 Task: Search one way flight ticket for 3 adults, 3 children in premium economy from College Station: Easterwood Field to Rockford: Chicago Rockford International Airport(was Northwest Chicagoland Regional Airport At Rockford) on 5-1-2023. Choice of flights is Alaska. Number of bags: 1 carry on bag. Price is upto 42000. Outbound departure time preference is 20:00.
Action: Mouse moved to (308, 304)
Screenshot: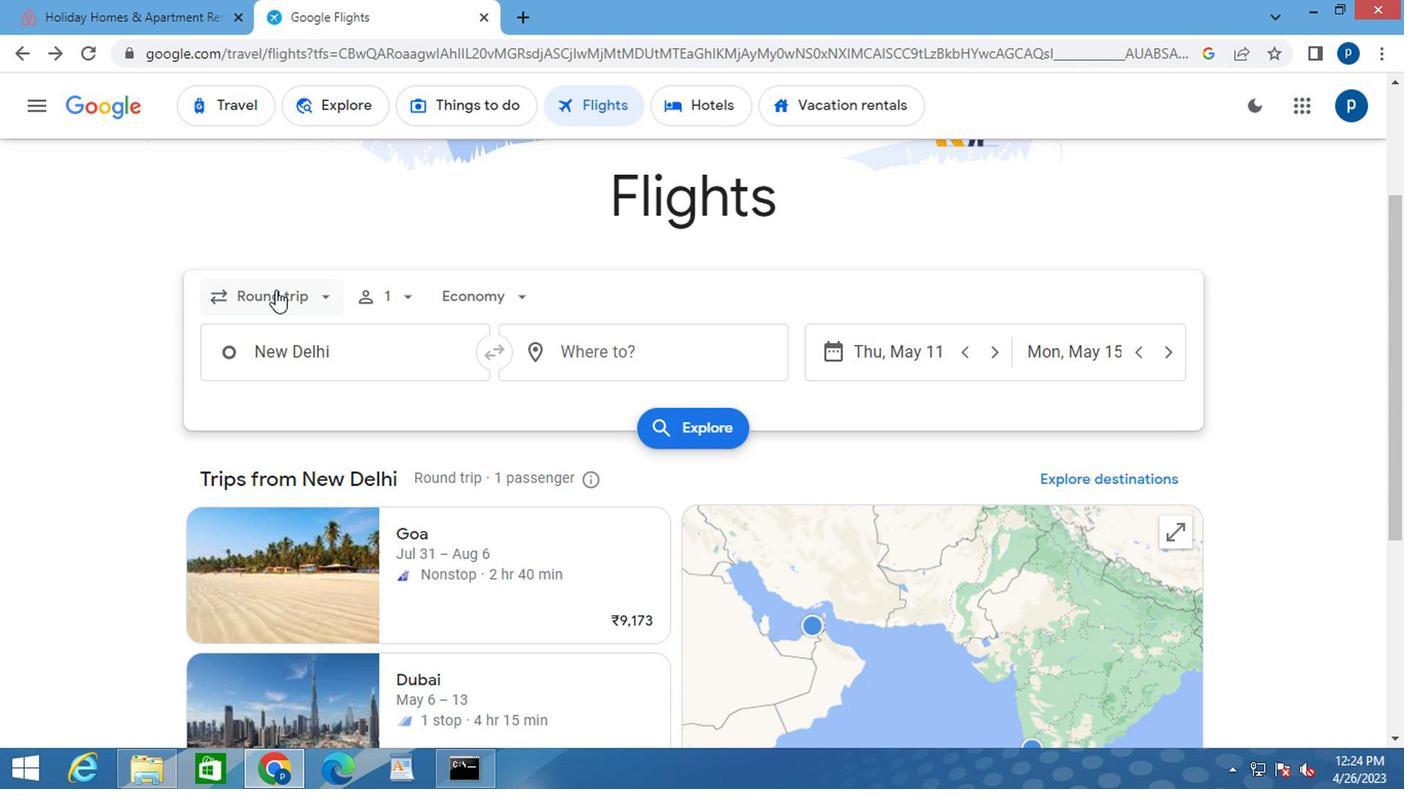 
Action: Mouse pressed left at (308, 304)
Screenshot: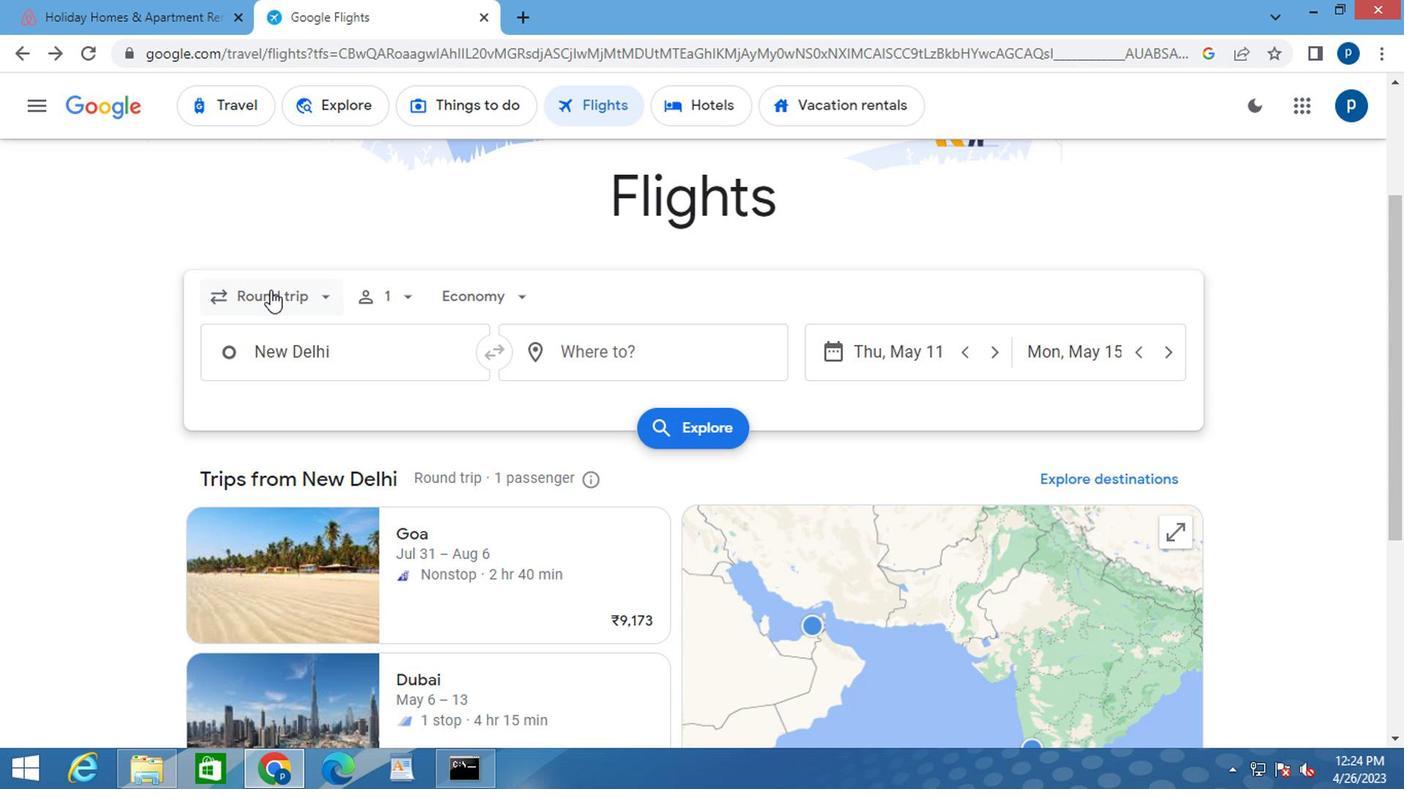 
Action: Mouse moved to (334, 396)
Screenshot: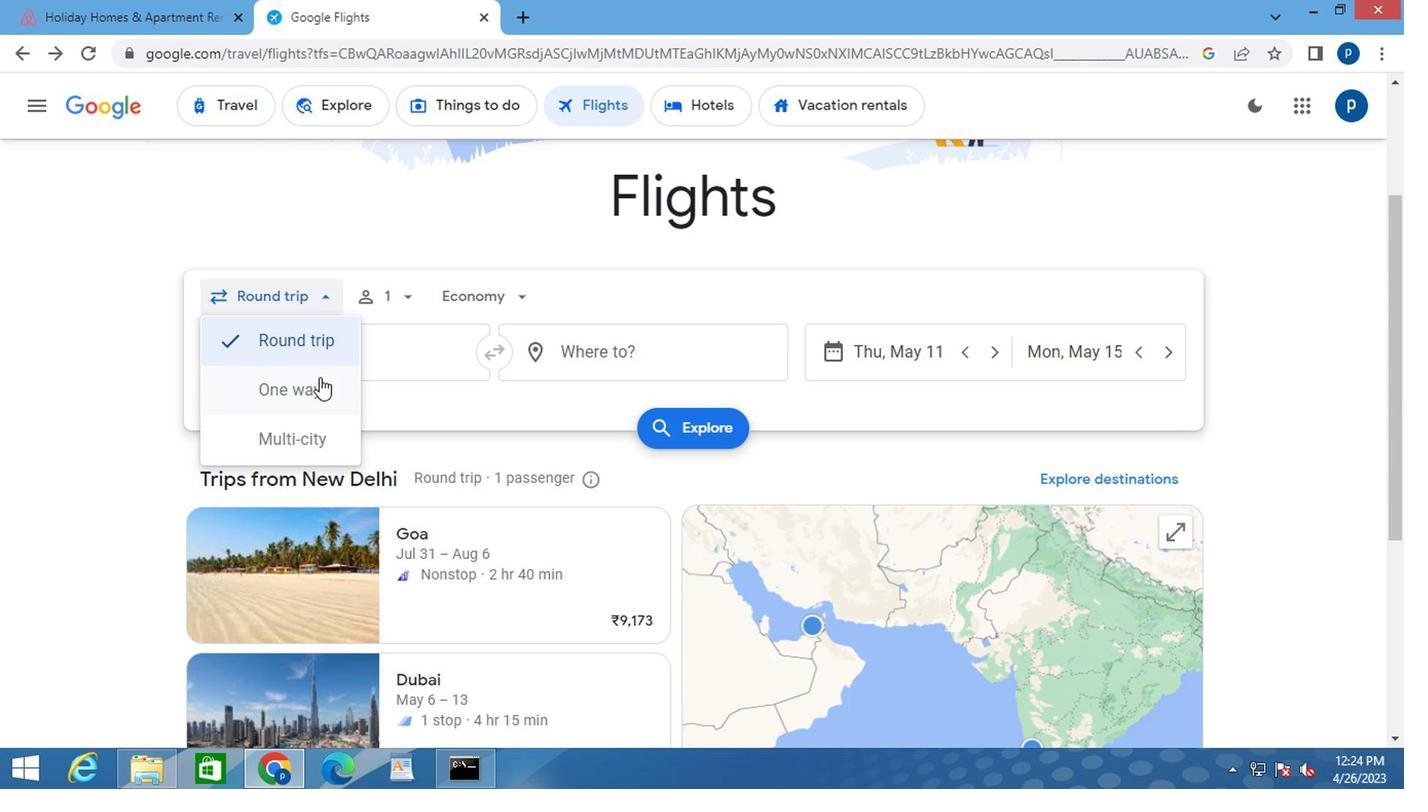 
Action: Mouse pressed left at (334, 396)
Screenshot: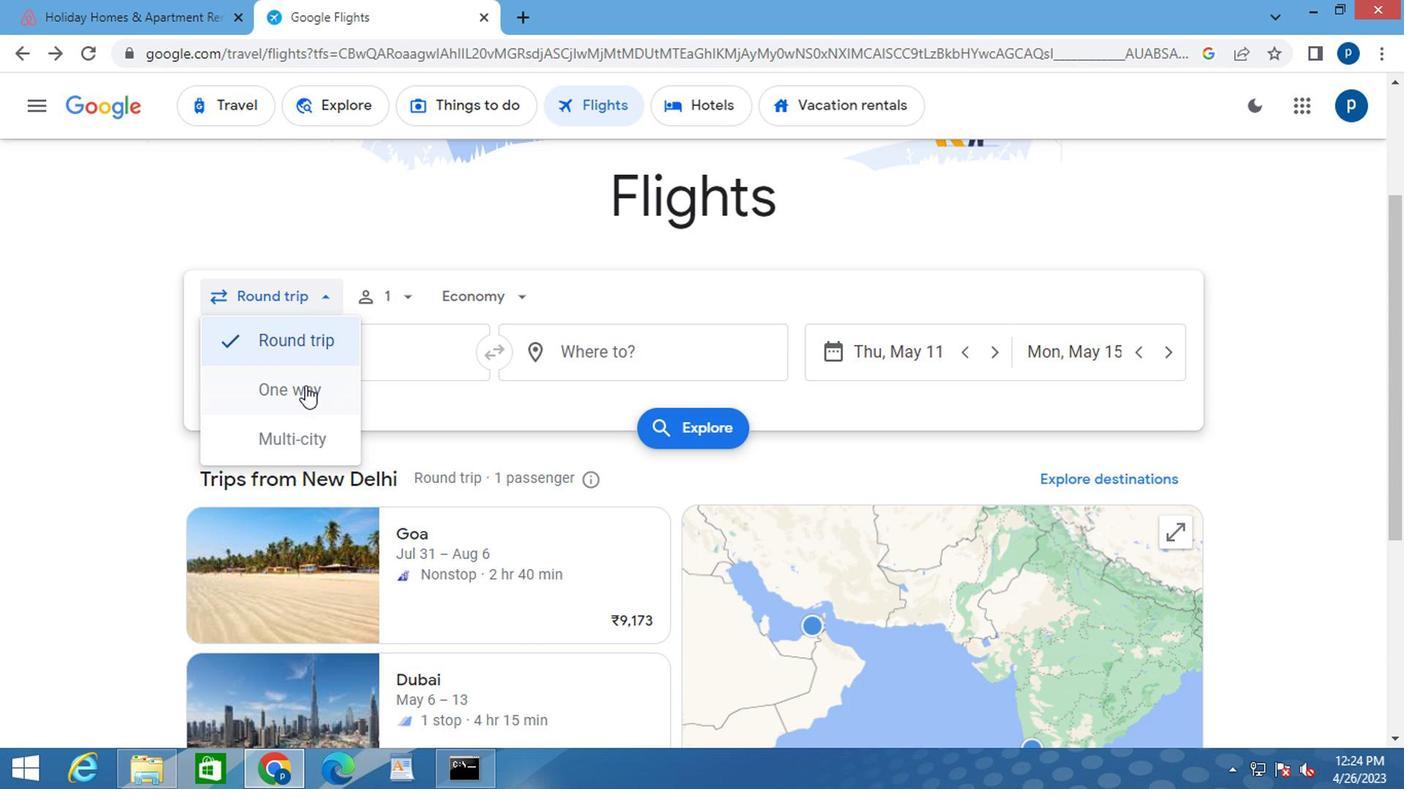 
Action: Mouse moved to (403, 307)
Screenshot: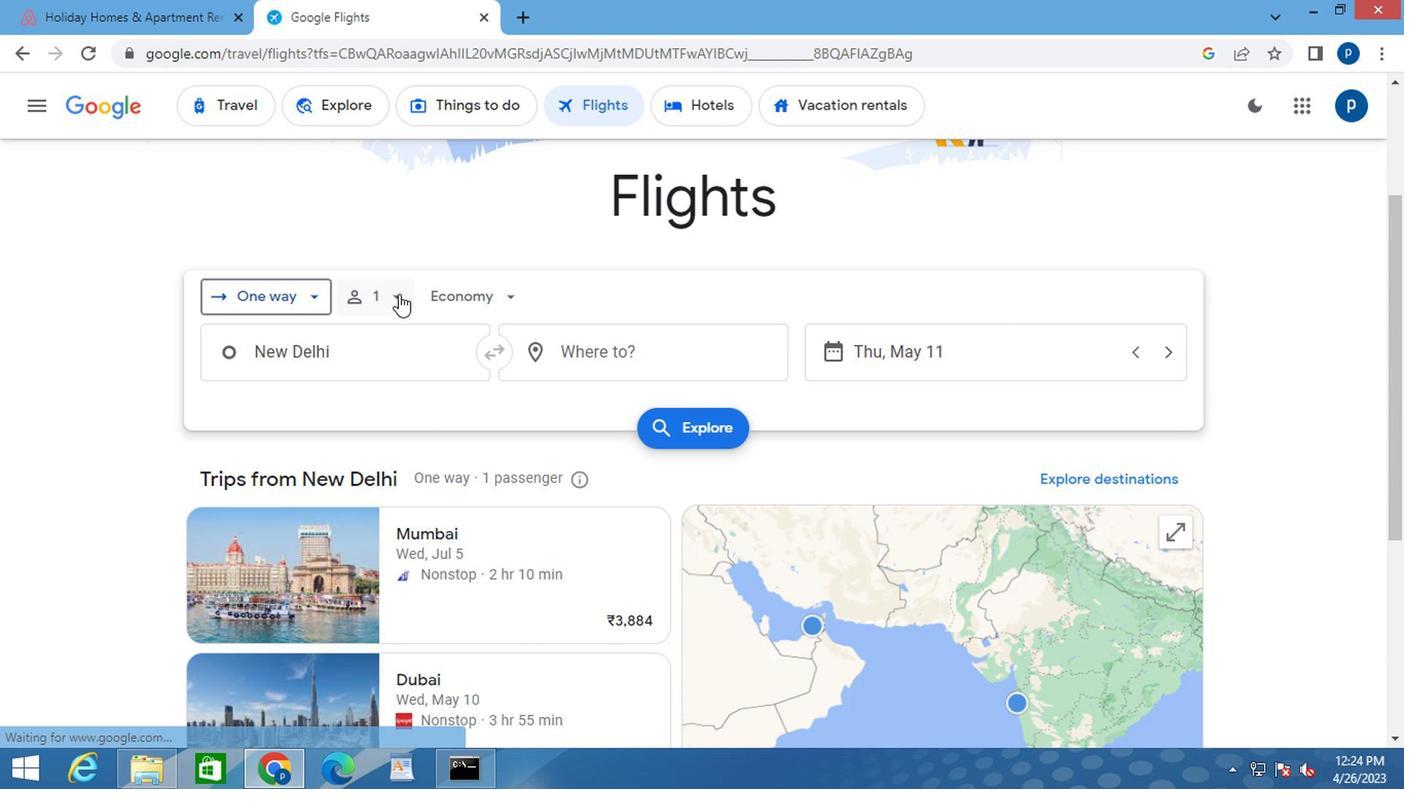 
Action: Mouse pressed left at (403, 307)
Screenshot: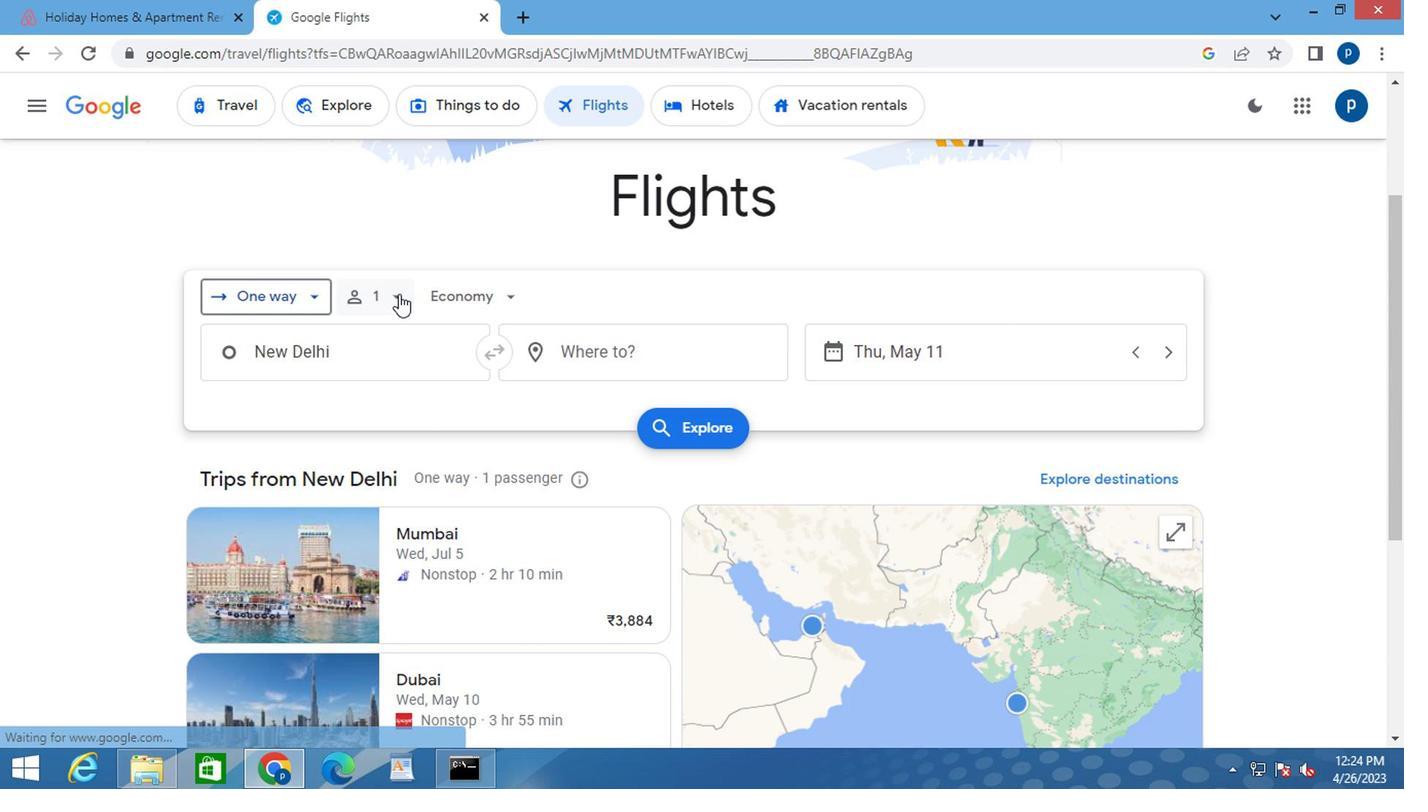 
Action: Mouse moved to (513, 364)
Screenshot: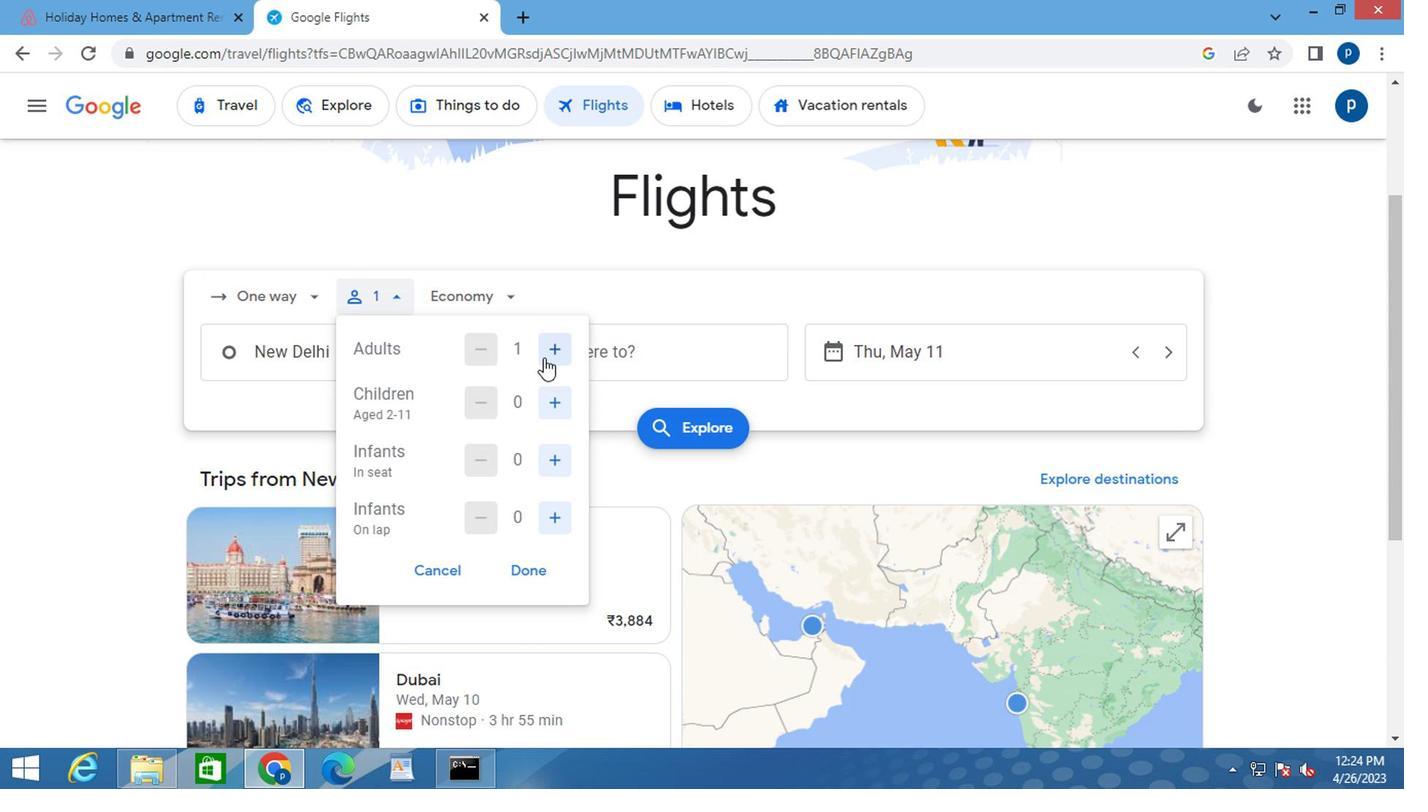 
Action: Mouse pressed left at (513, 364)
Screenshot: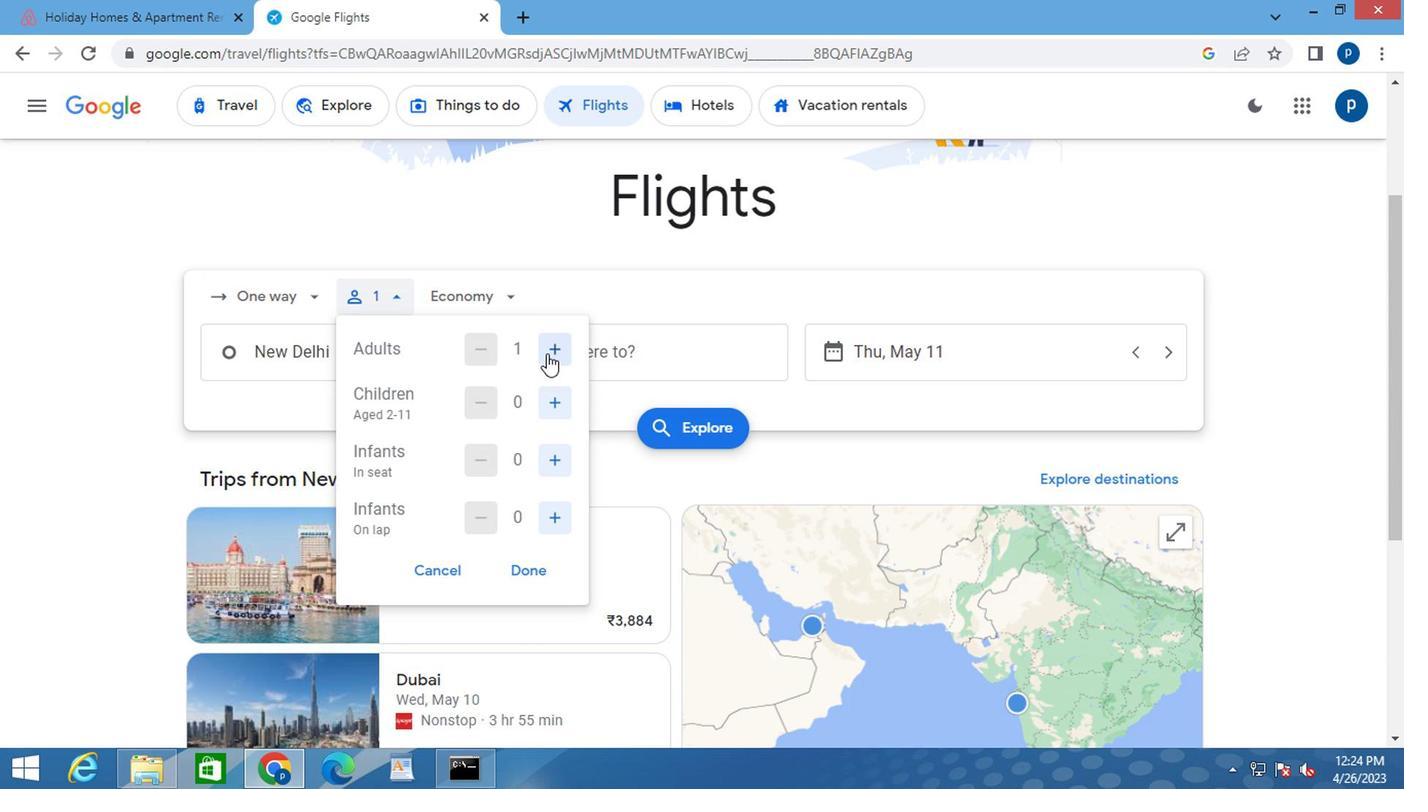 
Action: Mouse pressed left at (513, 364)
Screenshot: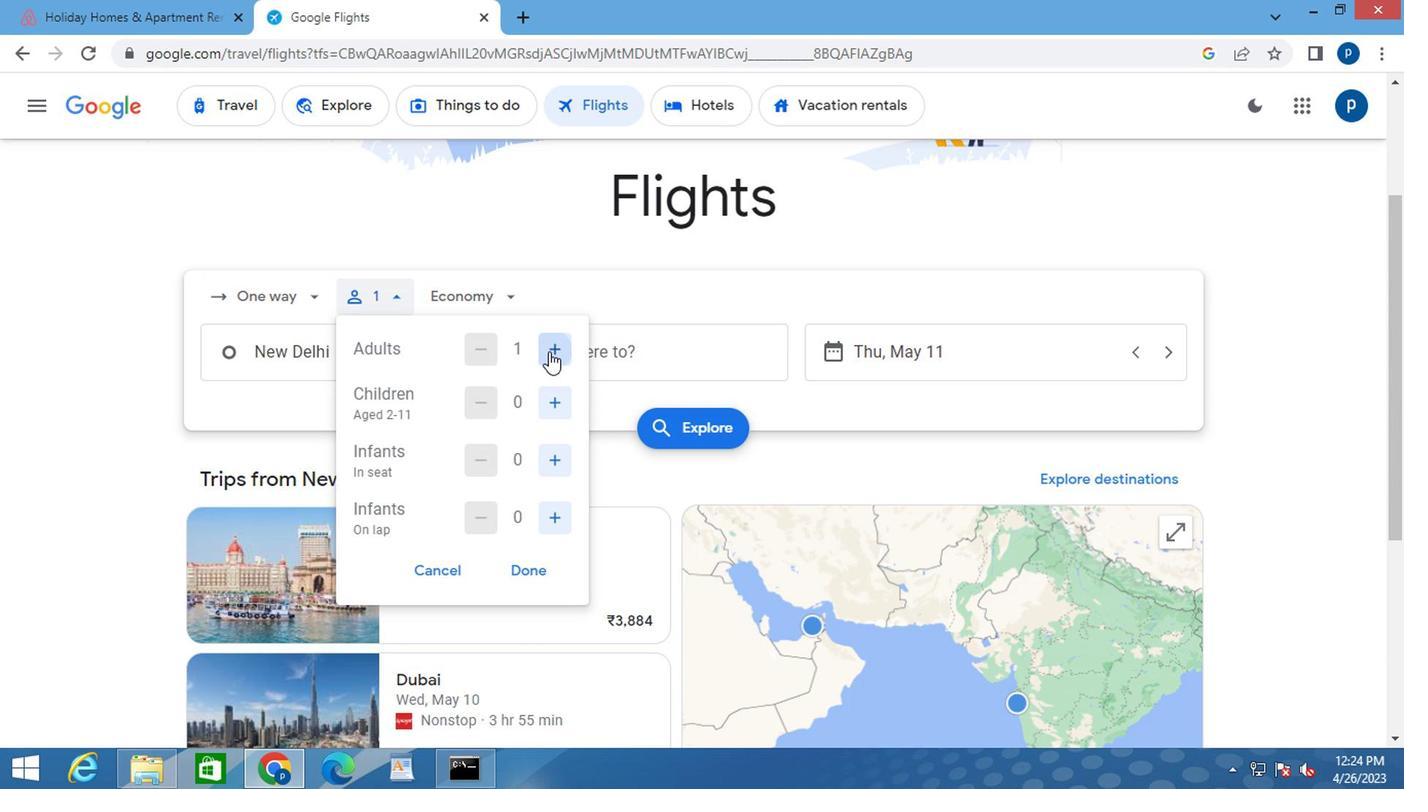 
Action: Mouse moved to (517, 417)
Screenshot: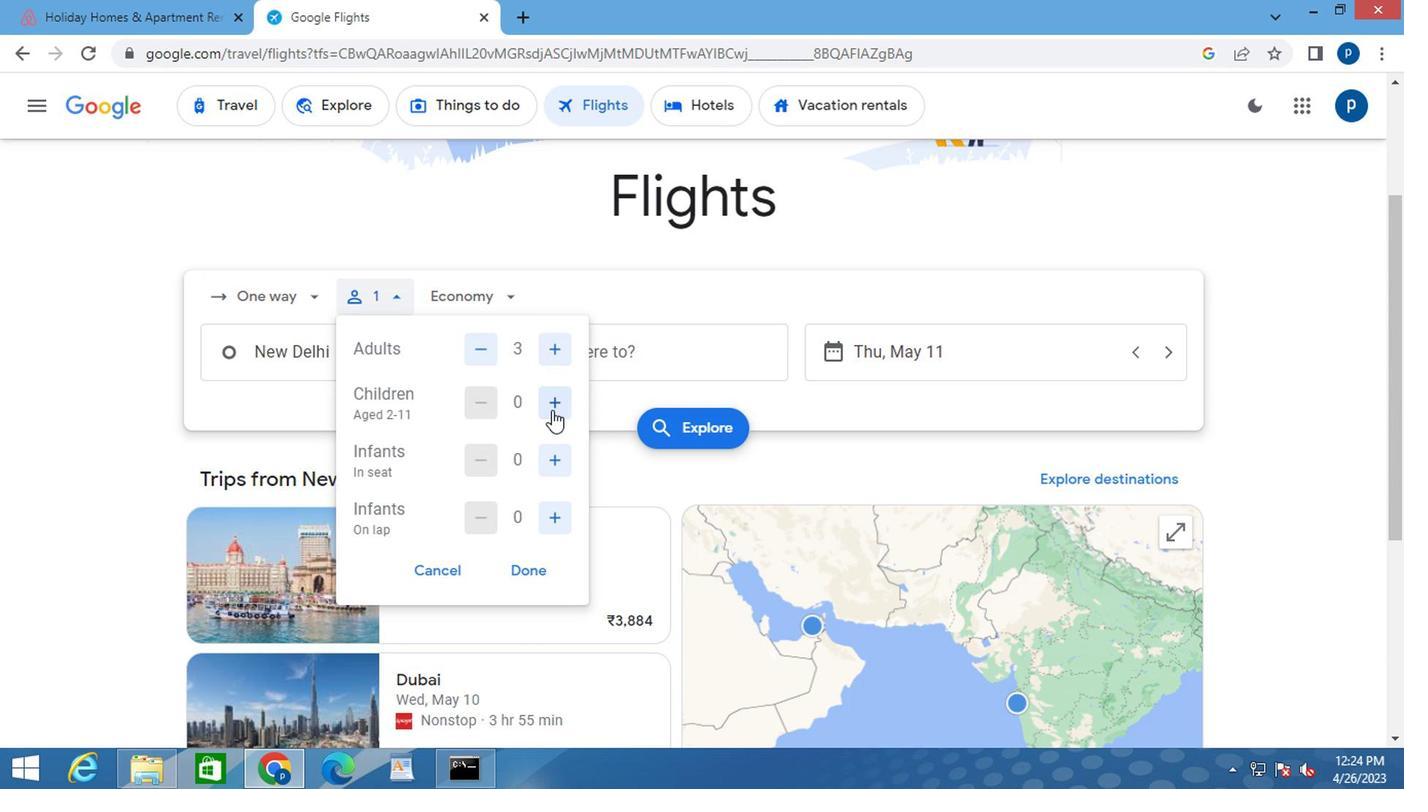 
Action: Mouse pressed left at (517, 417)
Screenshot: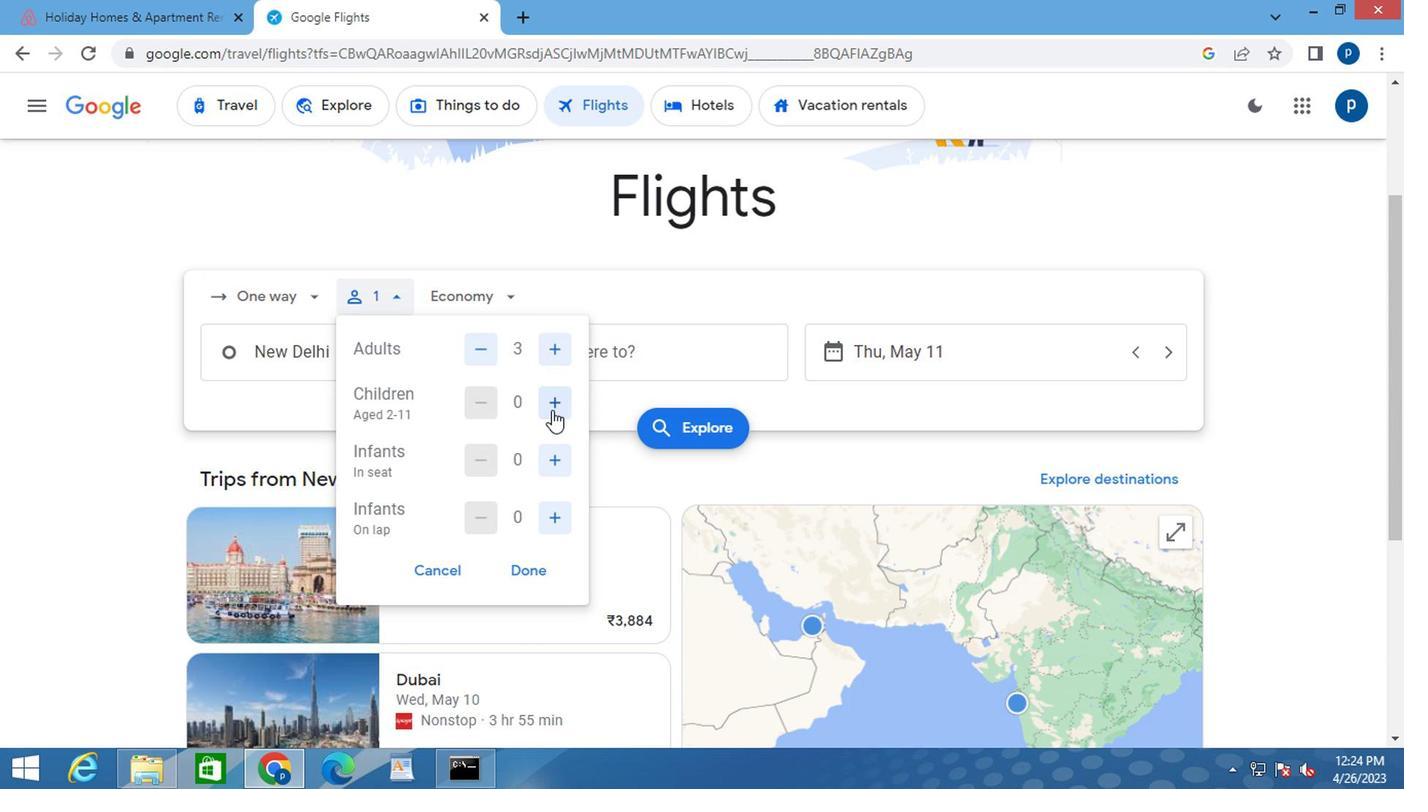 
Action: Mouse pressed left at (517, 417)
Screenshot: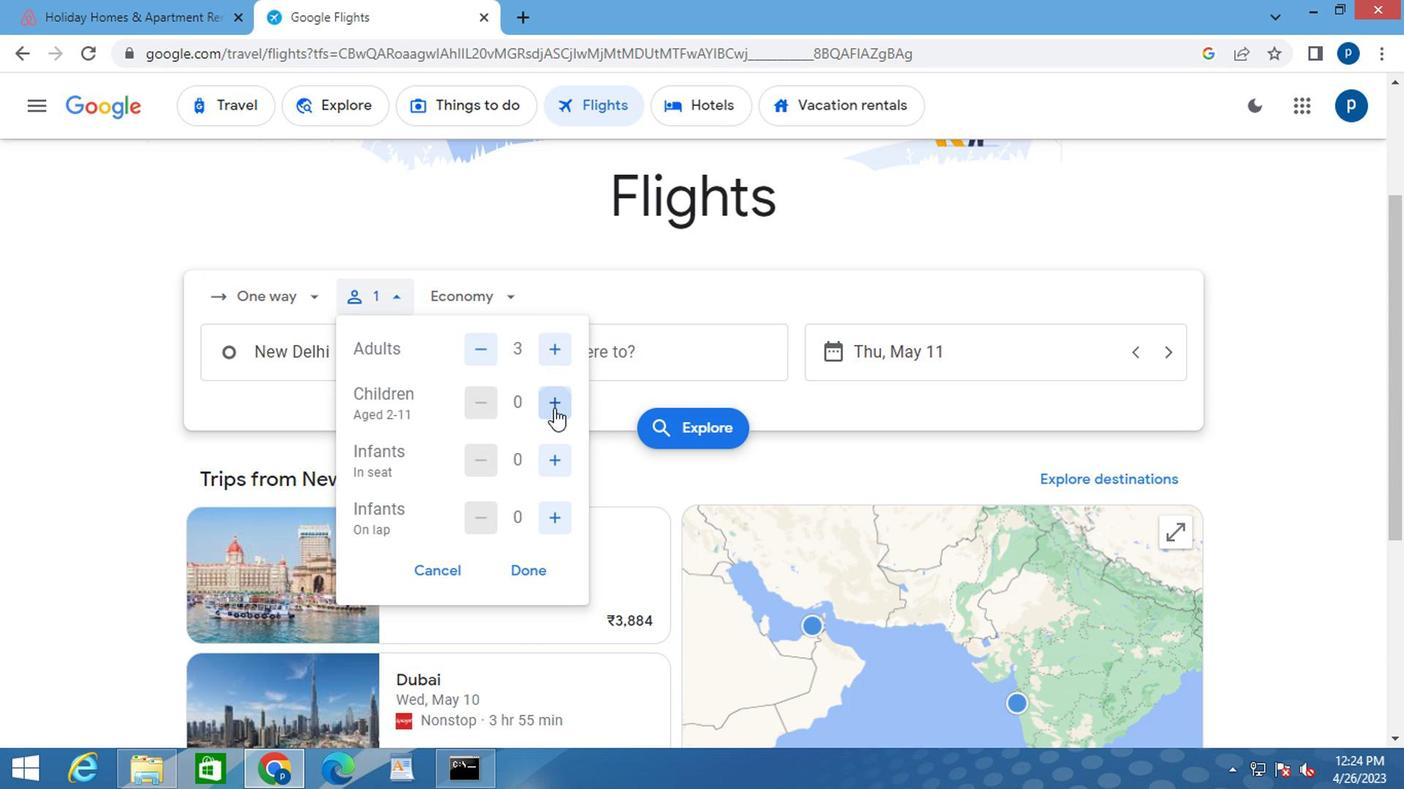 
Action: Mouse pressed left at (517, 417)
Screenshot: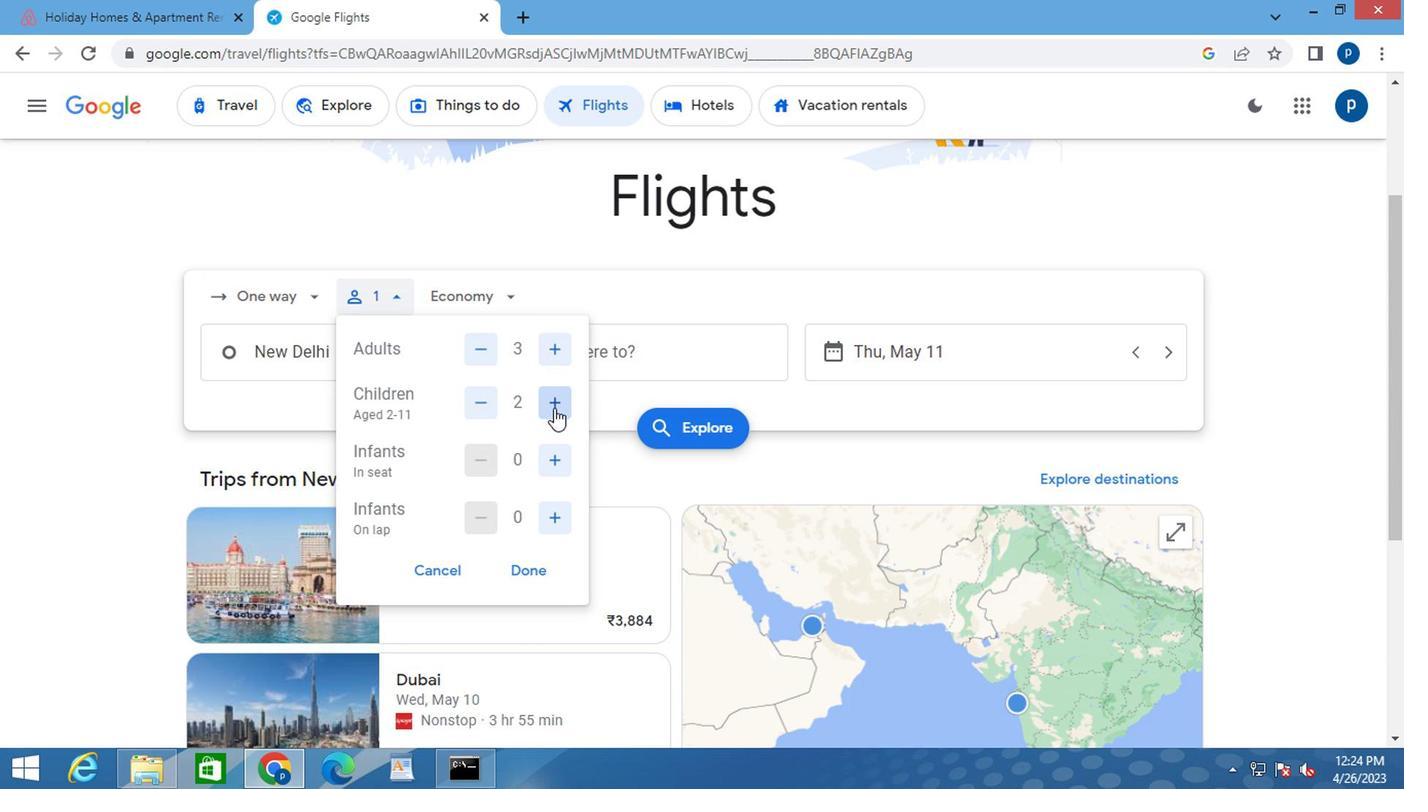 
Action: Mouse moved to (497, 559)
Screenshot: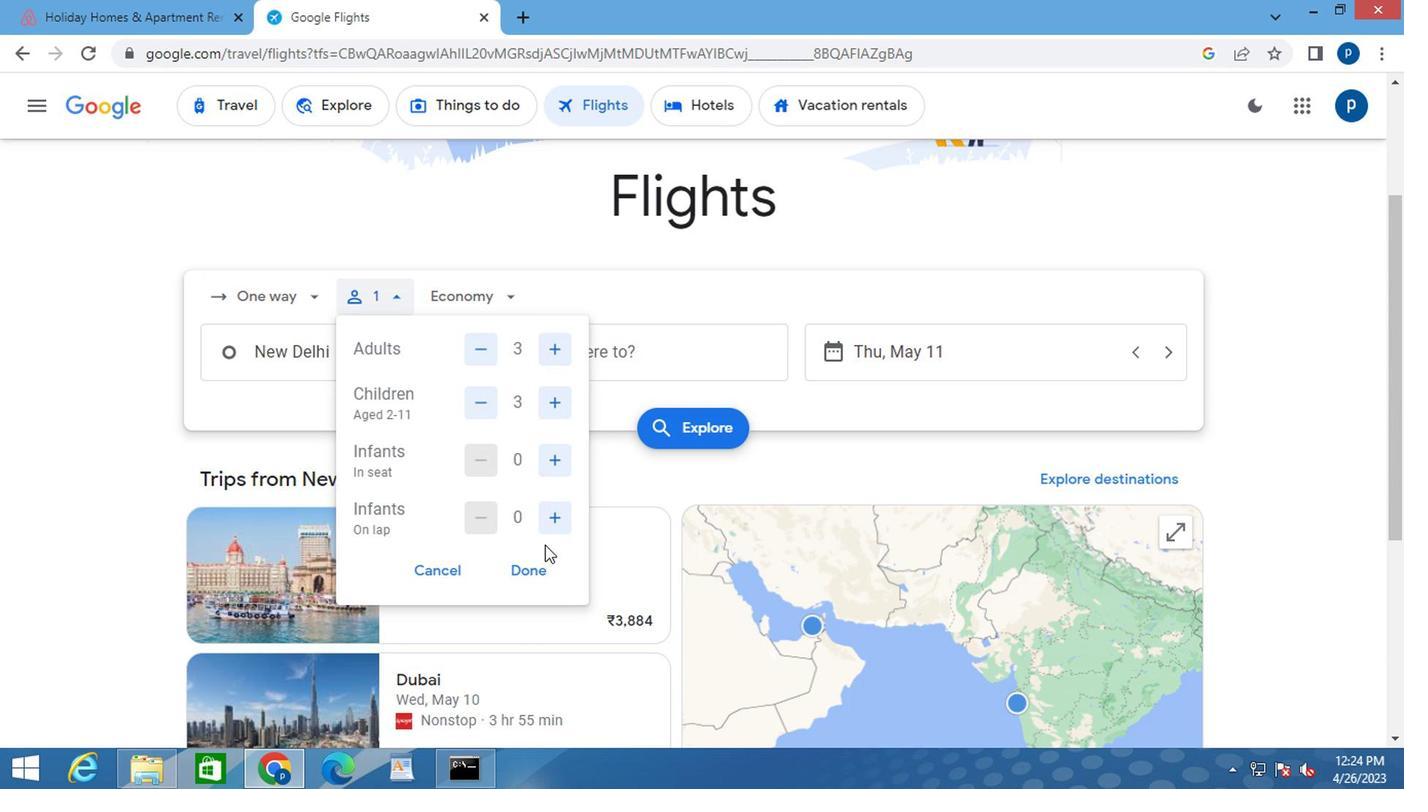 
Action: Mouse pressed left at (497, 559)
Screenshot: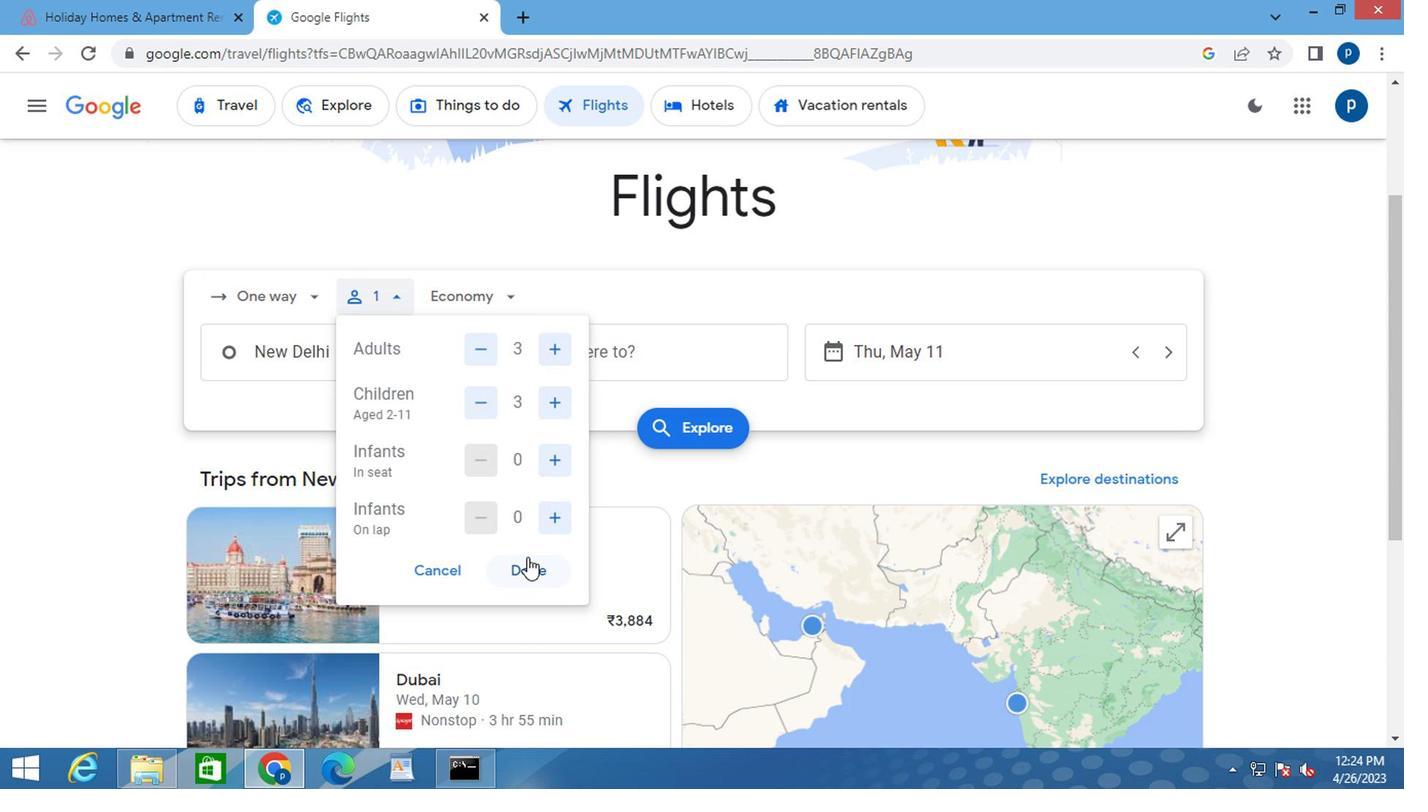 
Action: Mouse moved to (482, 308)
Screenshot: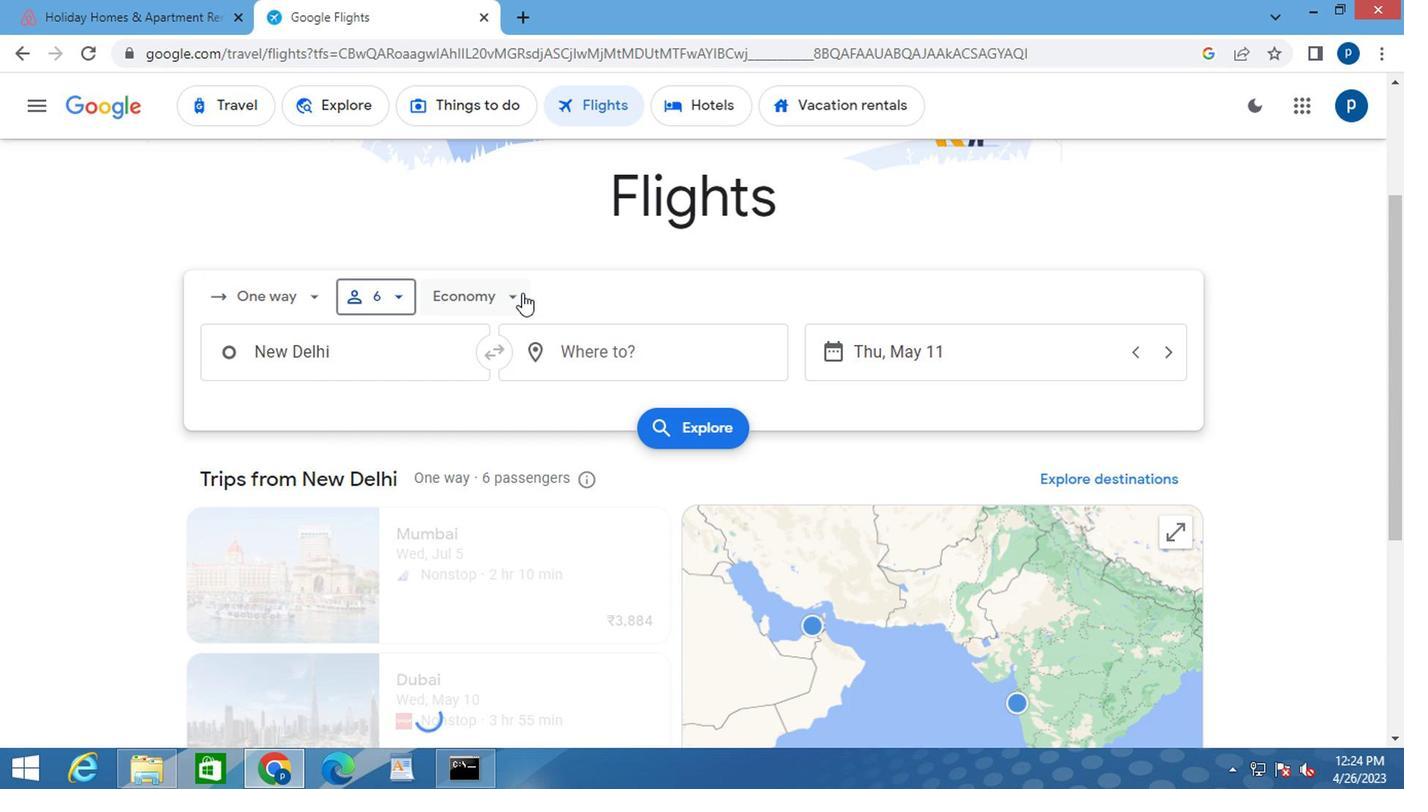 
Action: Mouse pressed left at (482, 308)
Screenshot: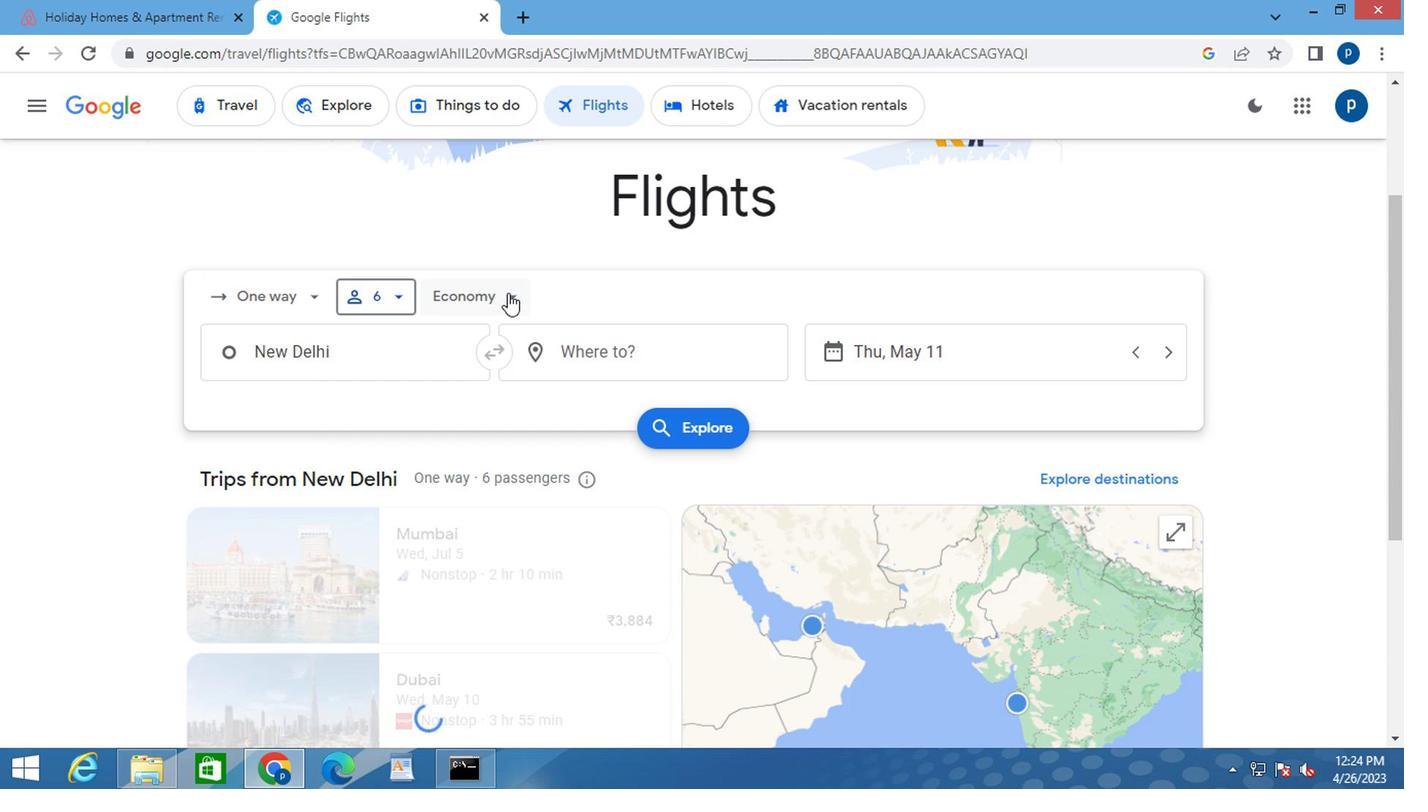 
Action: Mouse moved to (520, 394)
Screenshot: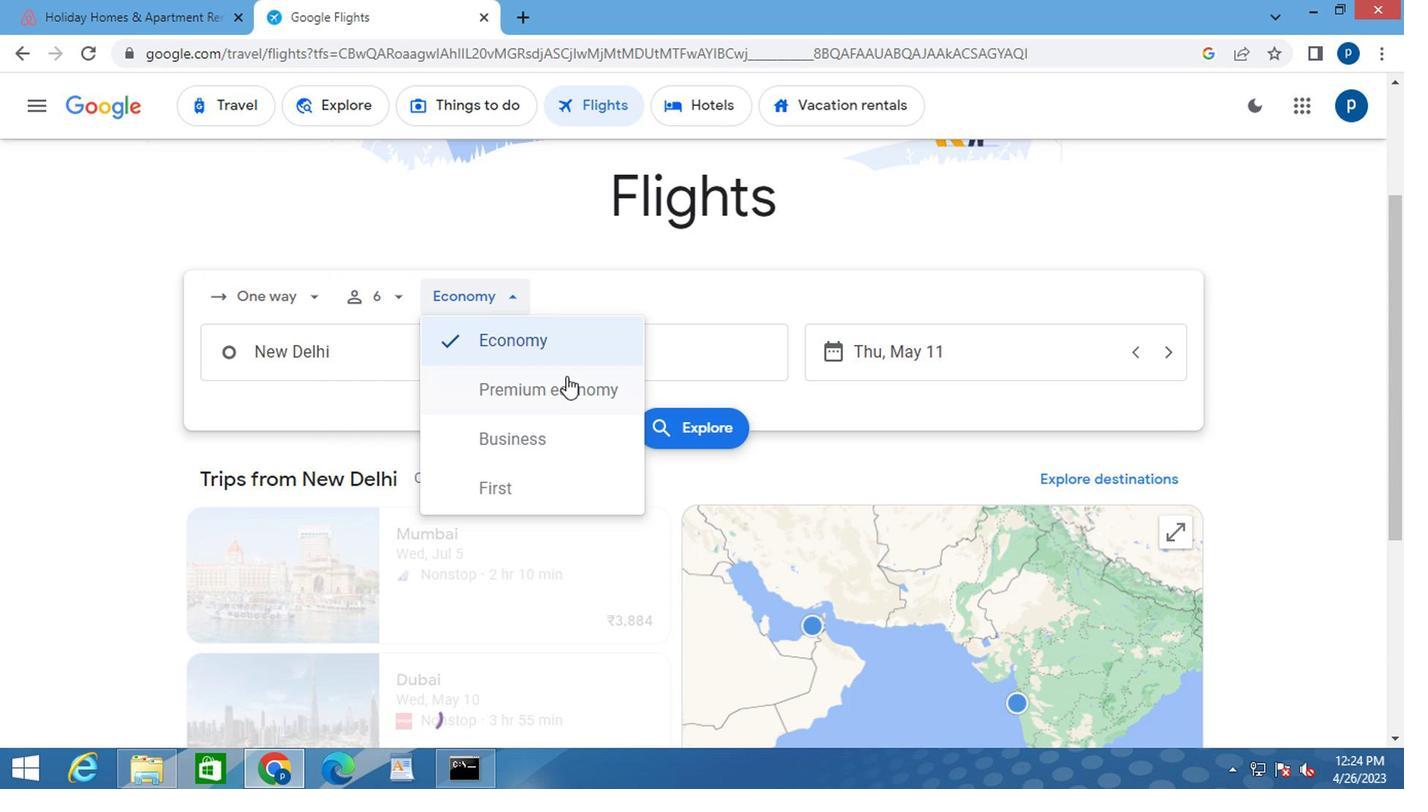 
Action: Mouse pressed left at (520, 394)
Screenshot: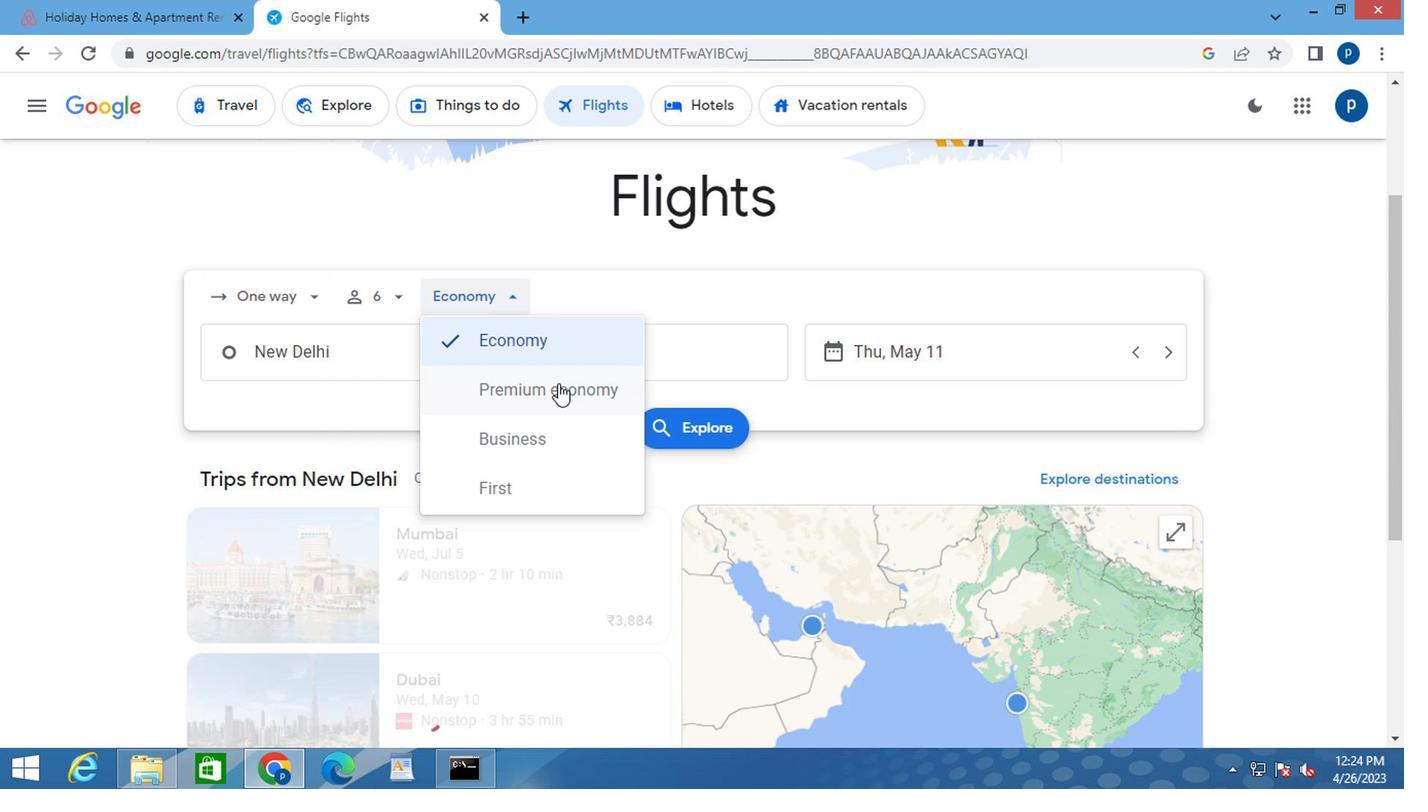 
Action: Mouse moved to (346, 359)
Screenshot: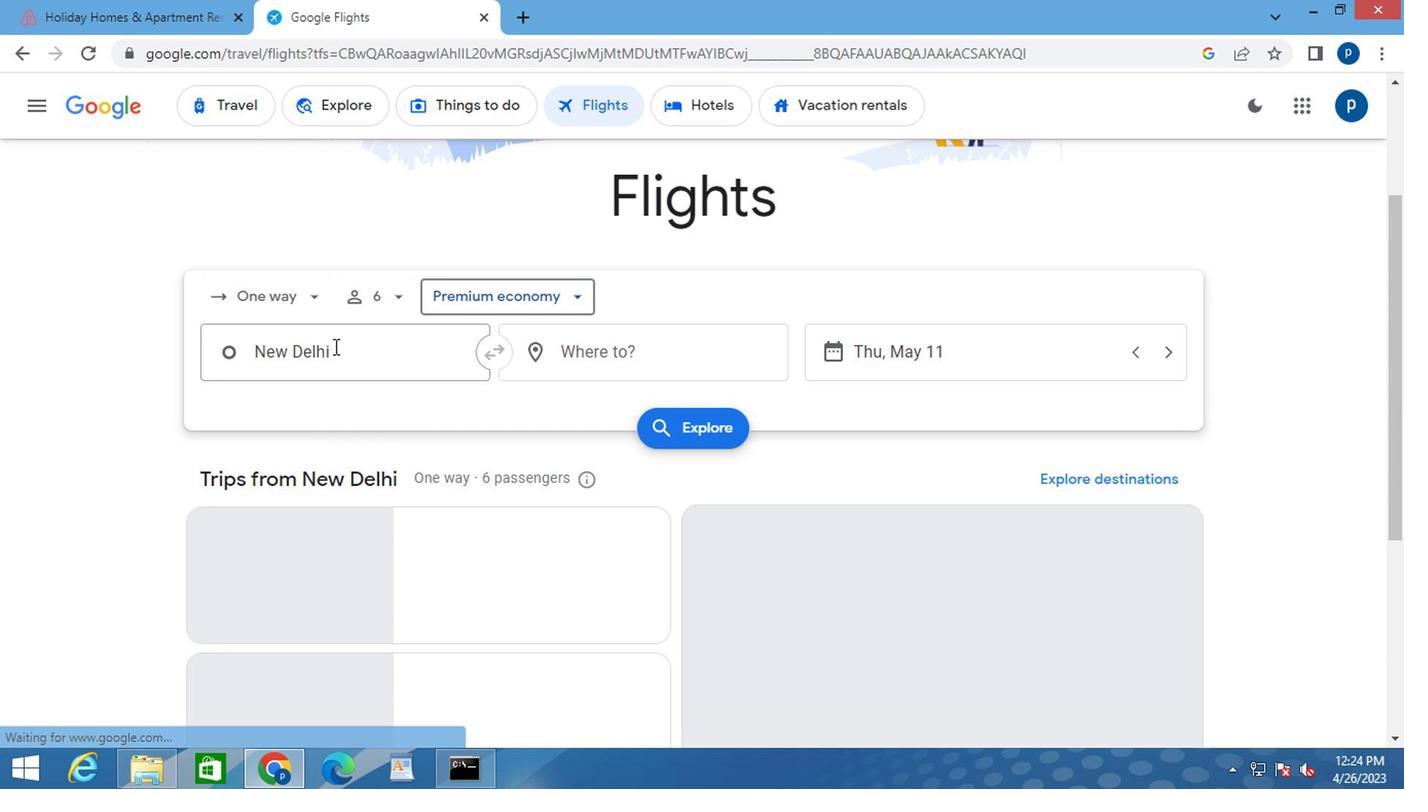 
Action: Mouse pressed left at (346, 359)
Screenshot: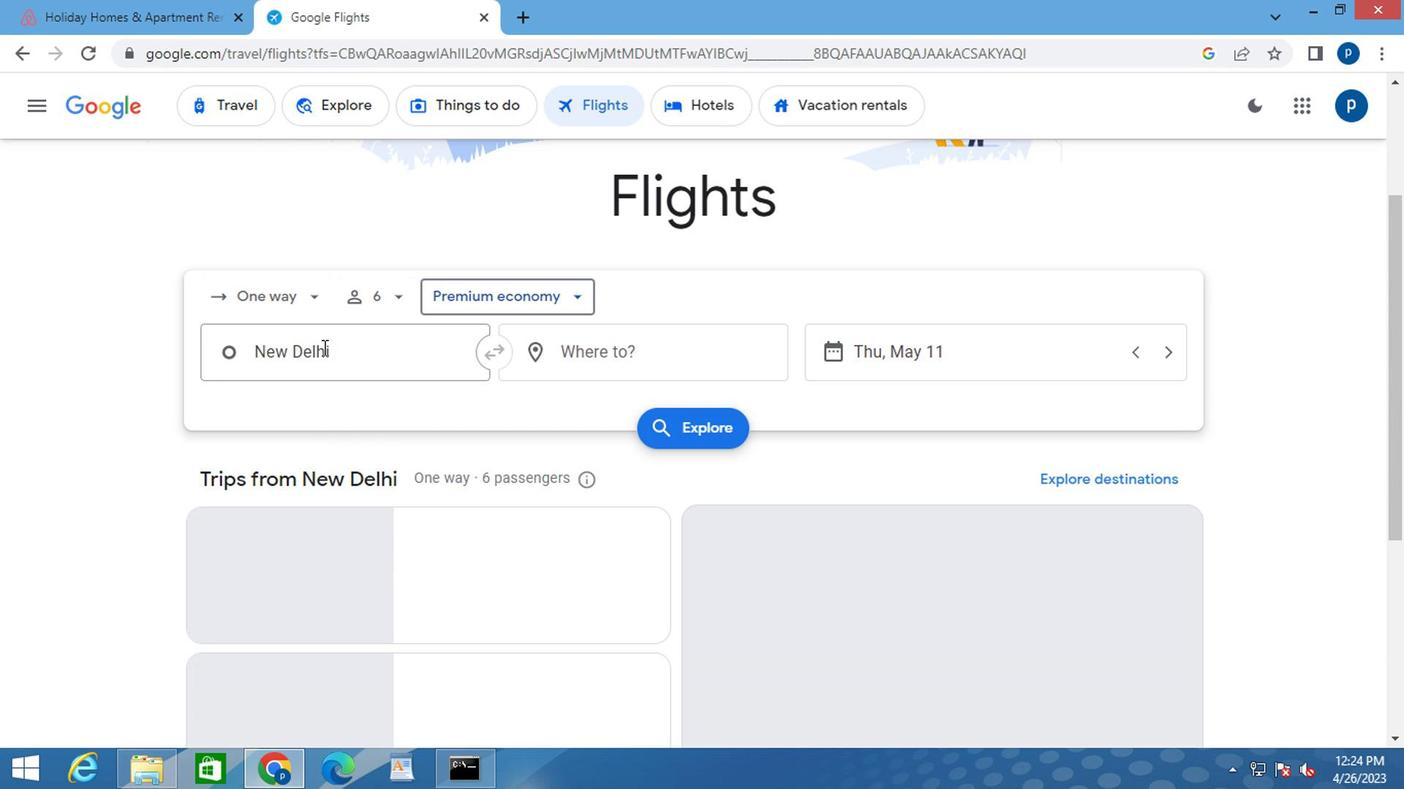 
Action: Mouse pressed left at (346, 359)
Screenshot: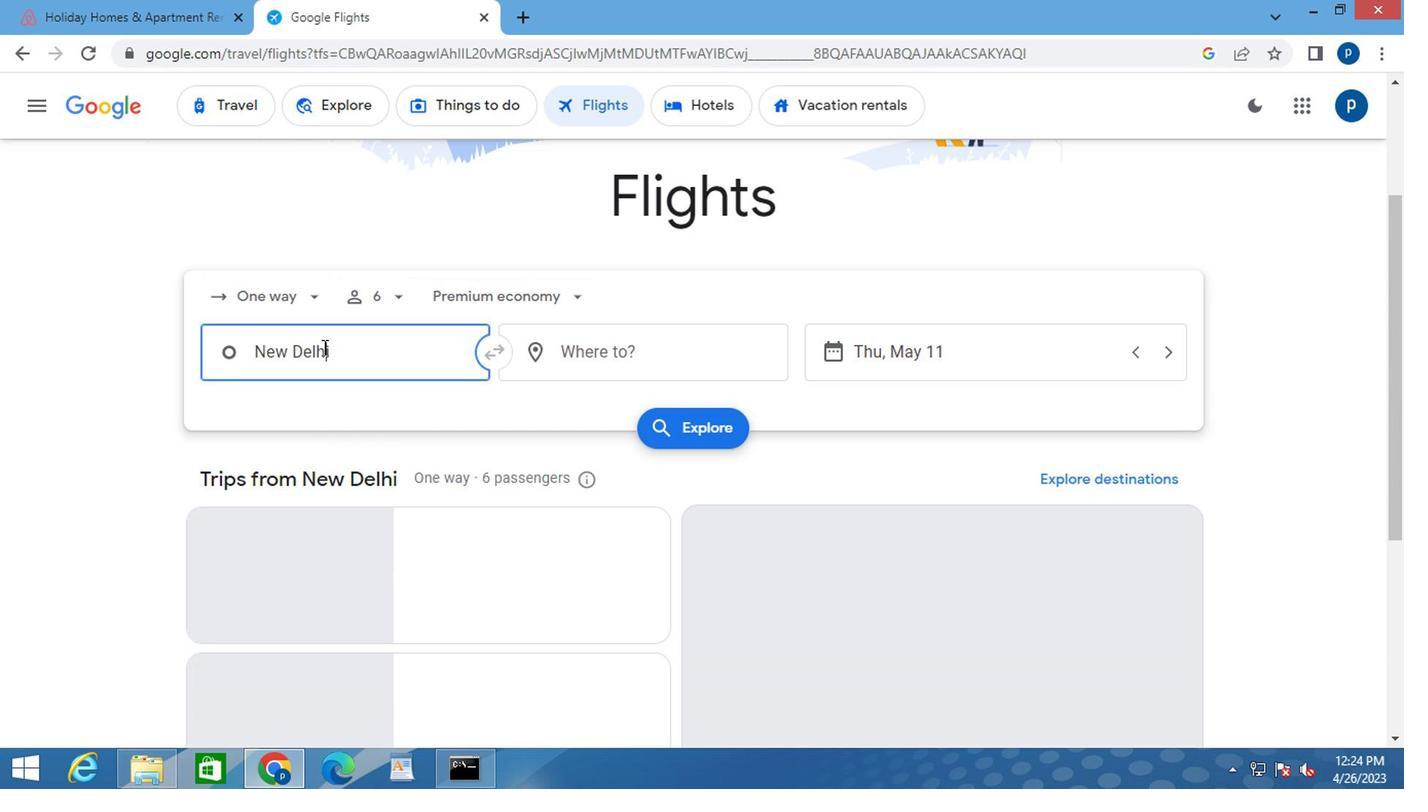 
Action: Key pressed <Key.delete><Key.caps_lock>e<Key.caps_lock>asterwoo
Screenshot: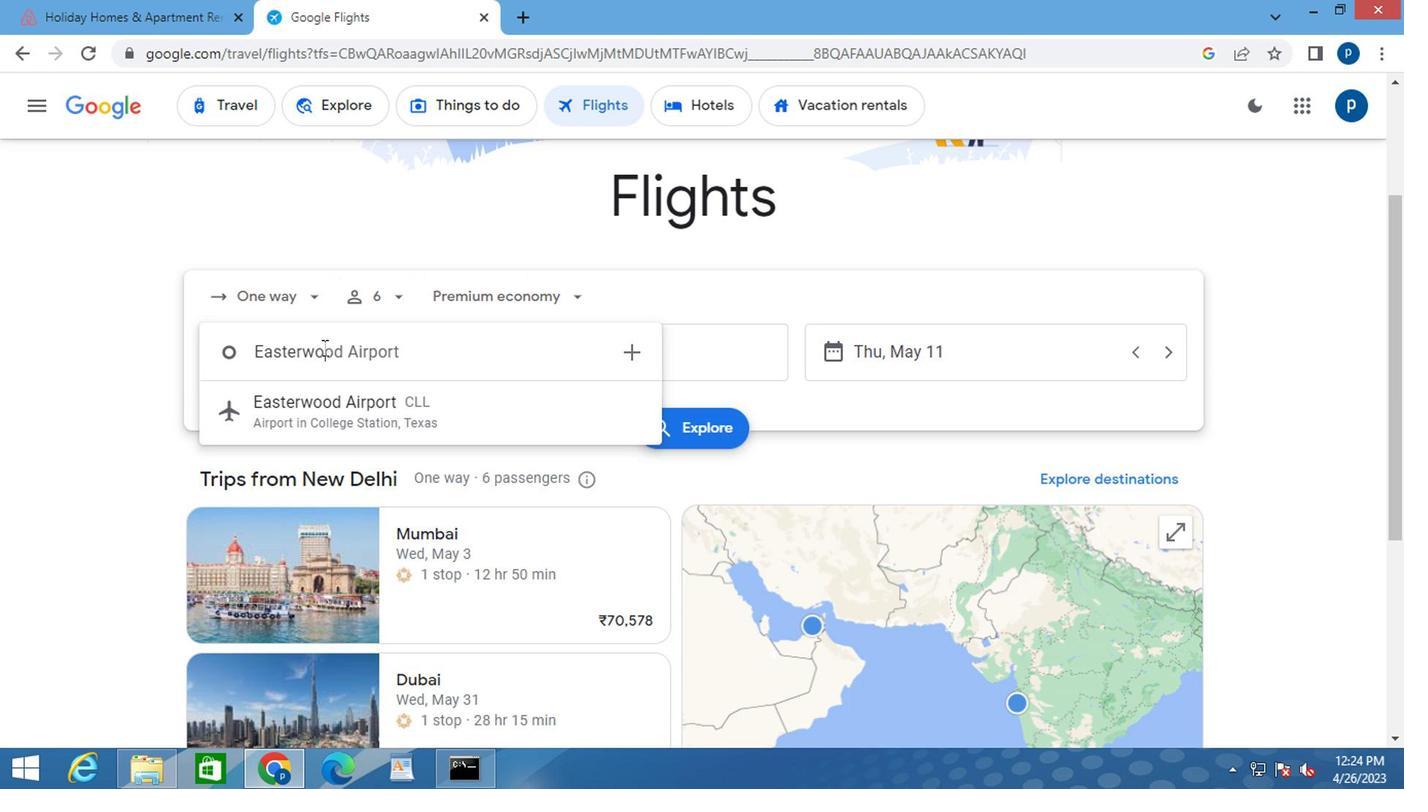 
Action: Mouse moved to (365, 436)
Screenshot: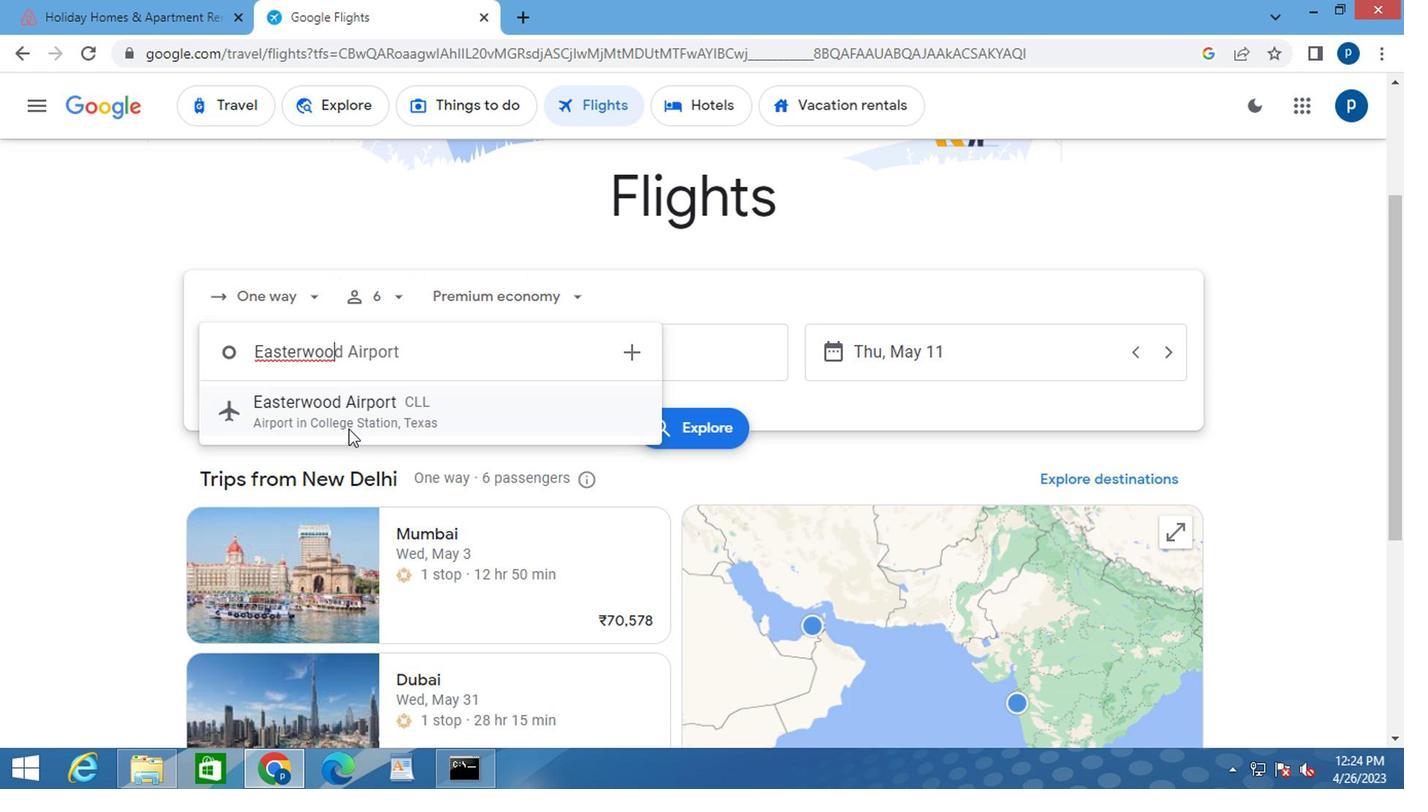 
Action: Mouse pressed left at (365, 436)
Screenshot: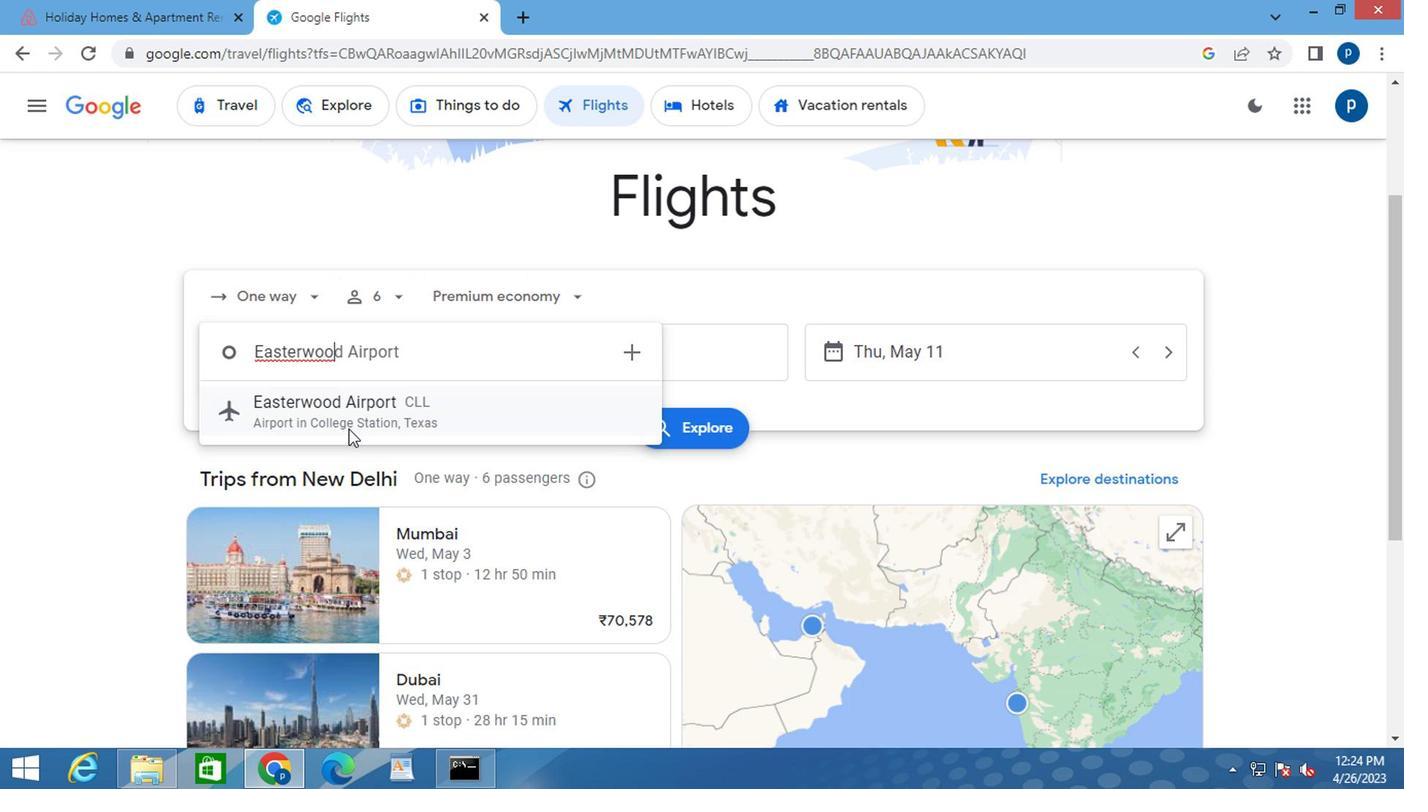 
Action: Mouse moved to (563, 367)
Screenshot: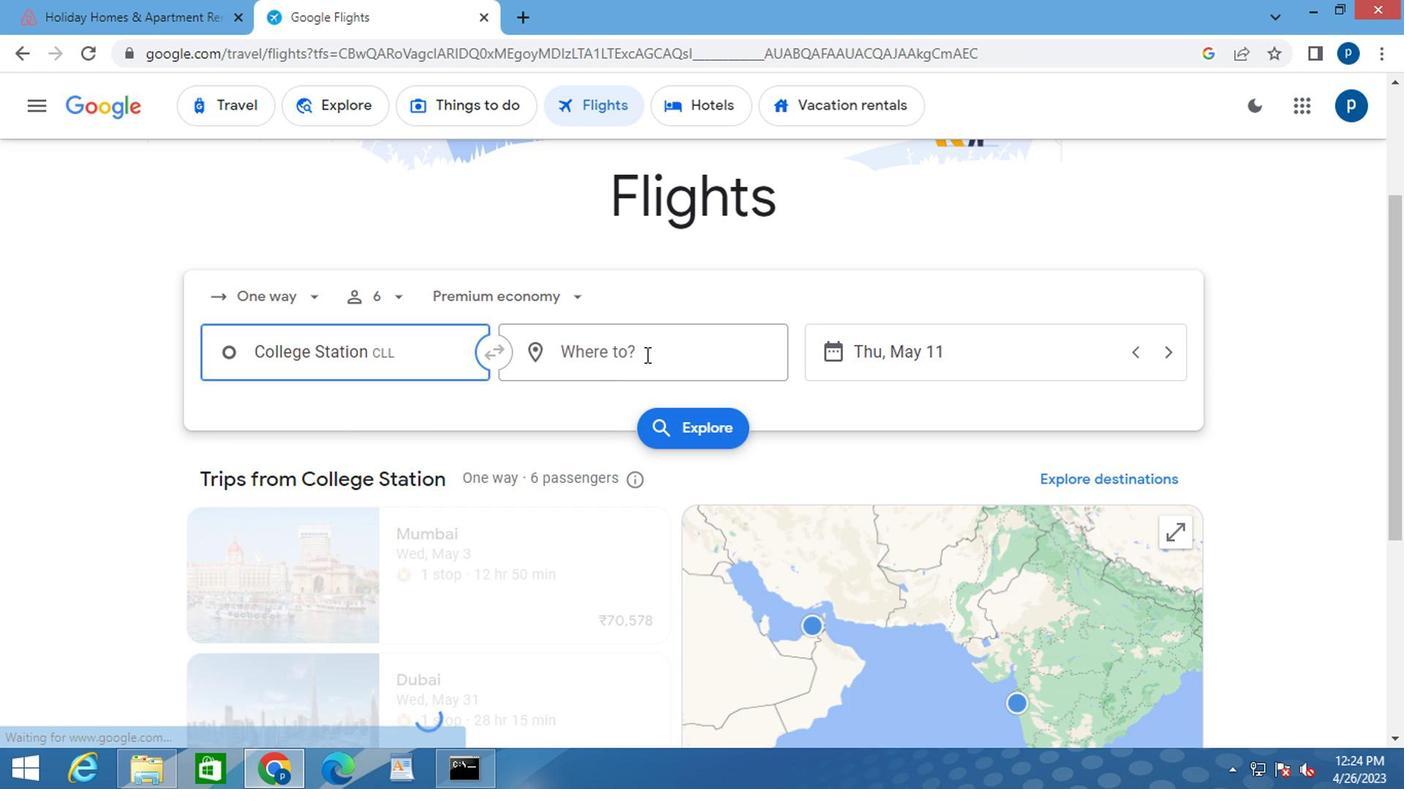 
Action: Mouse pressed left at (563, 367)
Screenshot: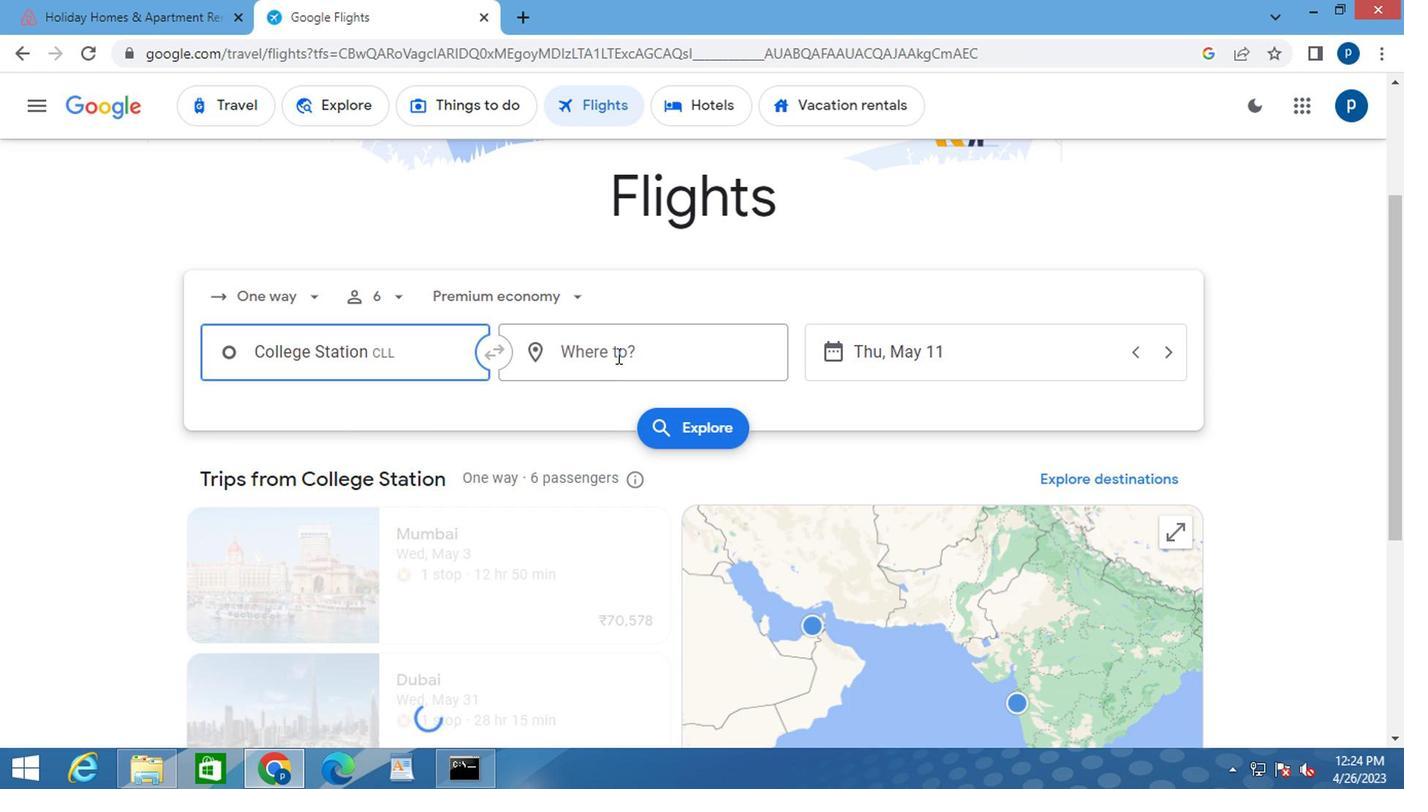 
Action: Key pressed <Key.caps_lock>c<Key.caps_lock>hica
Screenshot: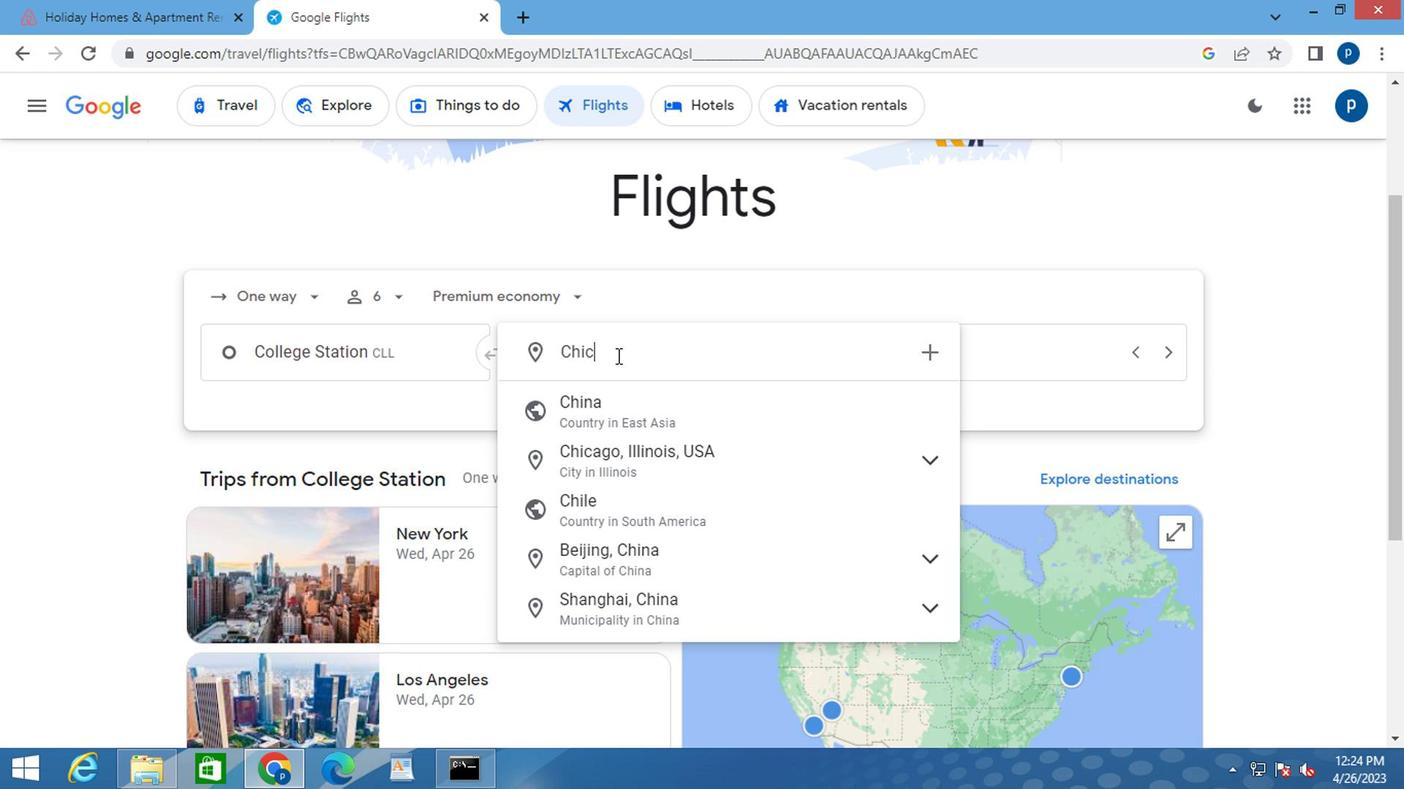 
Action: Mouse moved to (589, 568)
Screenshot: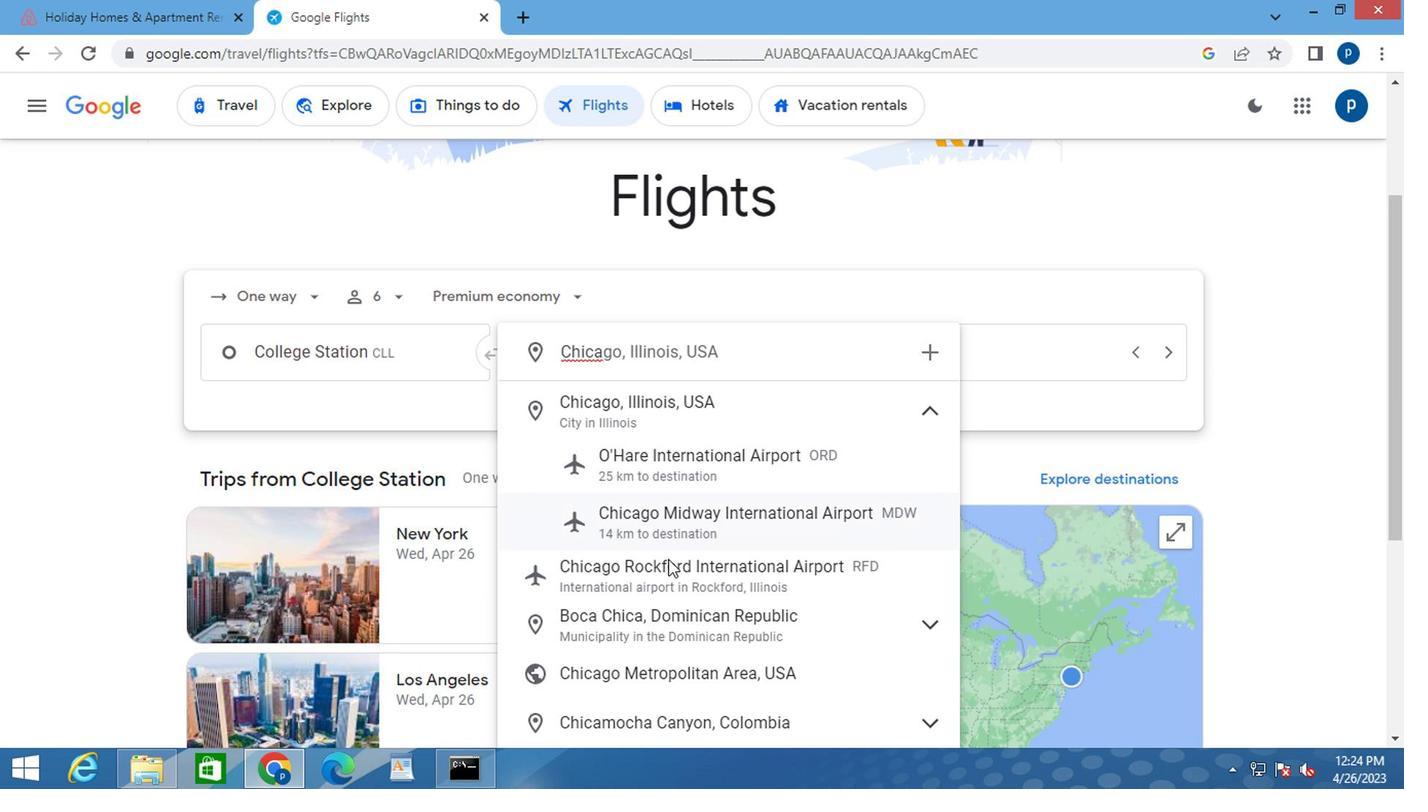 
Action: Mouse pressed left at (589, 568)
Screenshot: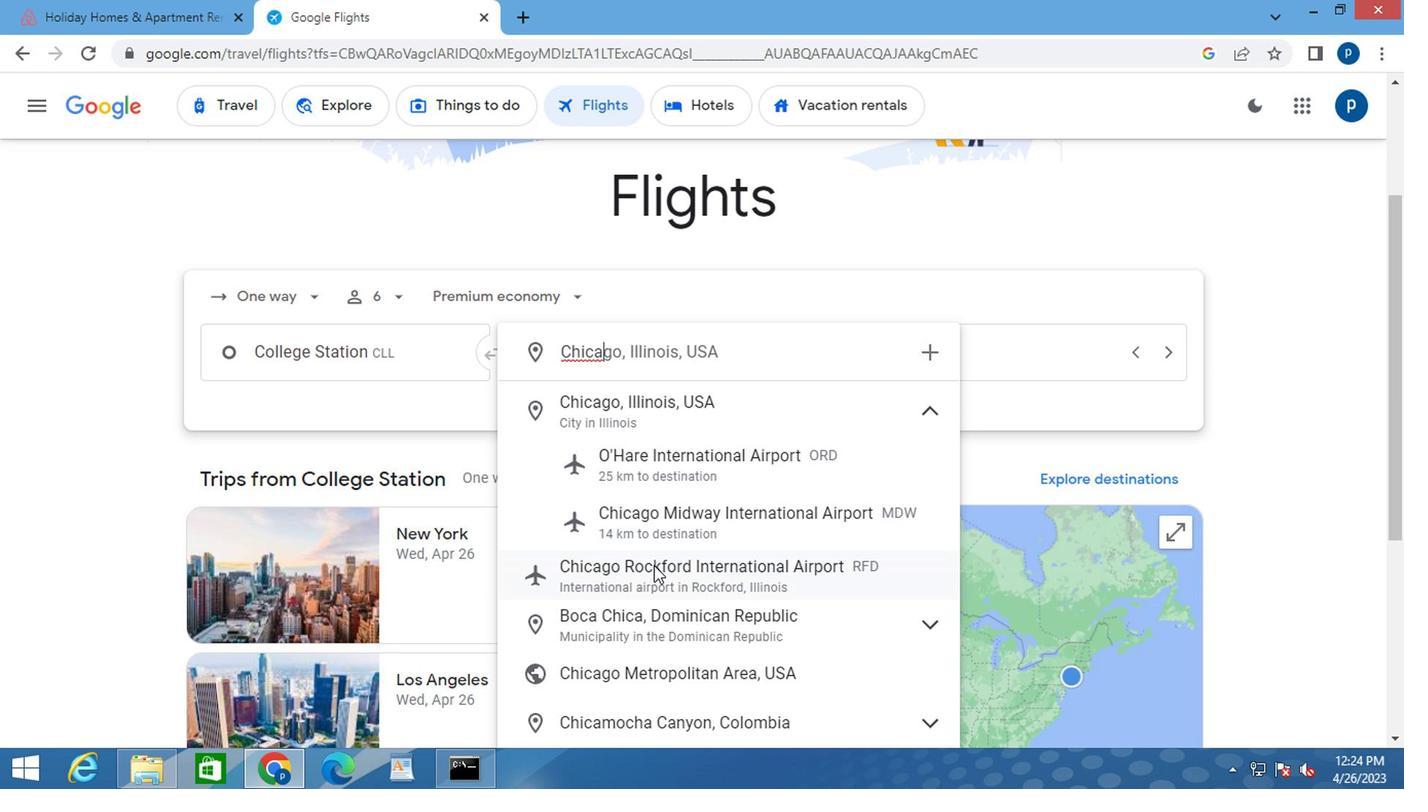 
Action: Mouse moved to (732, 364)
Screenshot: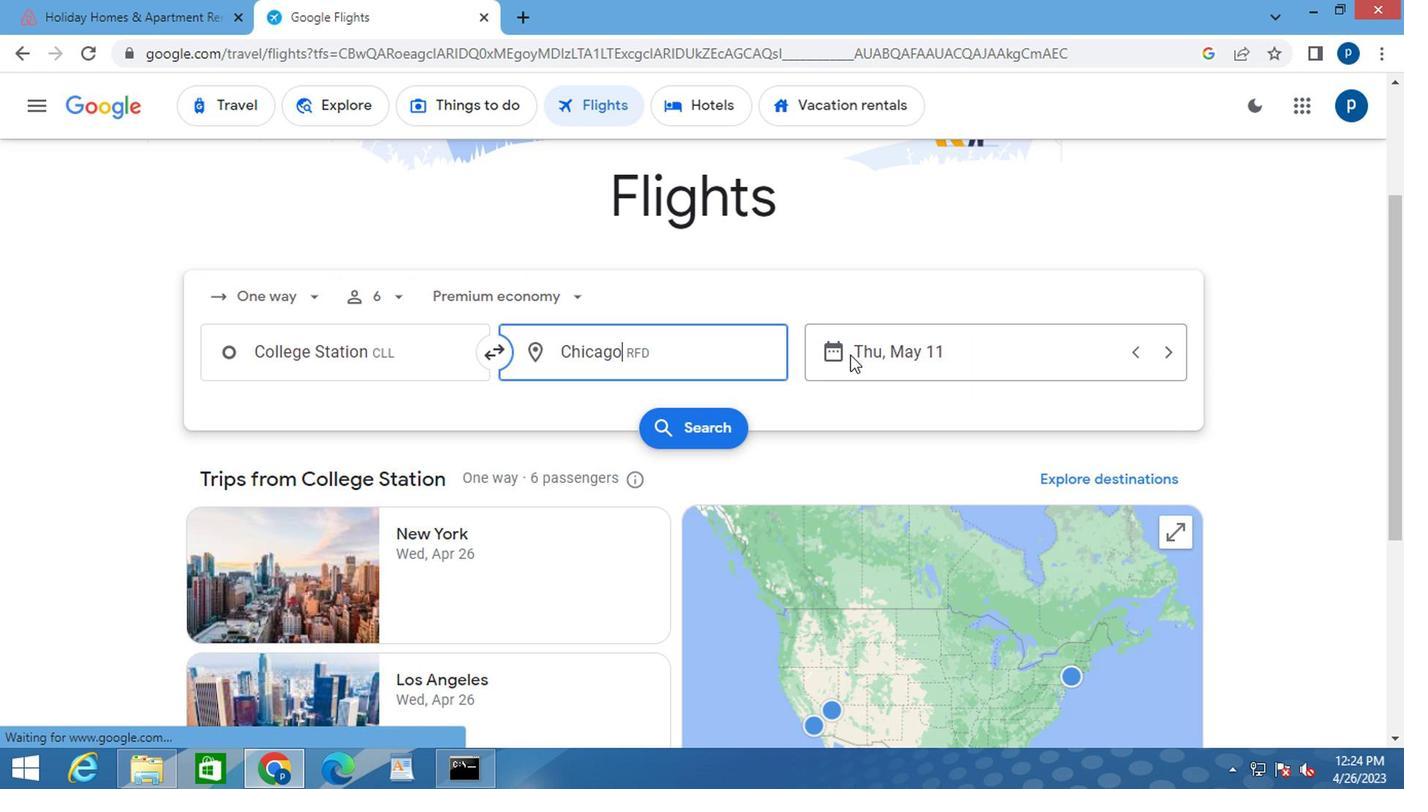 
Action: Mouse pressed left at (732, 364)
Screenshot: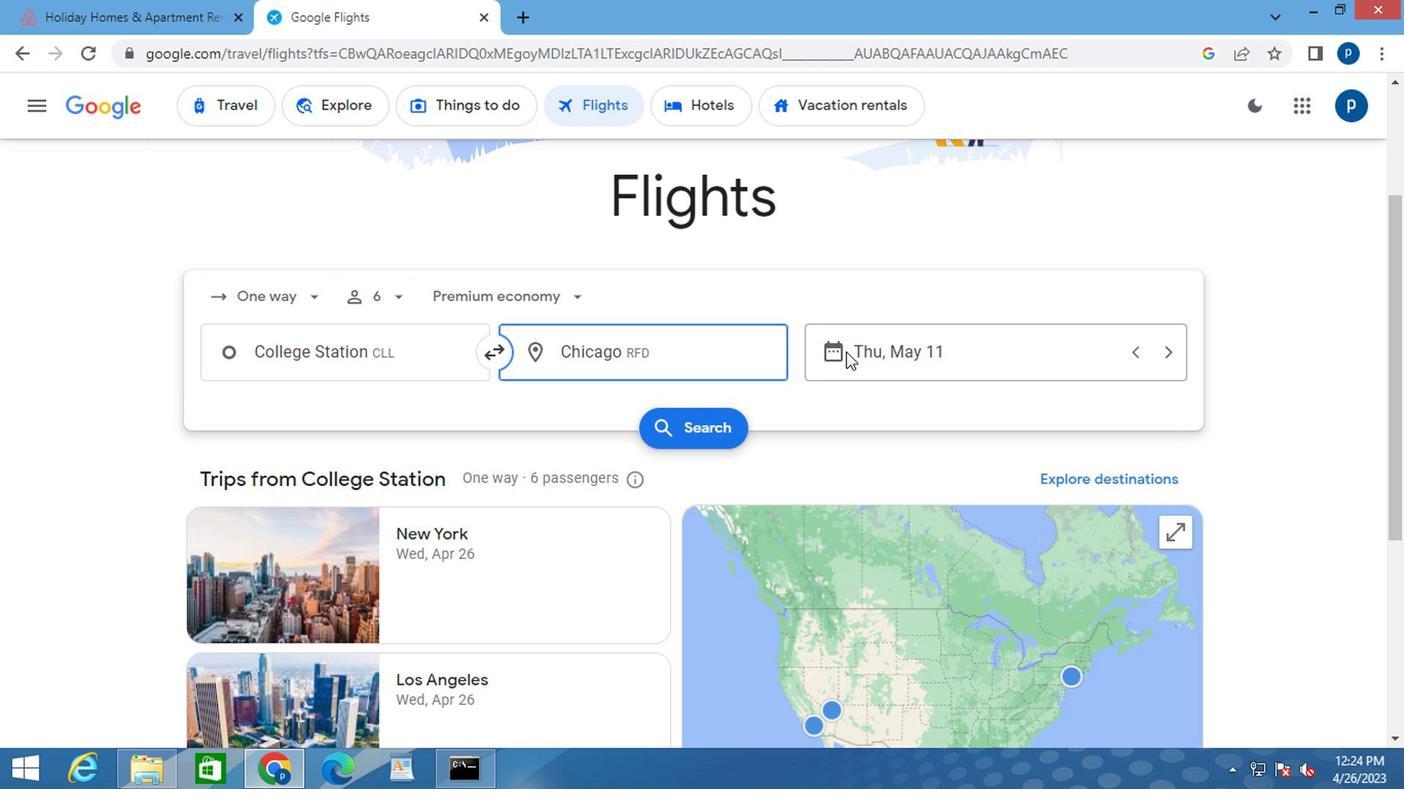 
Action: Mouse moved to (770, 368)
Screenshot: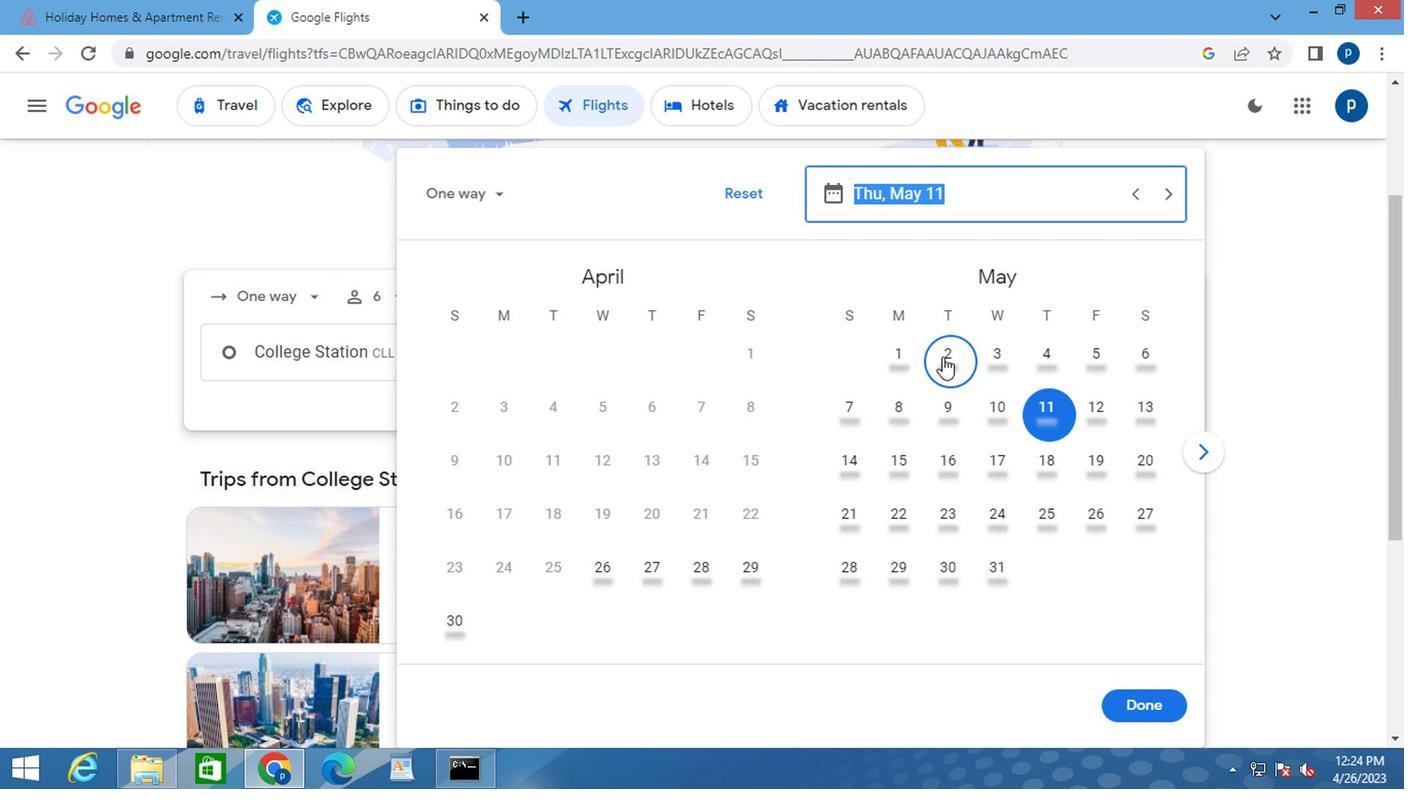 
Action: Mouse pressed left at (770, 368)
Screenshot: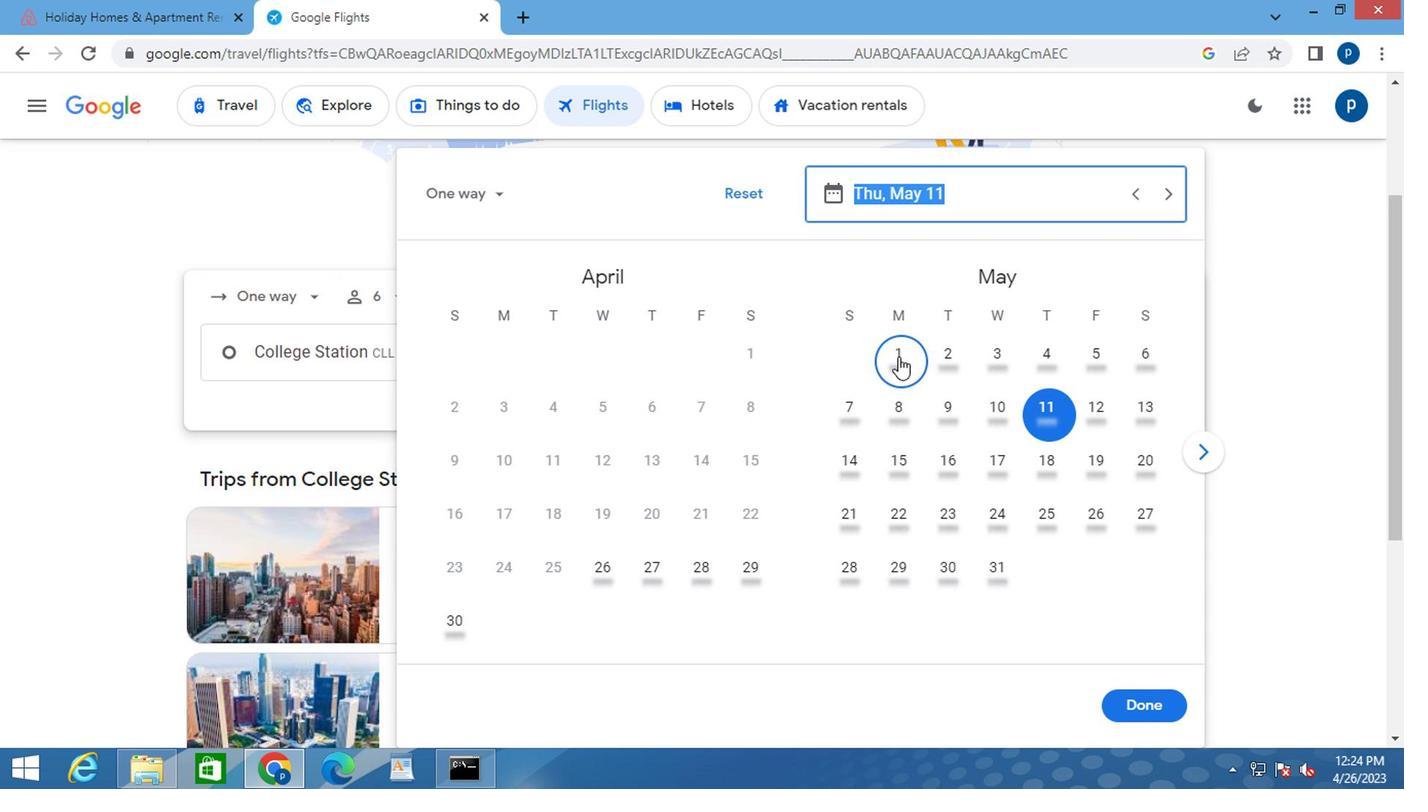 
Action: Mouse moved to (937, 700)
Screenshot: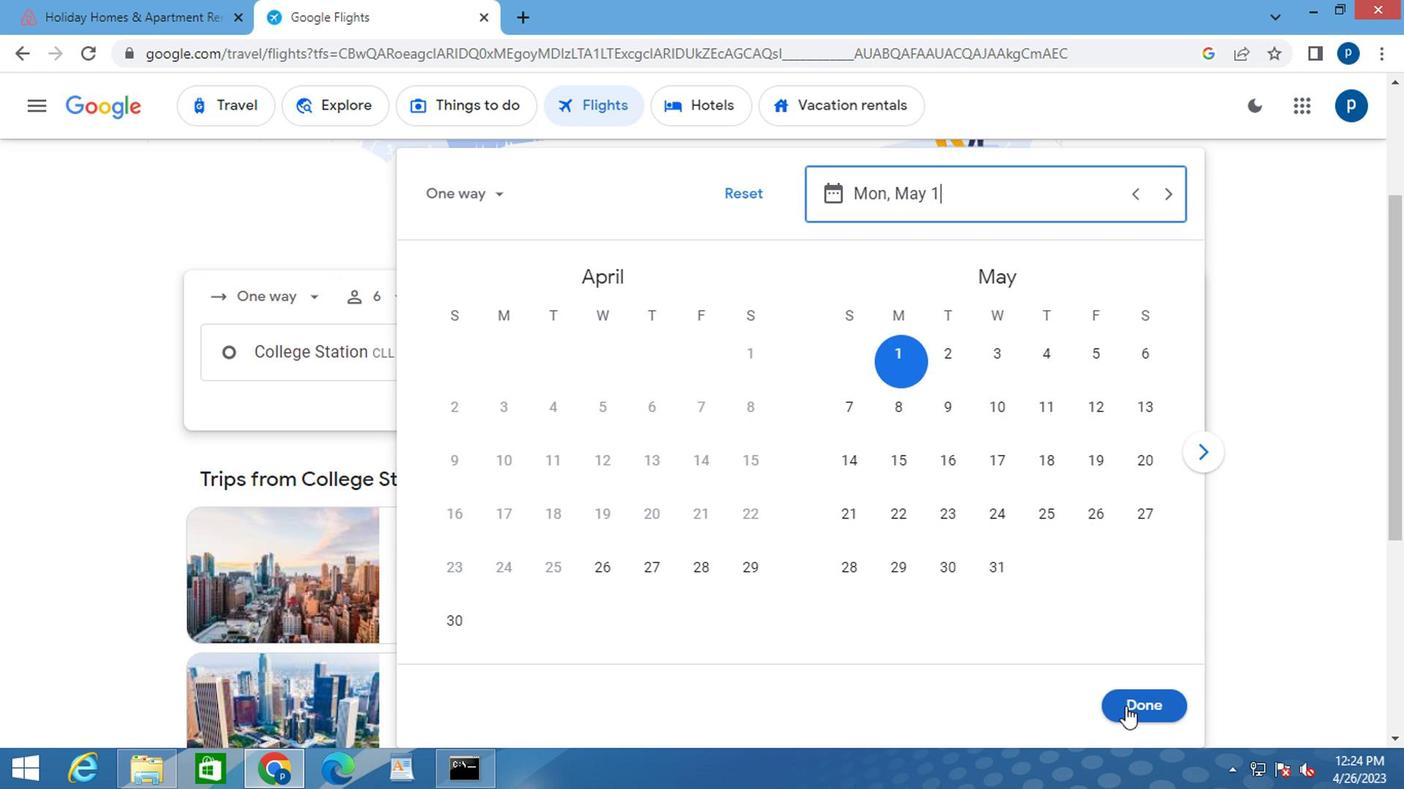 
Action: Mouse pressed left at (937, 700)
Screenshot: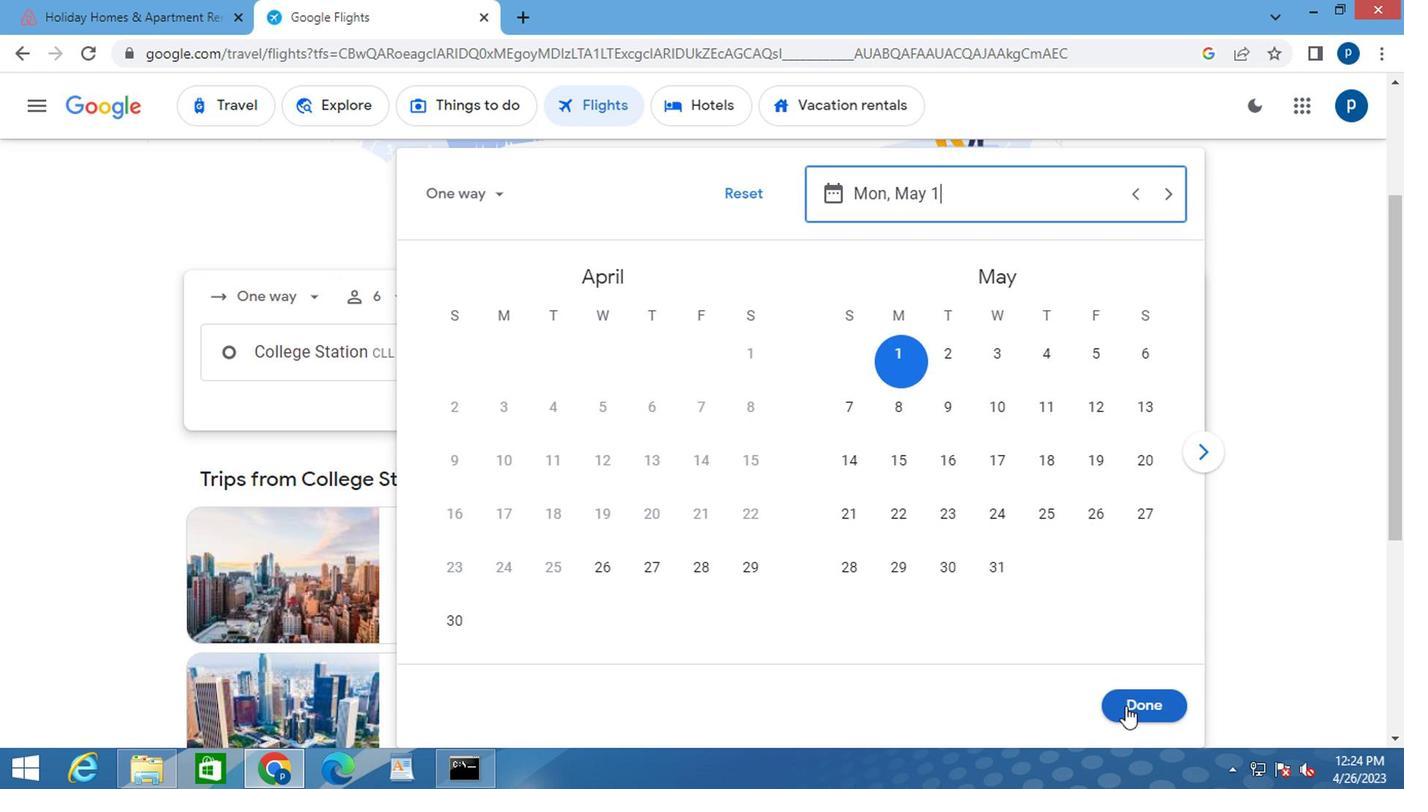 
Action: Mouse moved to (615, 433)
Screenshot: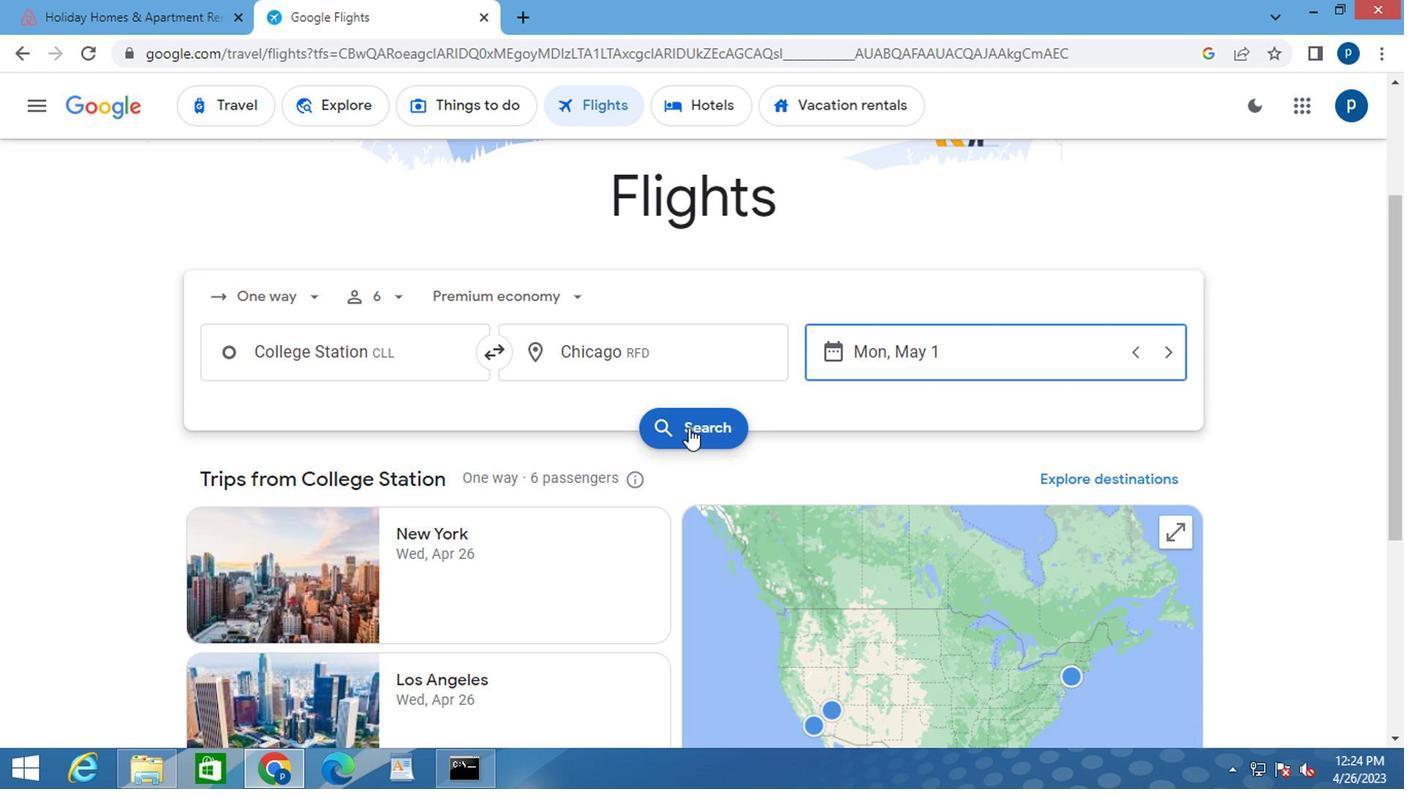 
Action: Mouse pressed left at (615, 433)
Screenshot: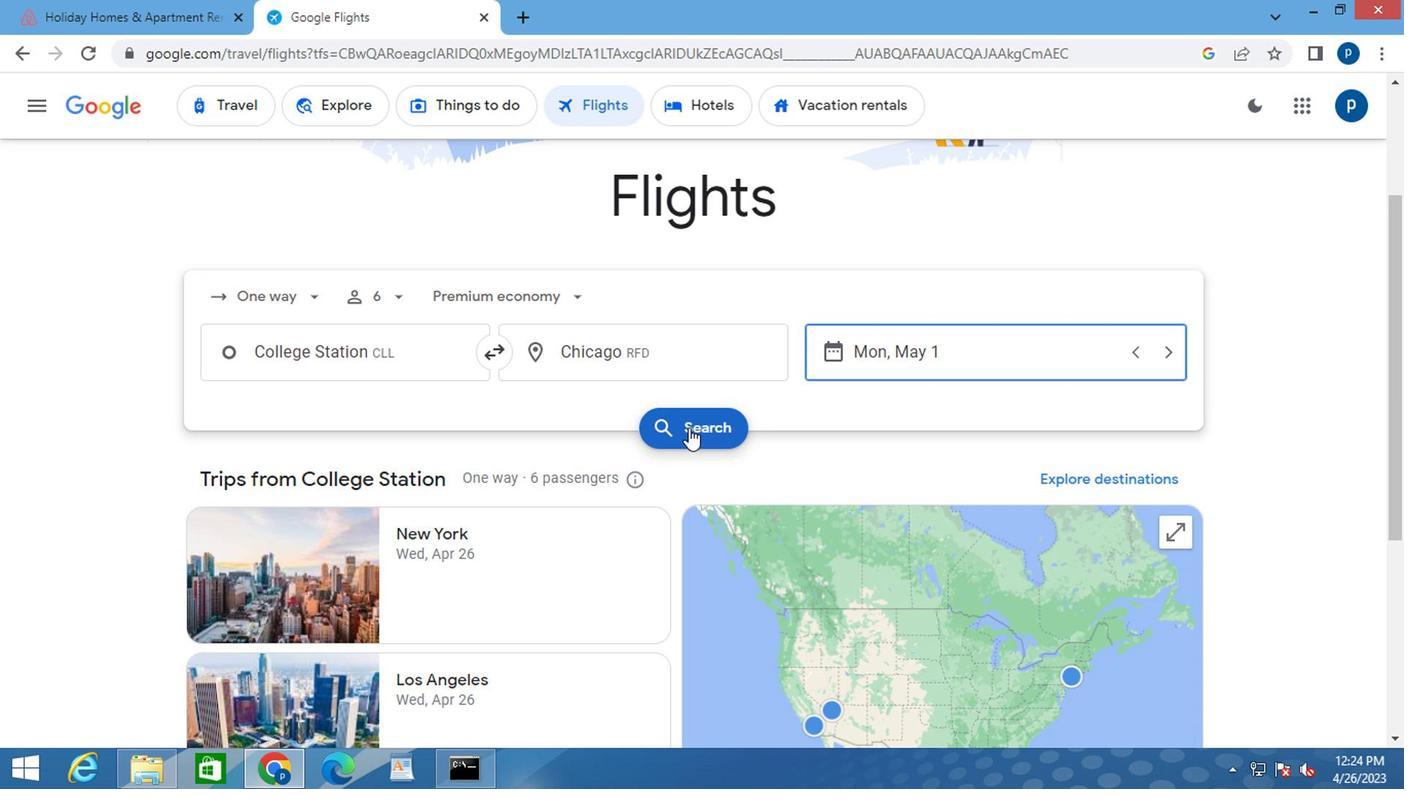 
Action: Mouse moved to (269, 313)
Screenshot: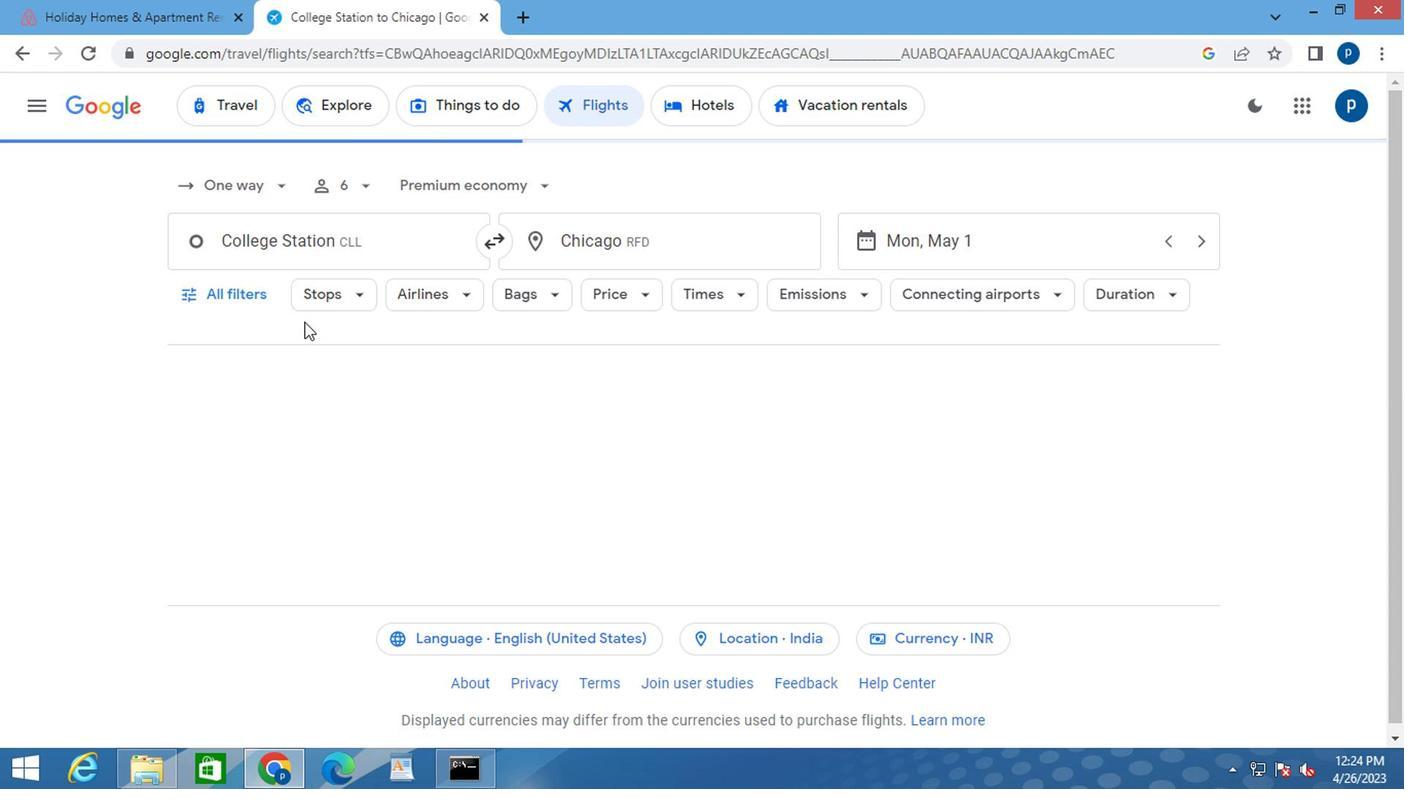 
Action: Mouse pressed left at (269, 313)
Screenshot: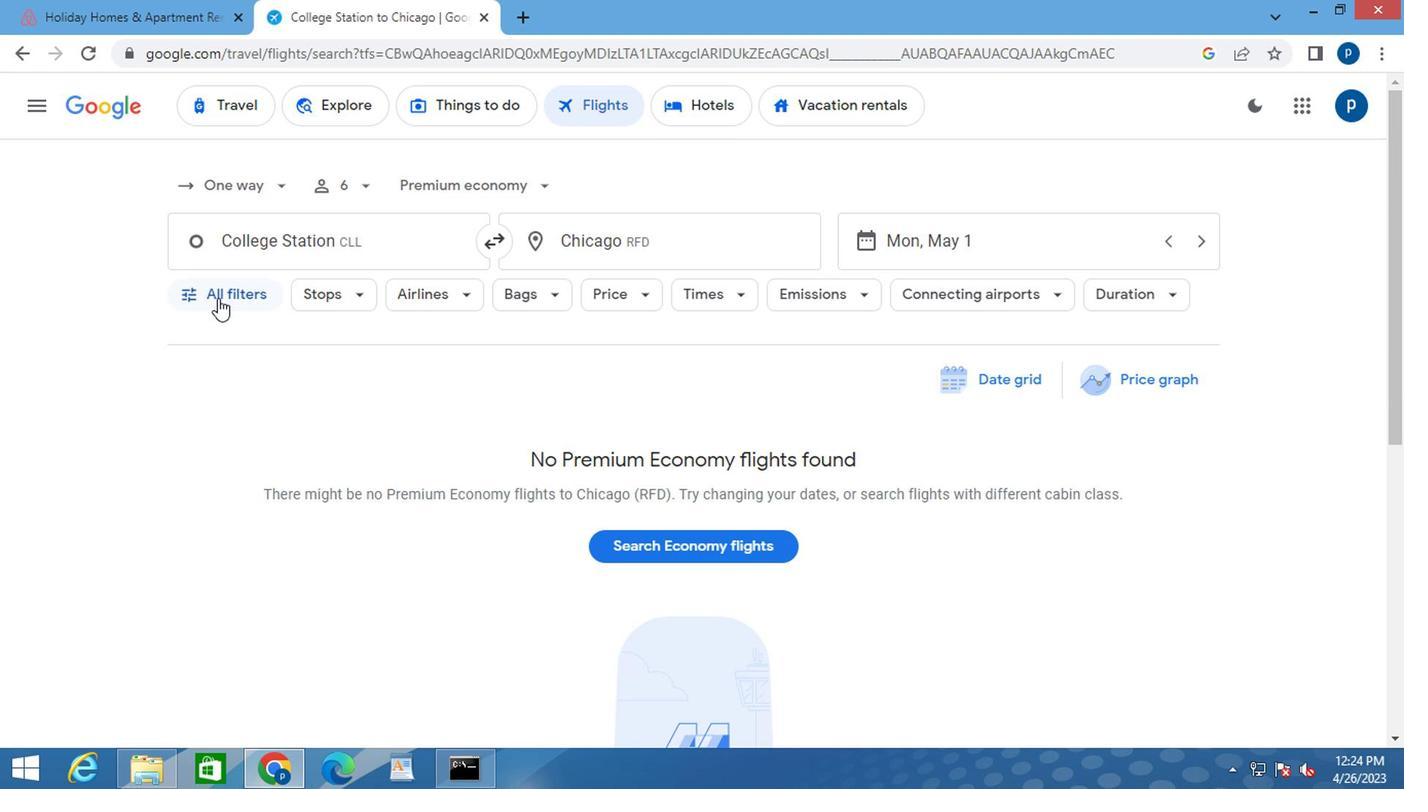
Action: Mouse moved to (330, 482)
Screenshot: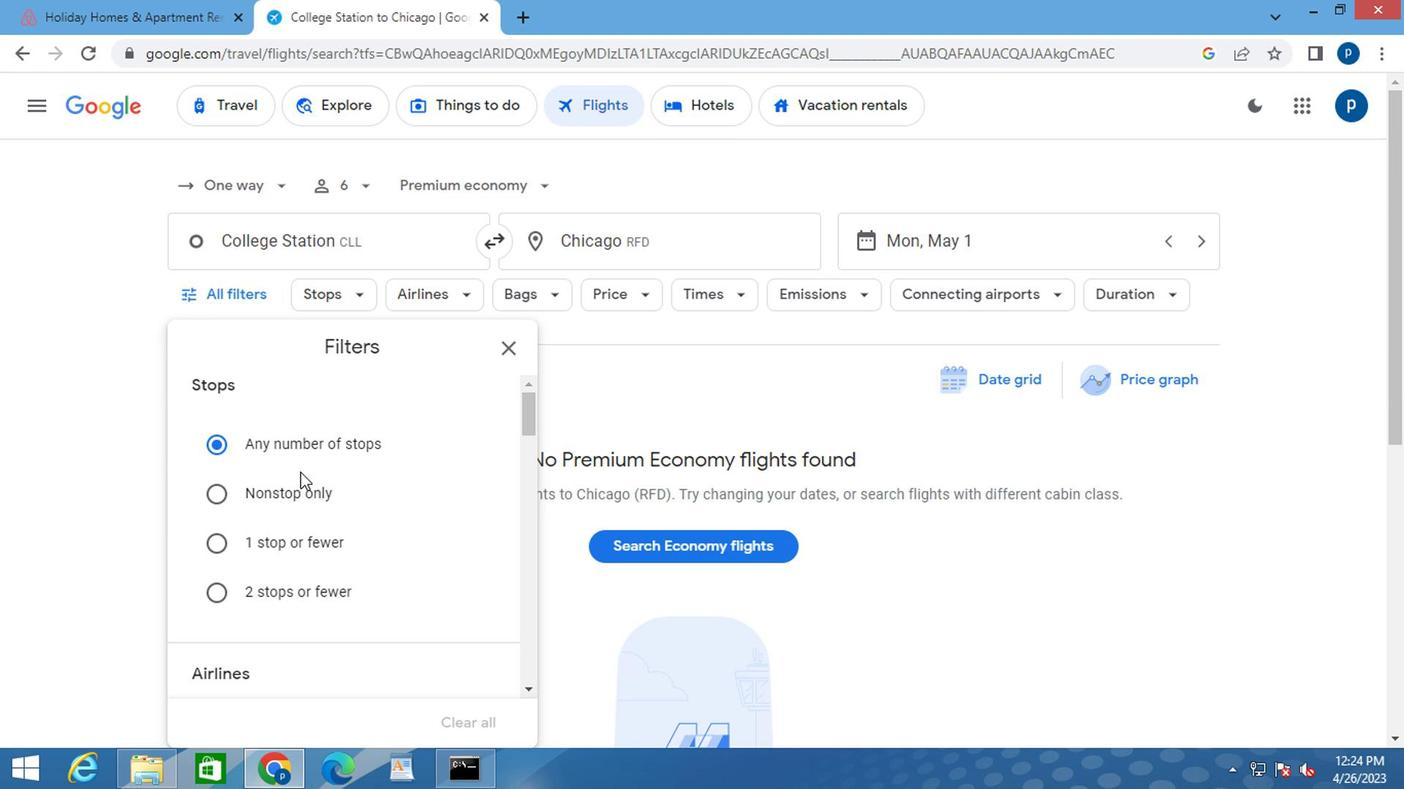 
Action: Mouse scrolled (330, 481) with delta (0, 0)
Screenshot: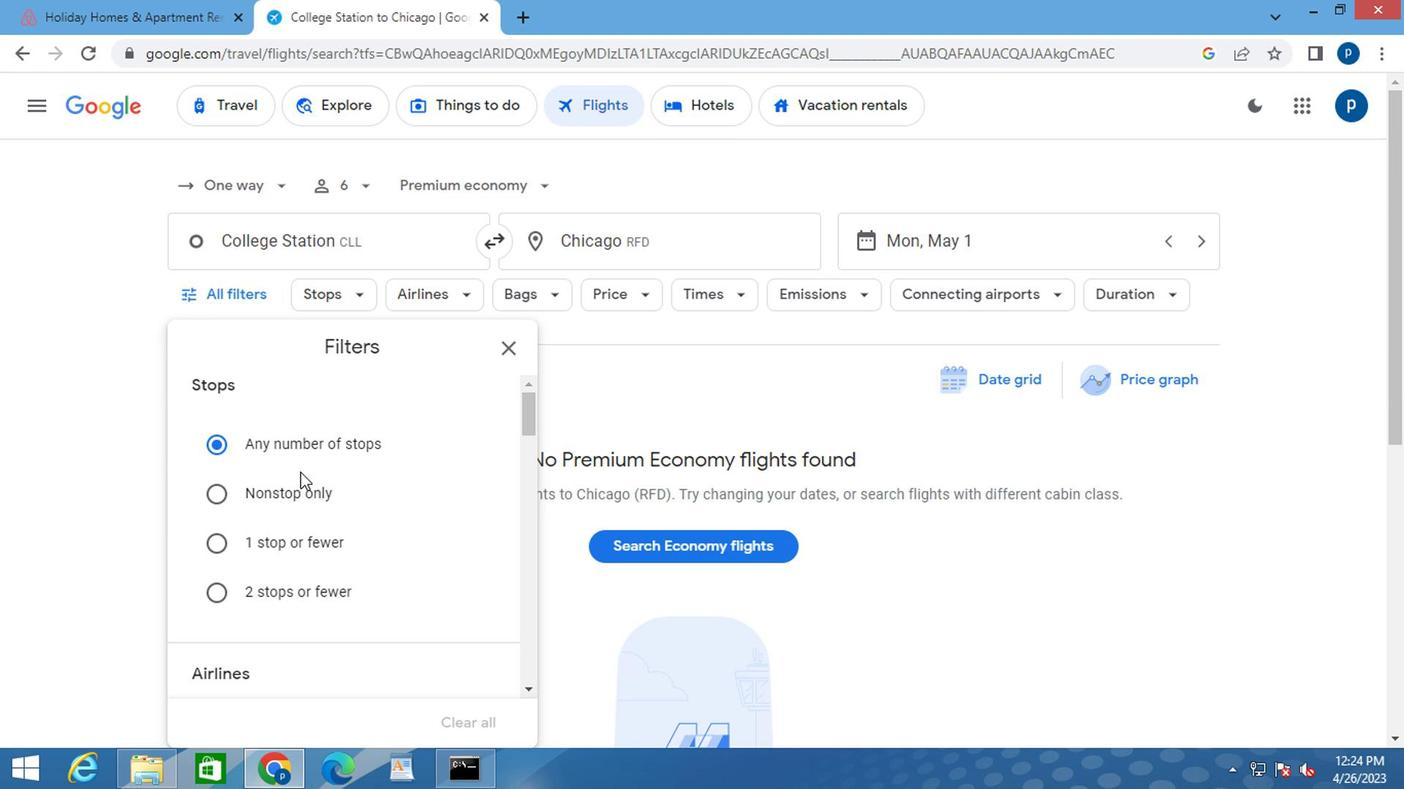 
Action: Mouse moved to (330, 484)
Screenshot: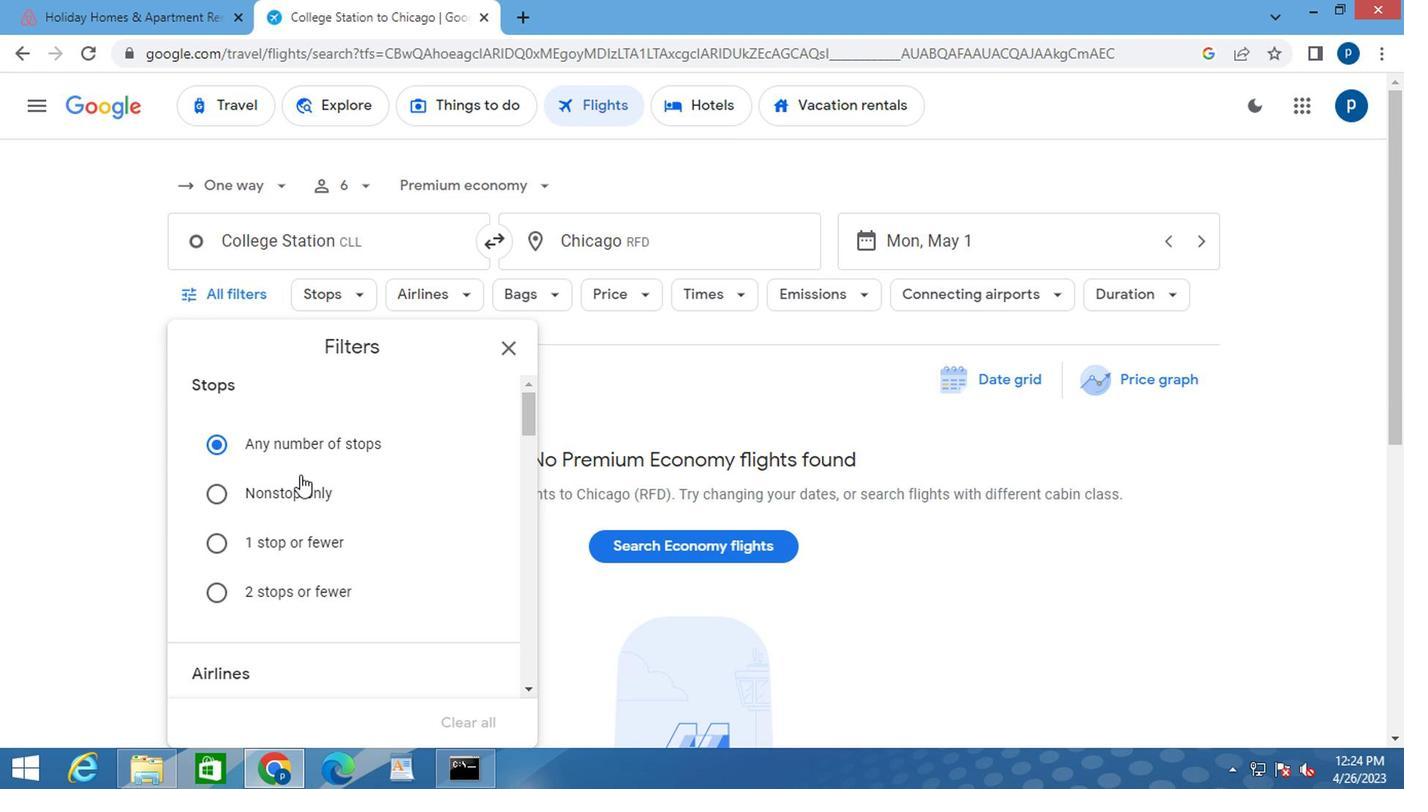 
Action: Mouse scrolled (330, 483) with delta (0, 0)
Screenshot: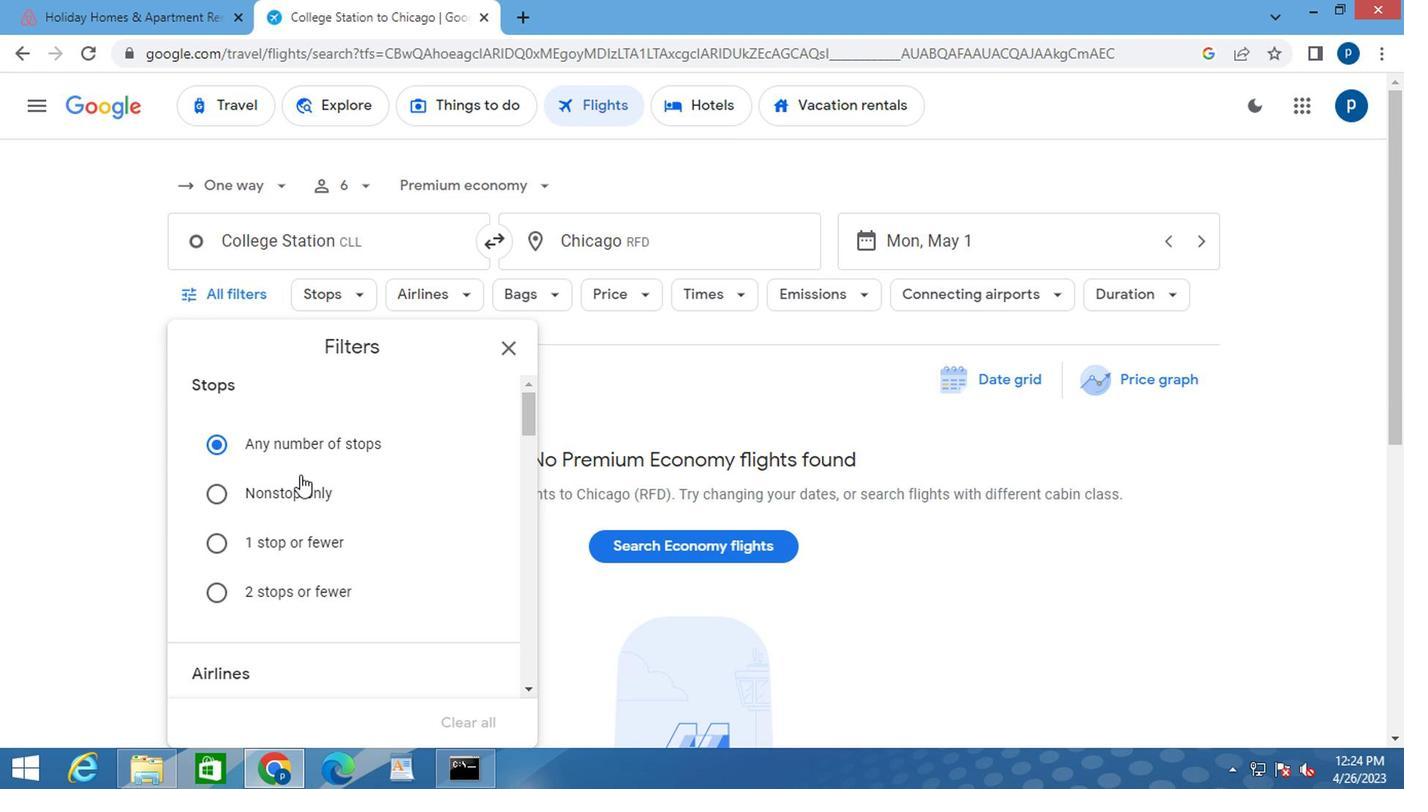 
Action: Mouse scrolled (330, 483) with delta (0, 0)
Screenshot: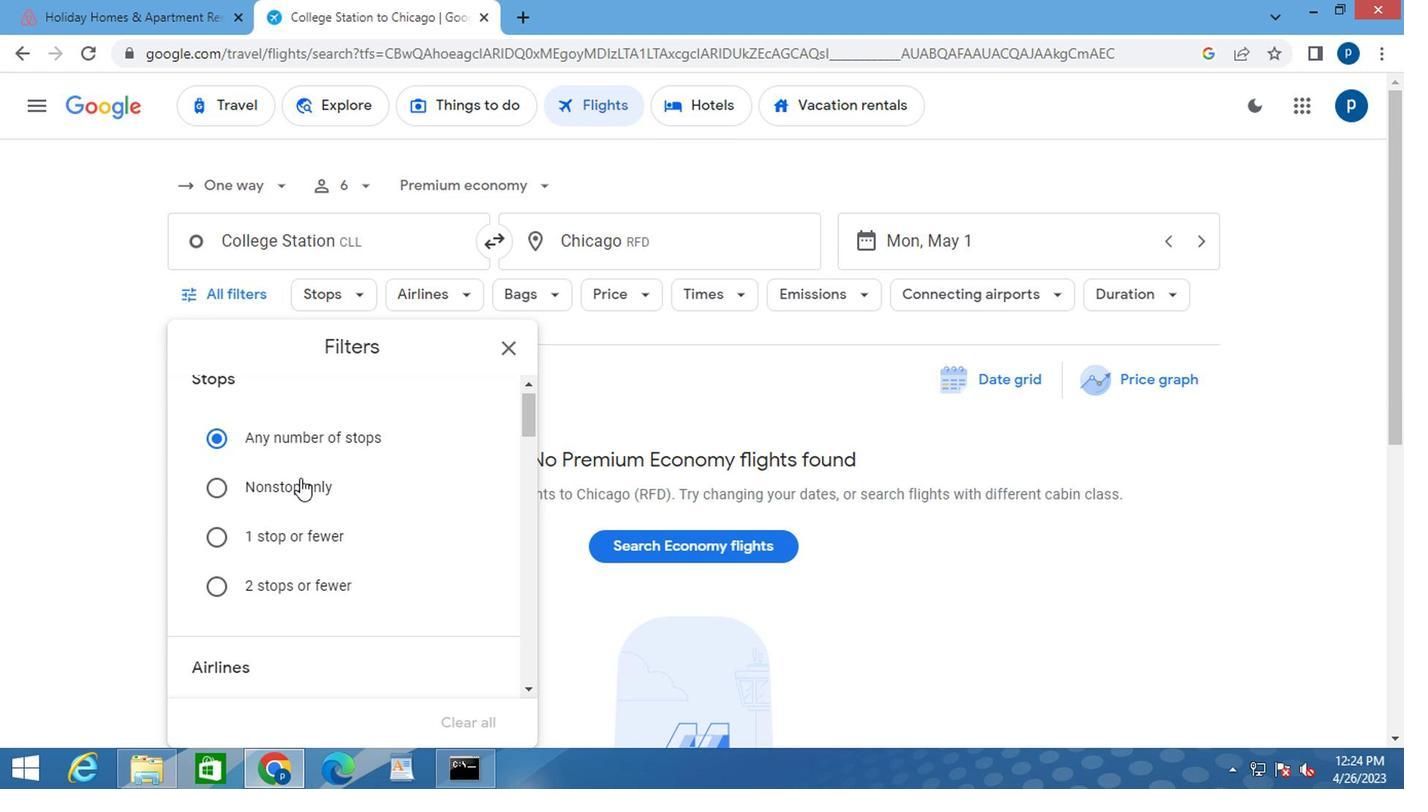 
Action: Mouse moved to (336, 484)
Screenshot: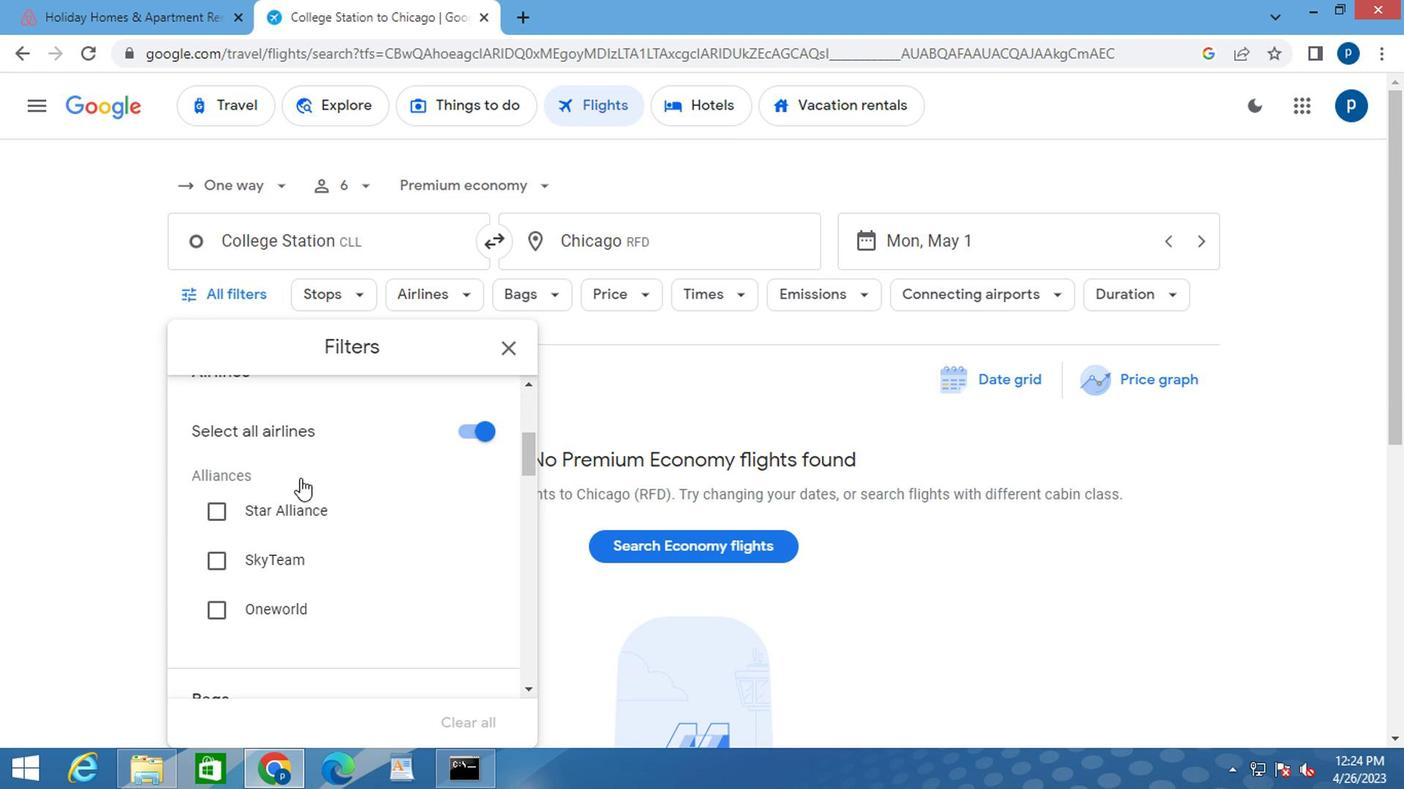 
Action: Mouse scrolled (336, 484) with delta (0, 0)
Screenshot: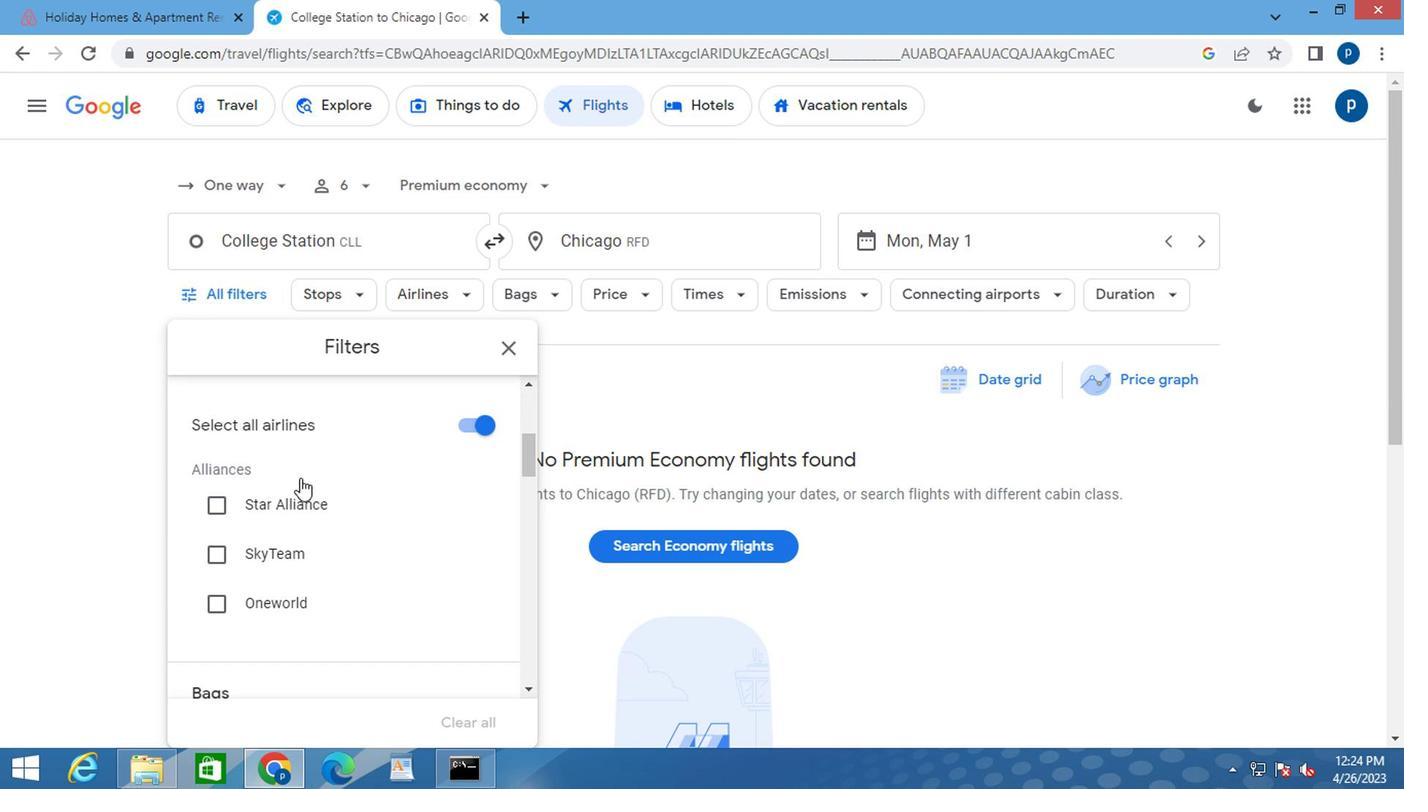 
Action: Mouse moved to (336, 484)
Screenshot: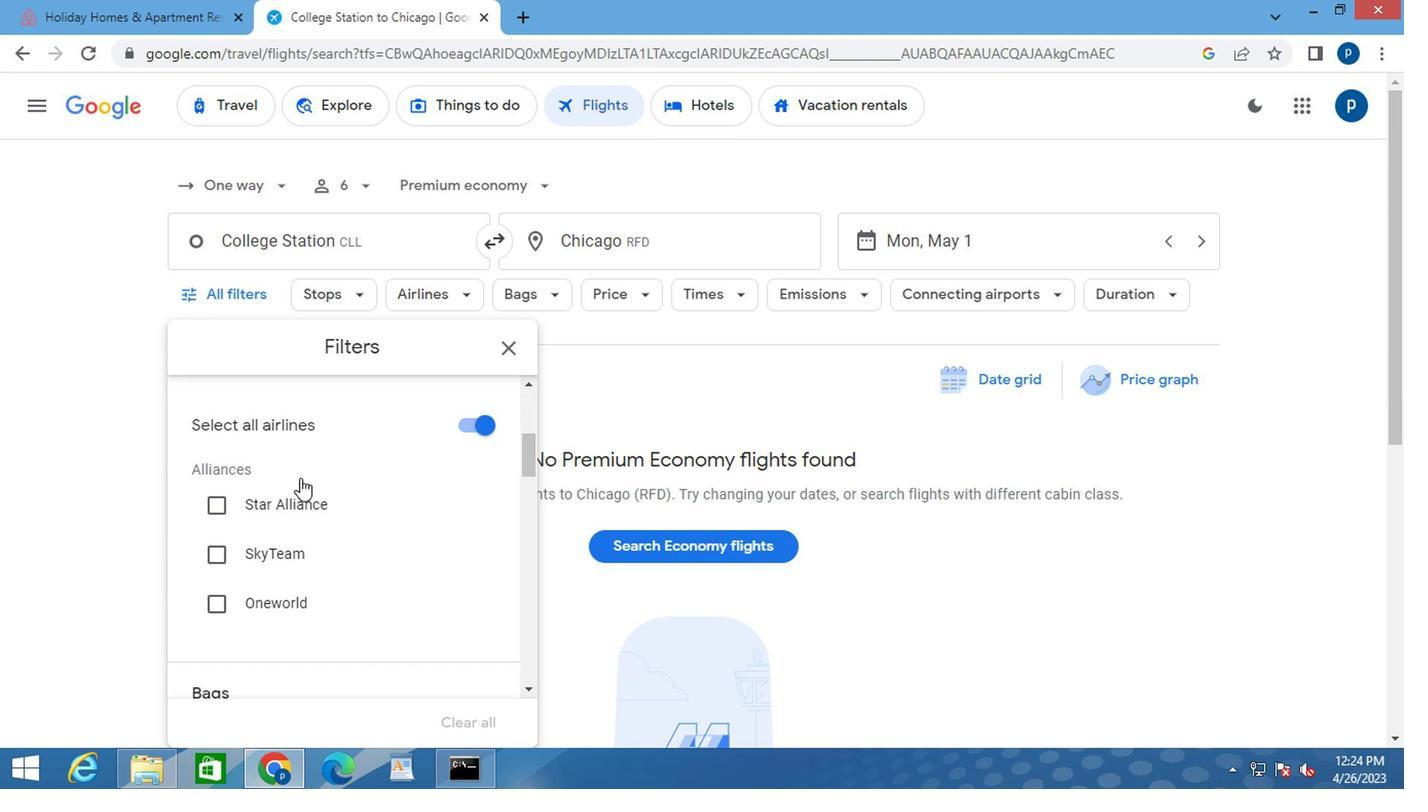 
Action: Mouse scrolled (336, 486) with delta (0, 1)
Screenshot: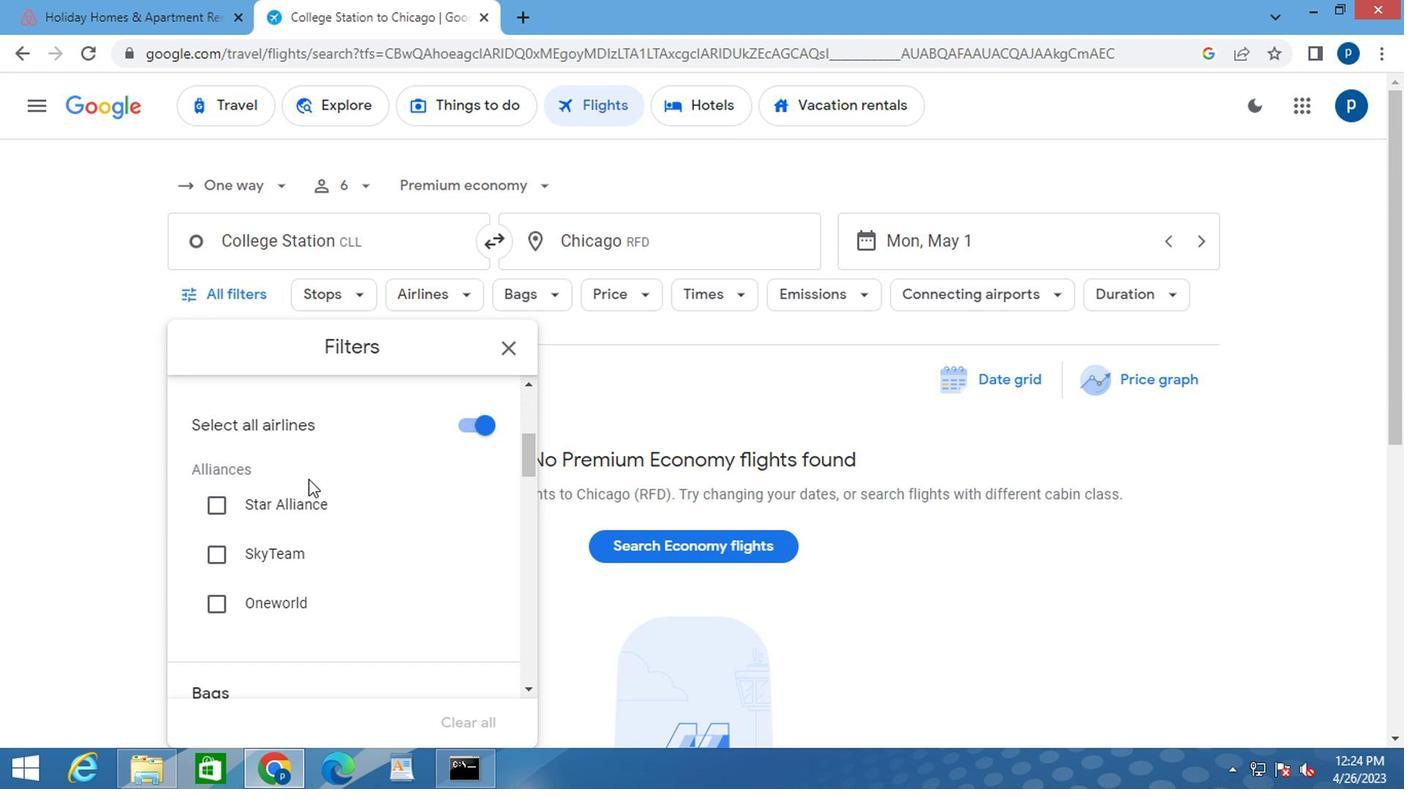 
Action: Mouse moved to (384, 490)
Screenshot: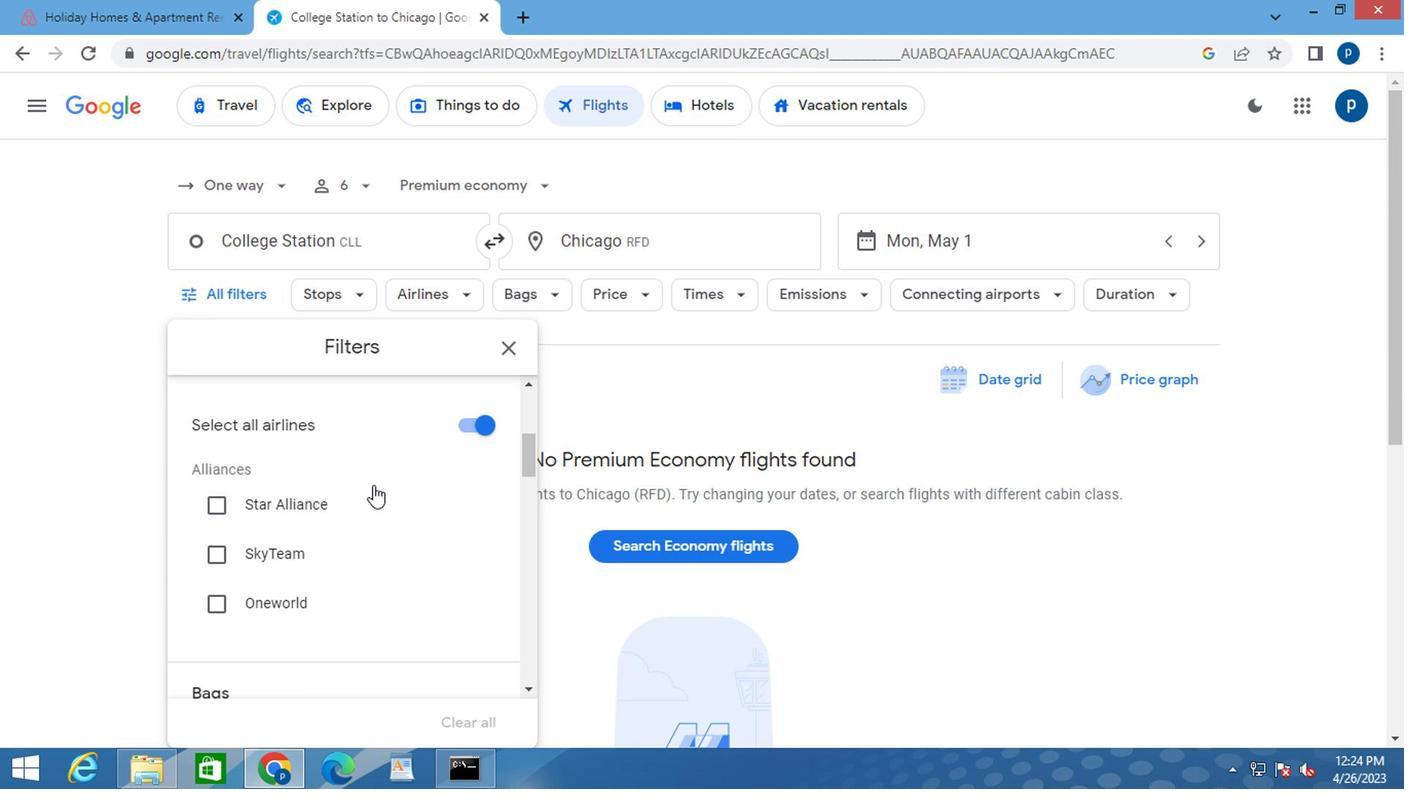
Action: Mouse scrolled (384, 490) with delta (0, 0)
Screenshot: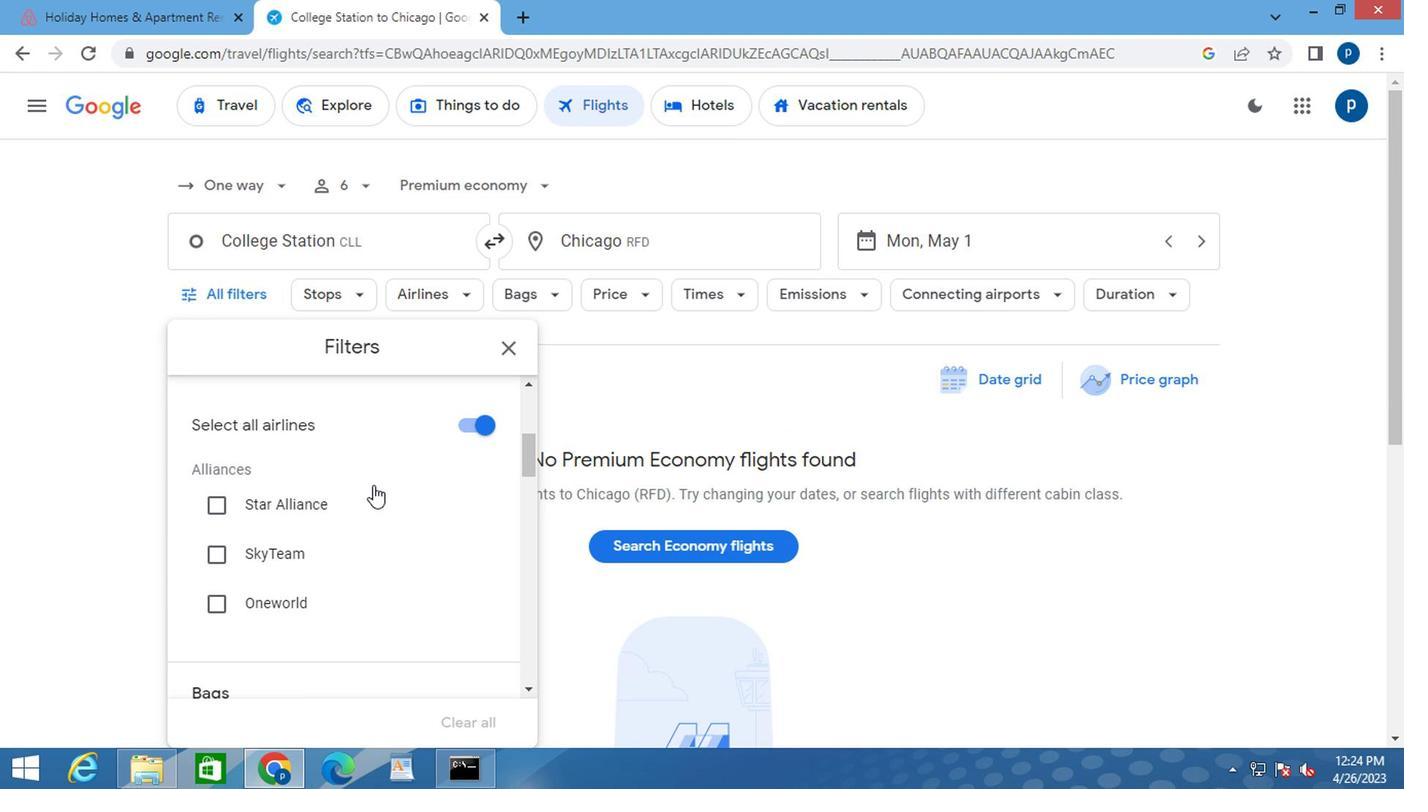 
Action: Mouse moved to (397, 495)
Screenshot: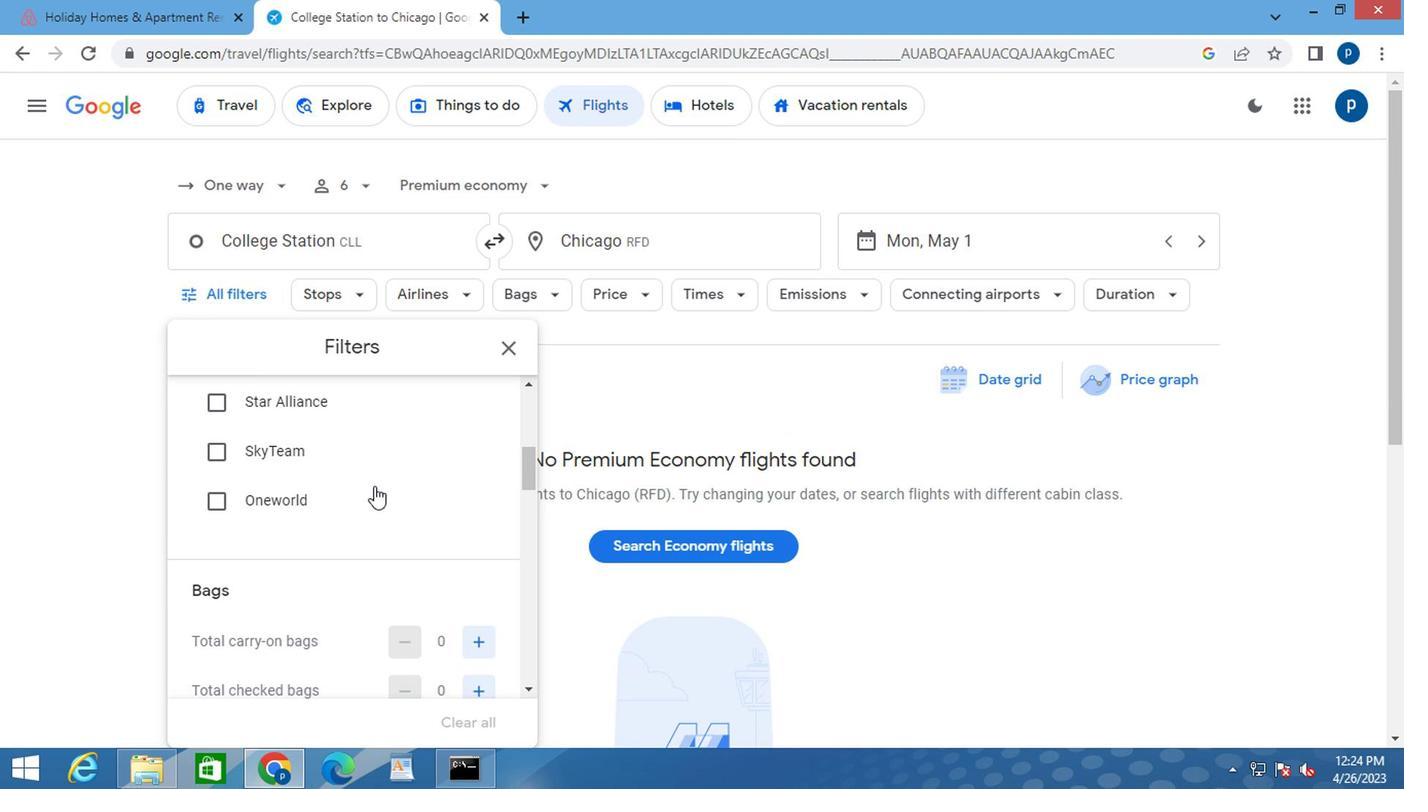 
Action: Mouse scrolled (397, 495) with delta (0, 0)
Screenshot: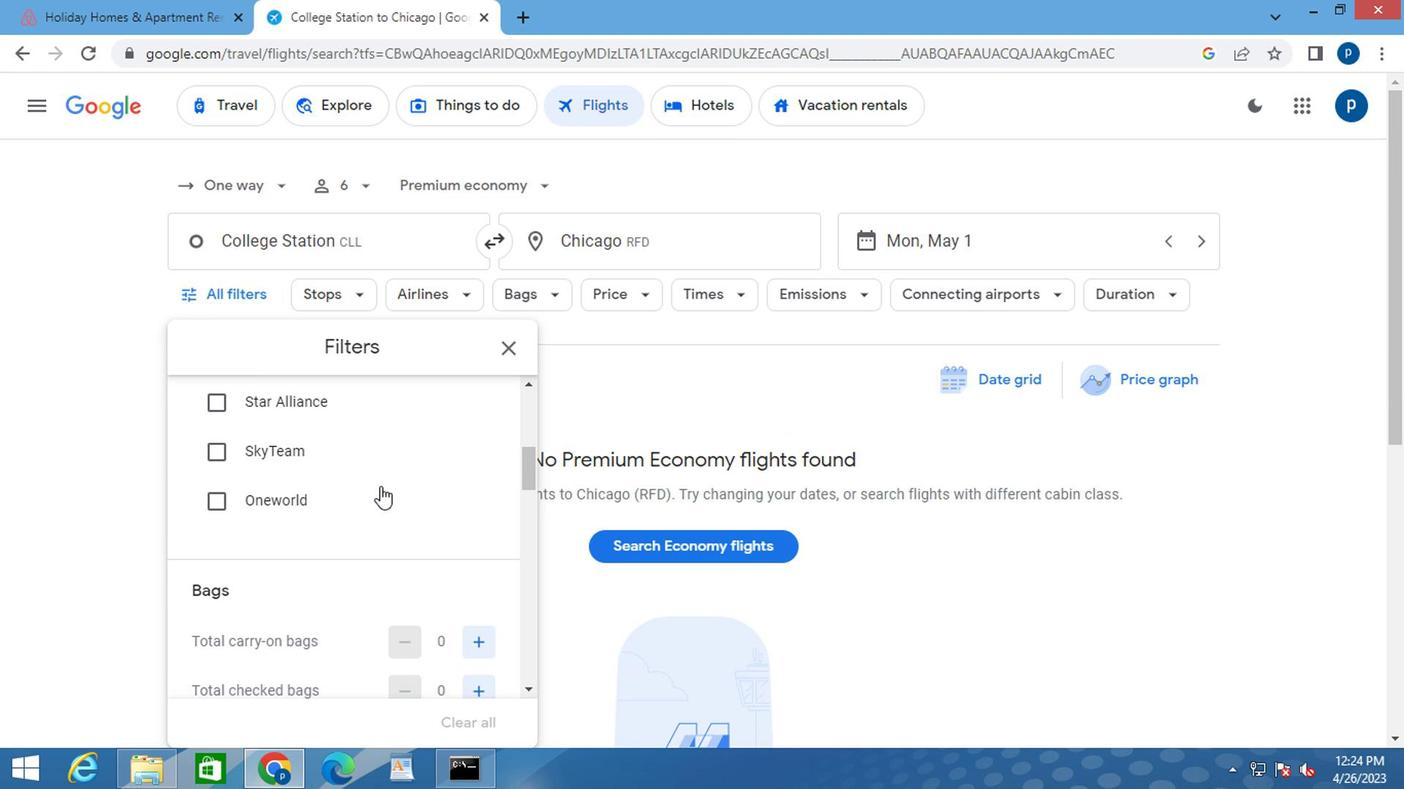 
Action: Mouse moved to (468, 542)
Screenshot: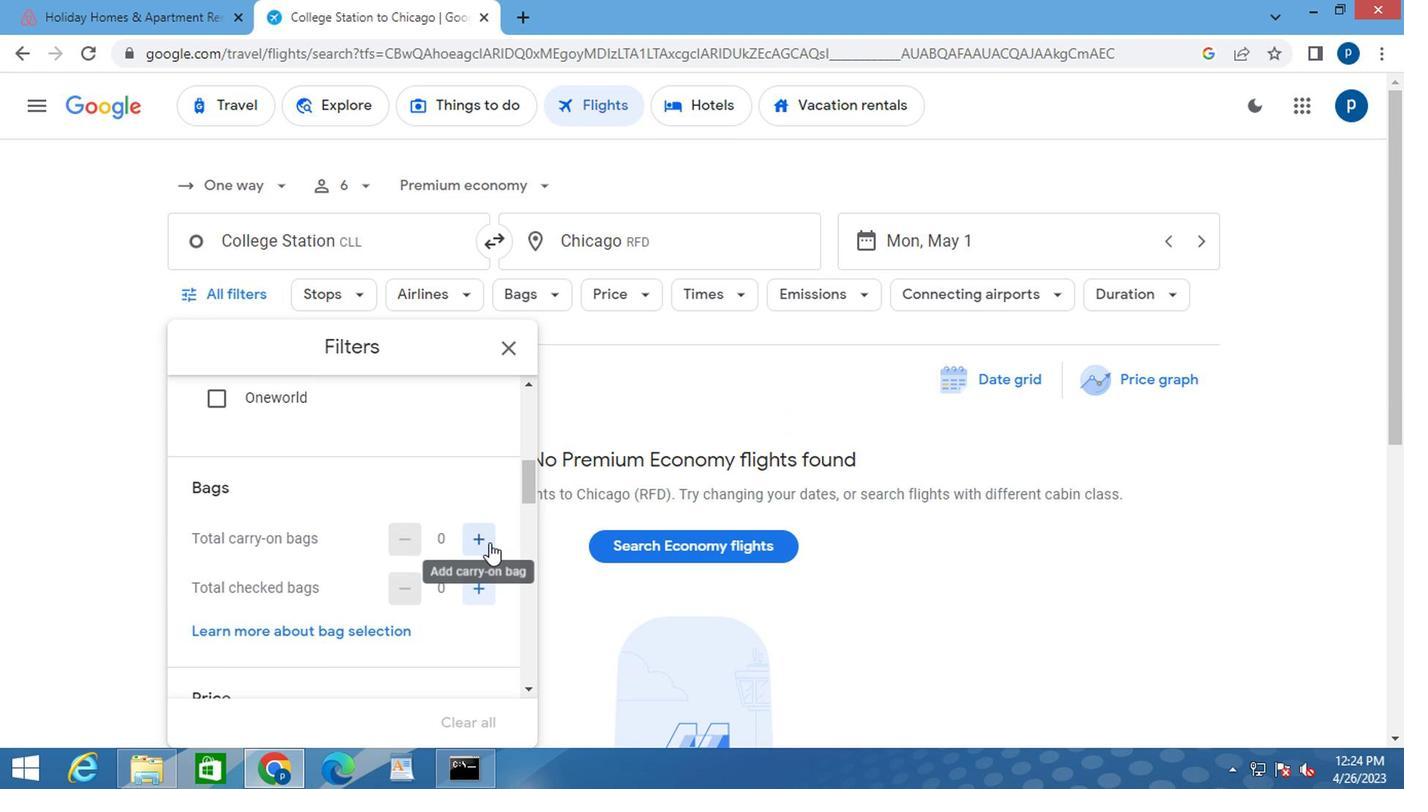
Action: Mouse pressed left at (468, 542)
Screenshot: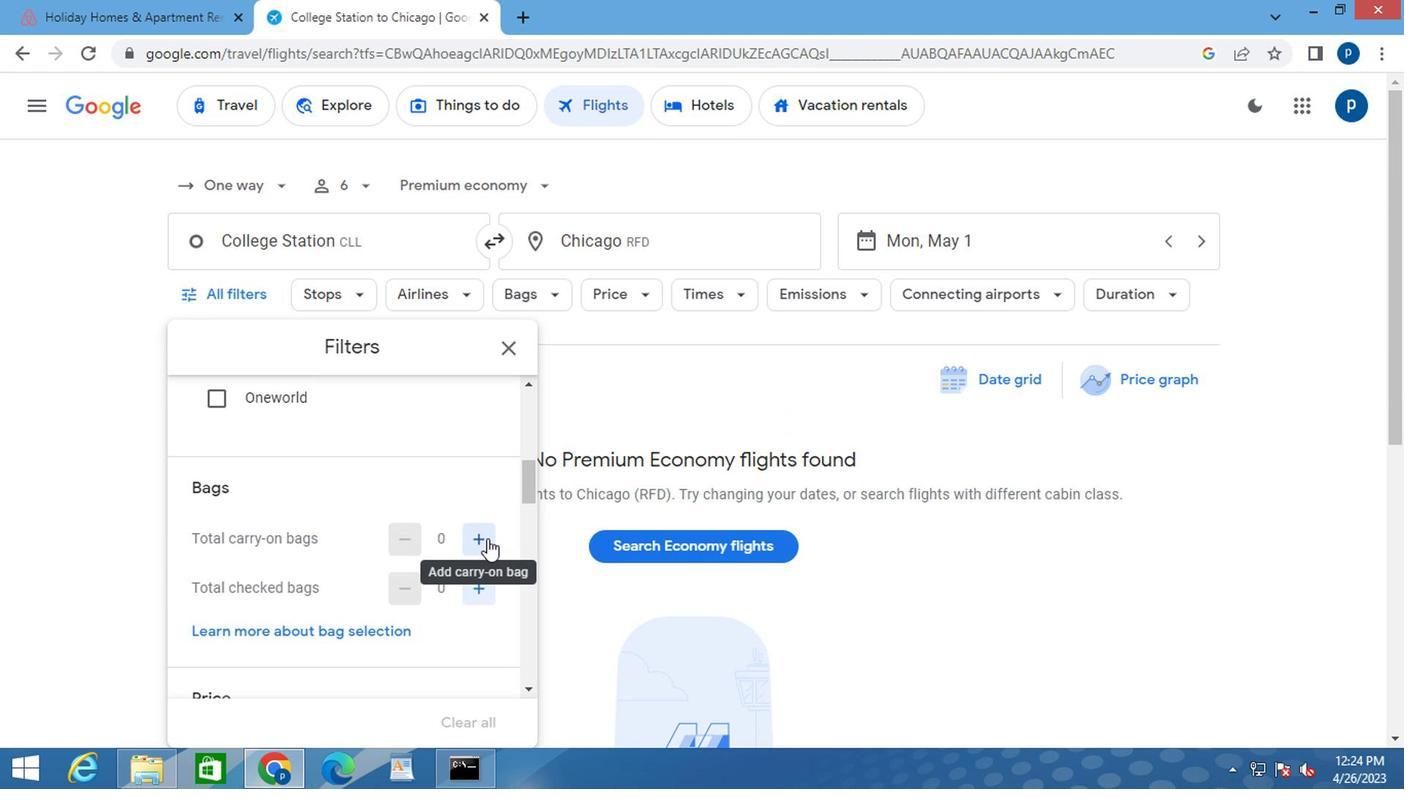 
Action: Mouse moved to (392, 548)
Screenshot: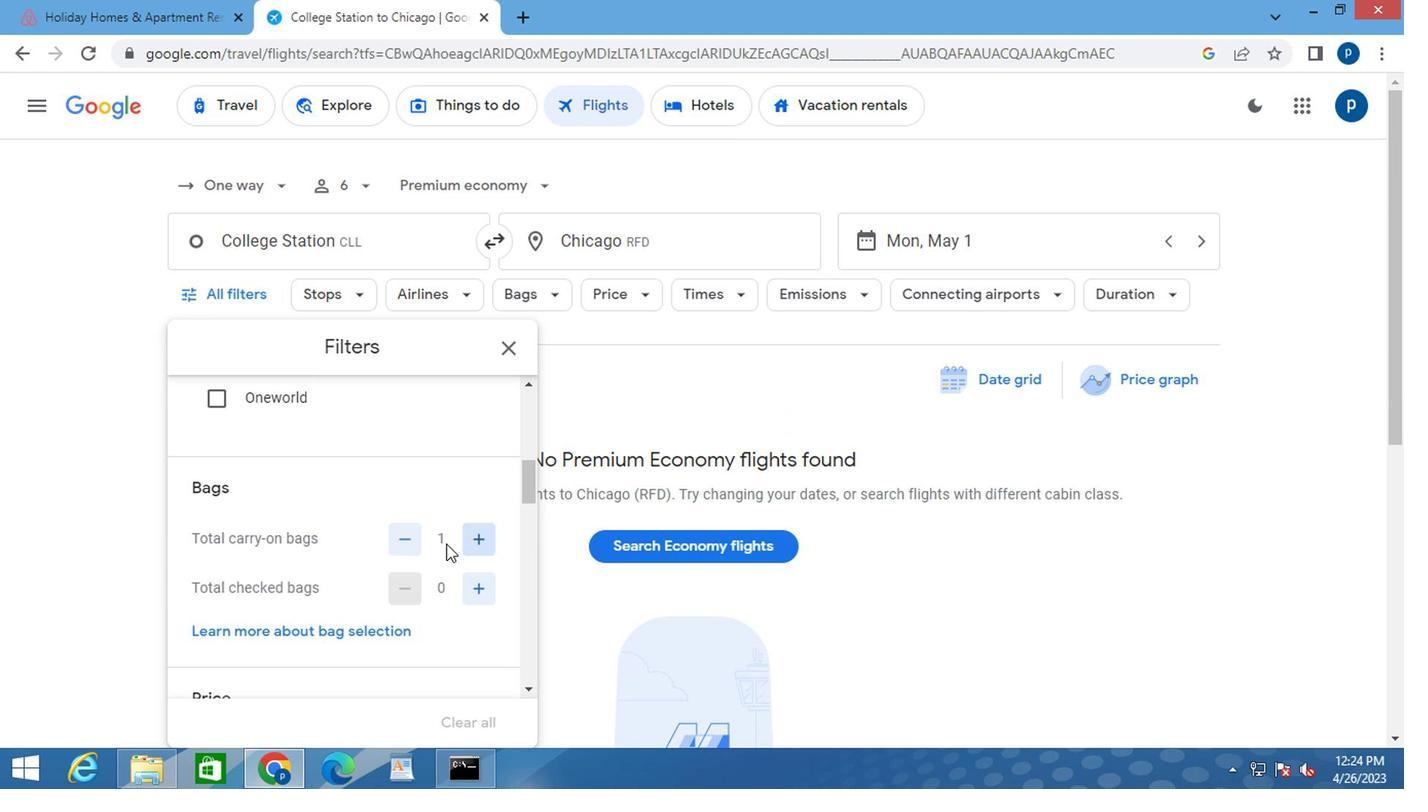 
Action: Mouse scrolled (392, 547) with delta (0, 0)
Screenshot: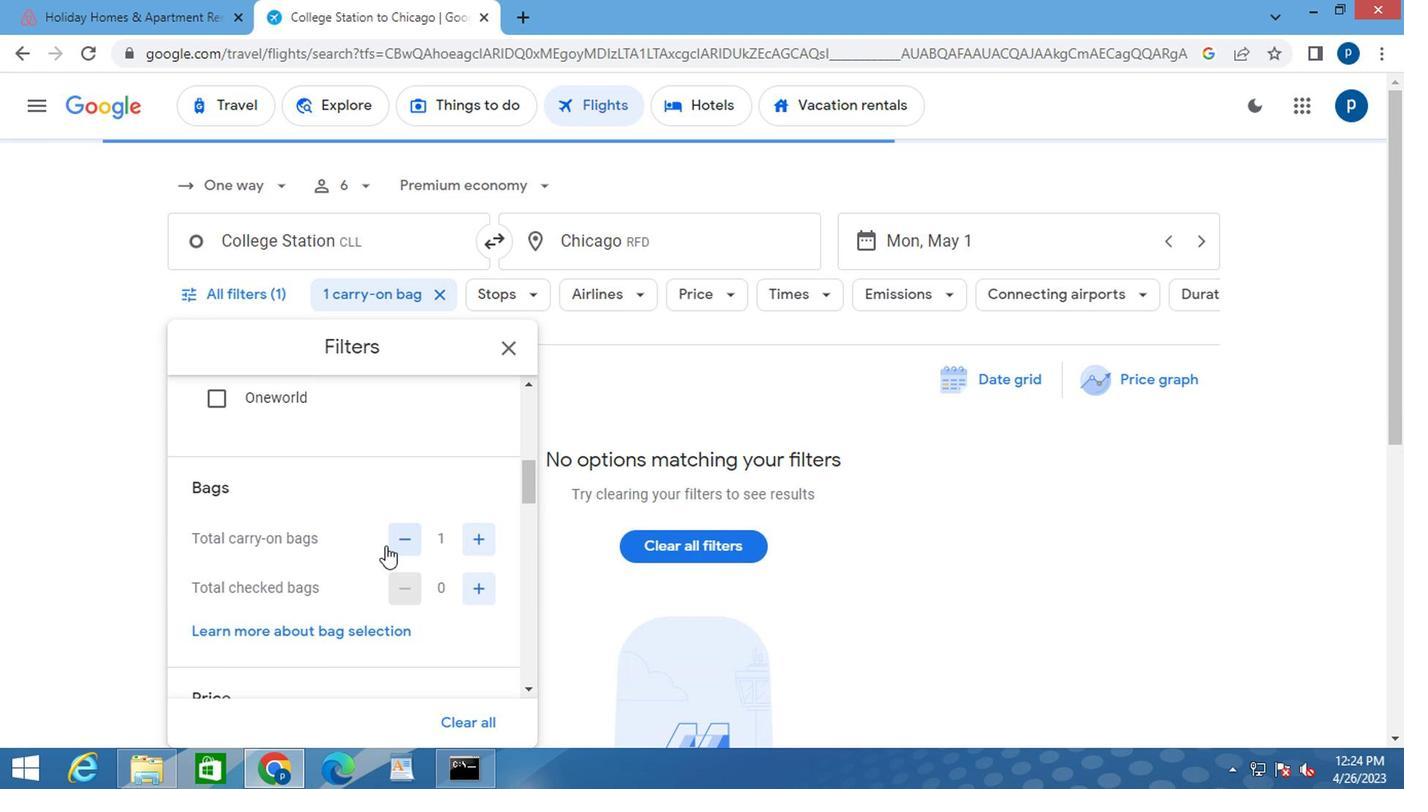 
Action: Mouse moved to (389, 540)
Screenshot: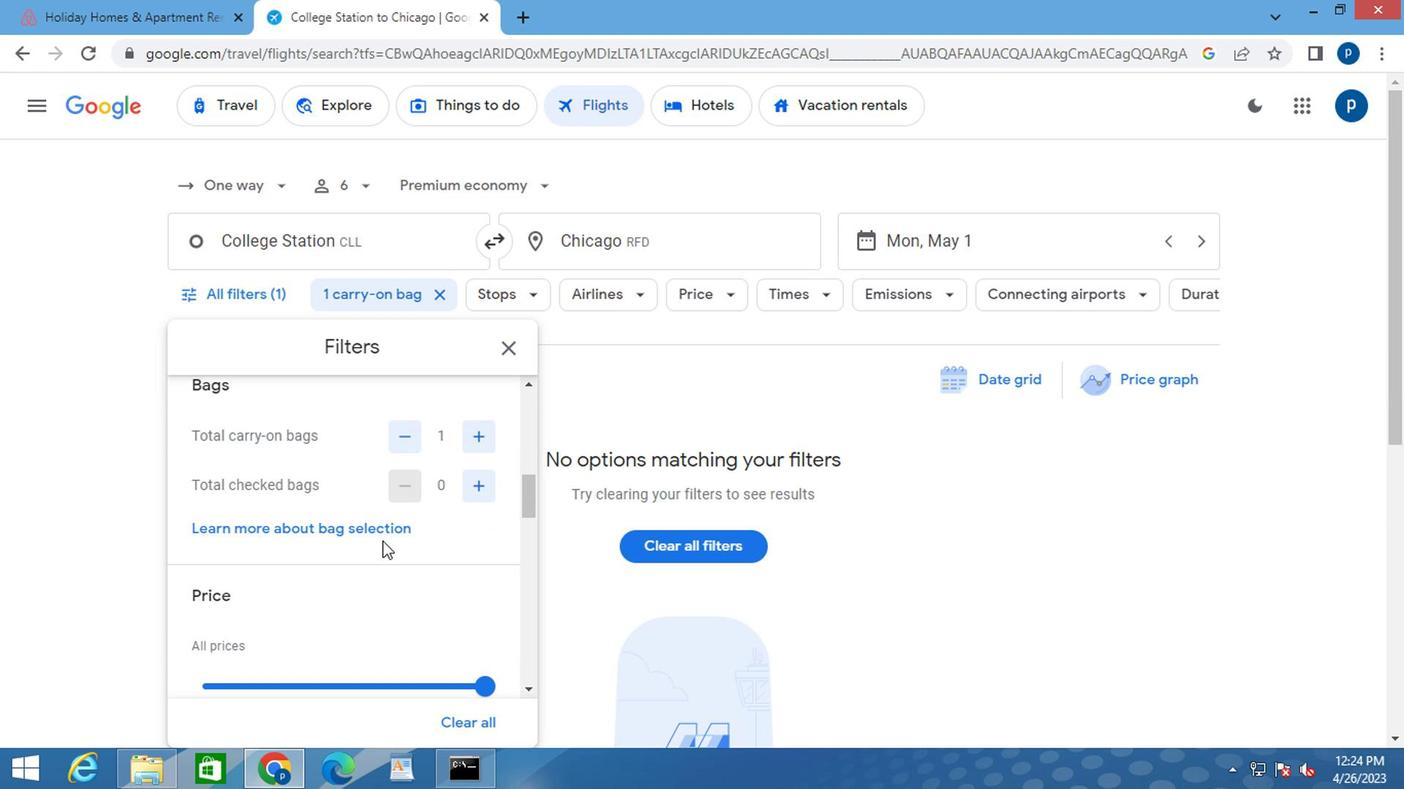 
Action: Mouse scrolled (389, 539) with delta (0, 0)
Screenshot: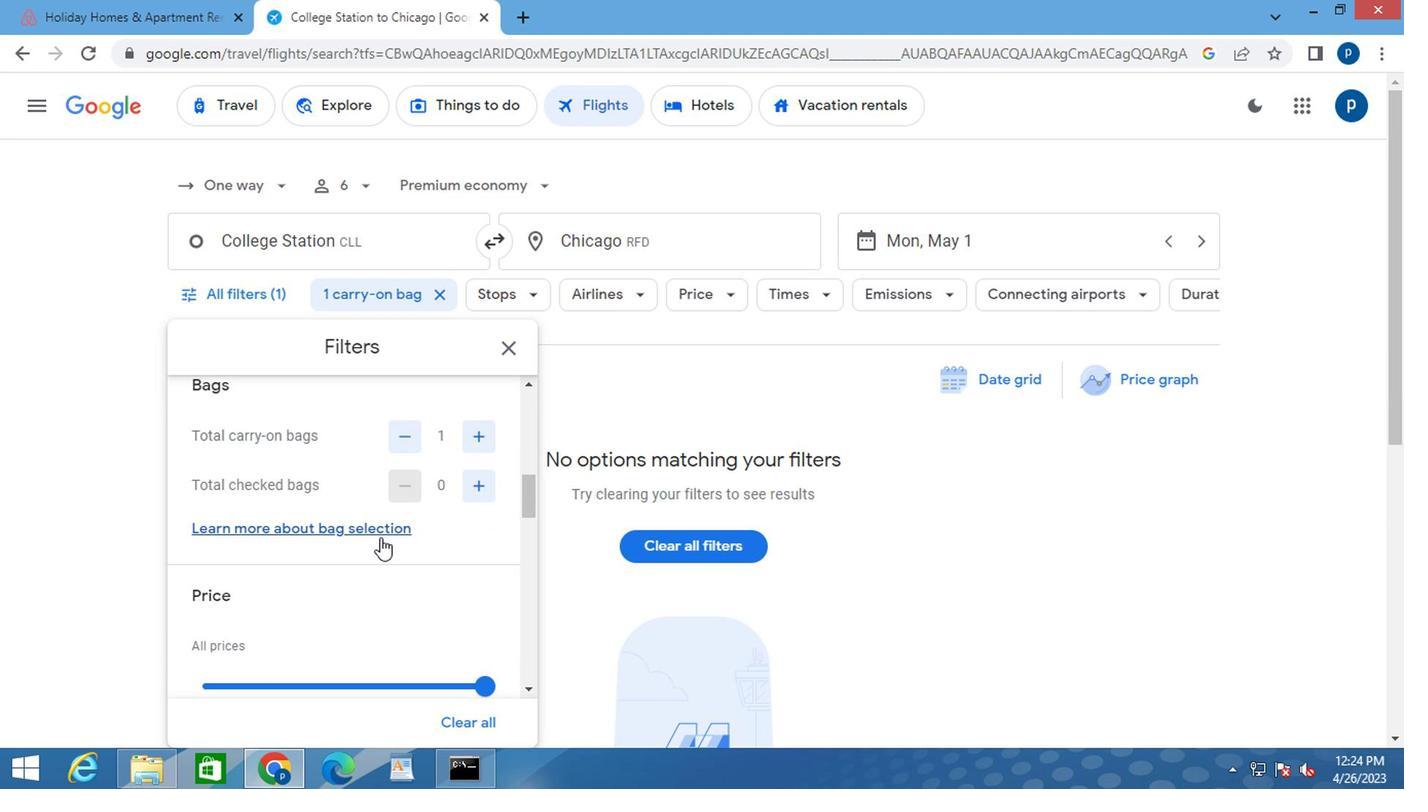 
Action: Mouse moved to (466, 587)
Screenshot: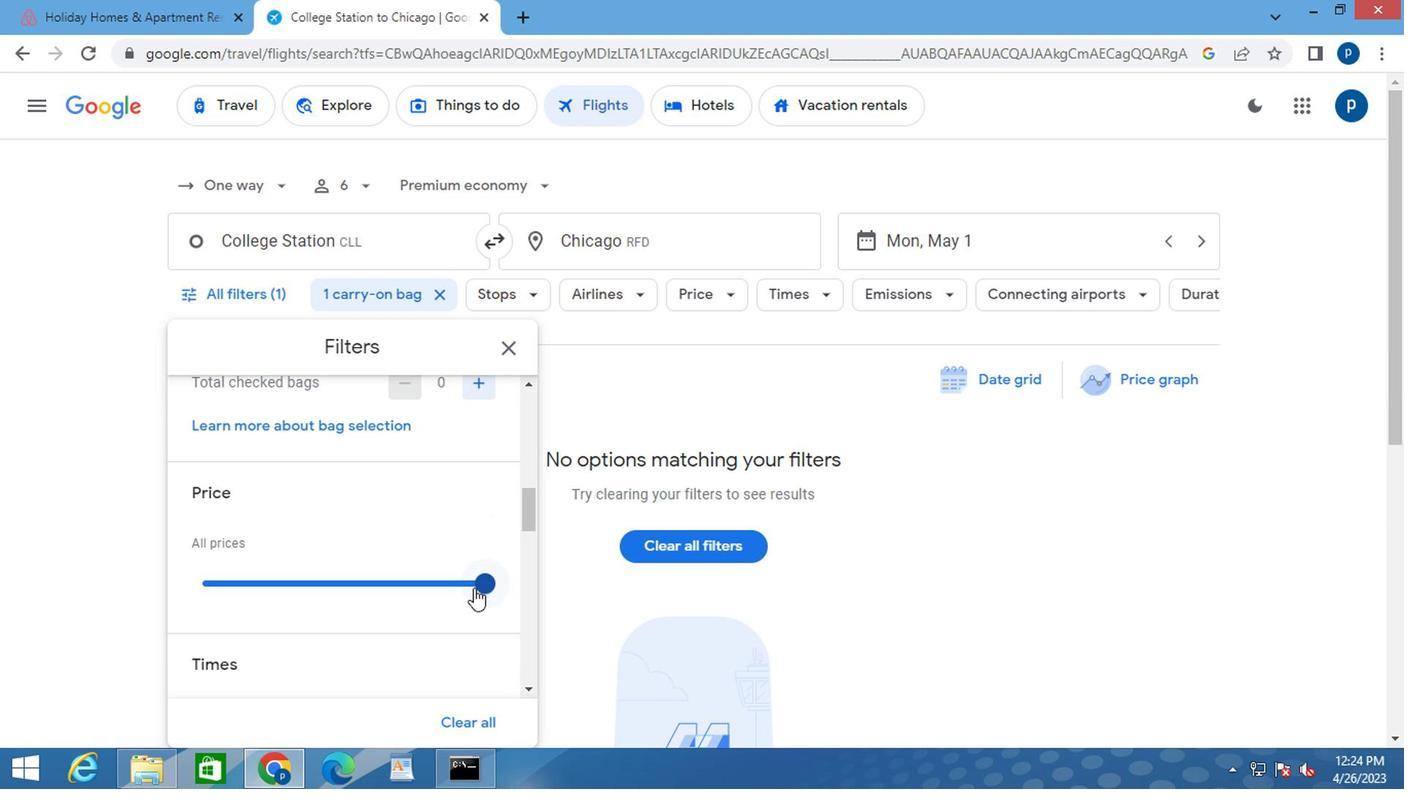 
Action: Mouse pressed left at (466, 587)
Screenshot: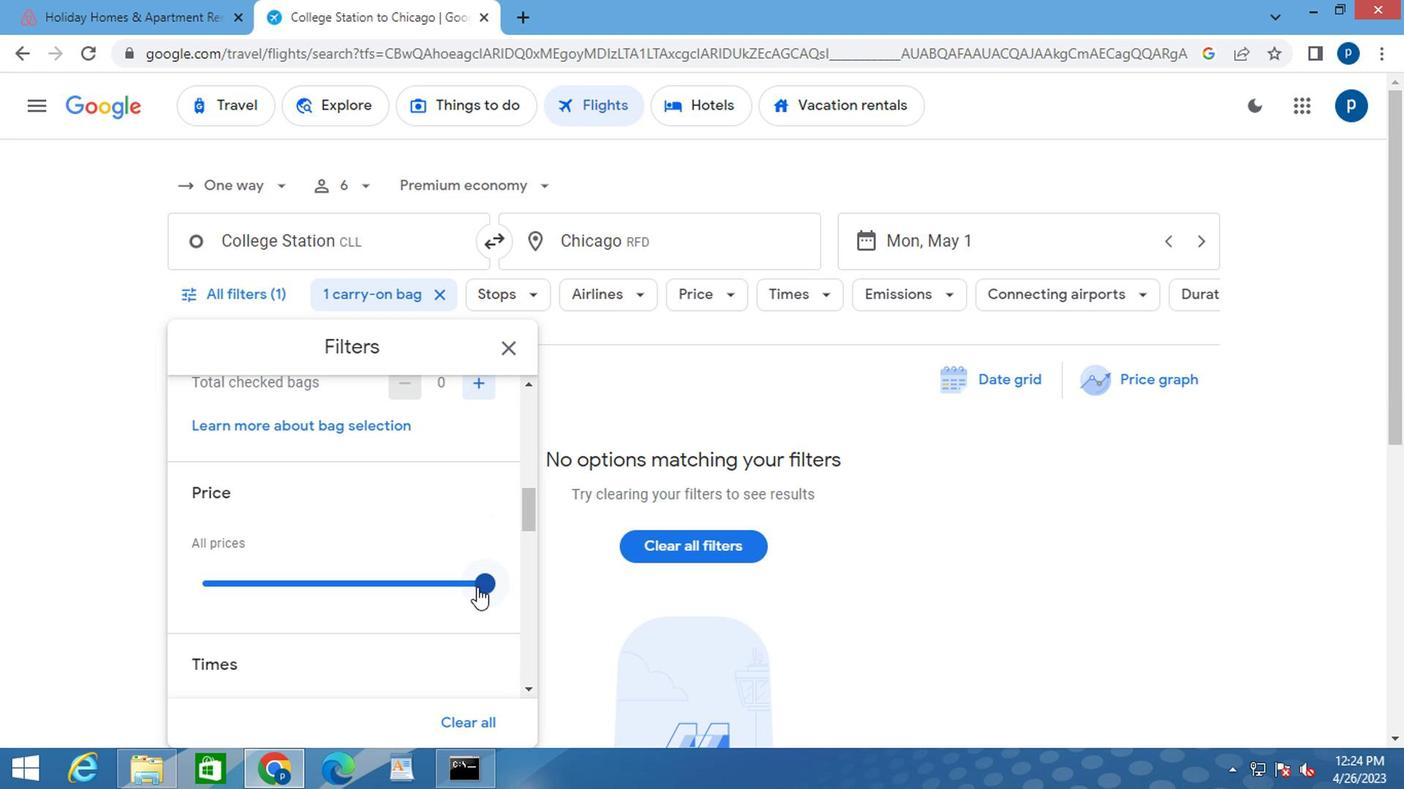 
Action: Mouse moved to (404, 587)
Screenshot: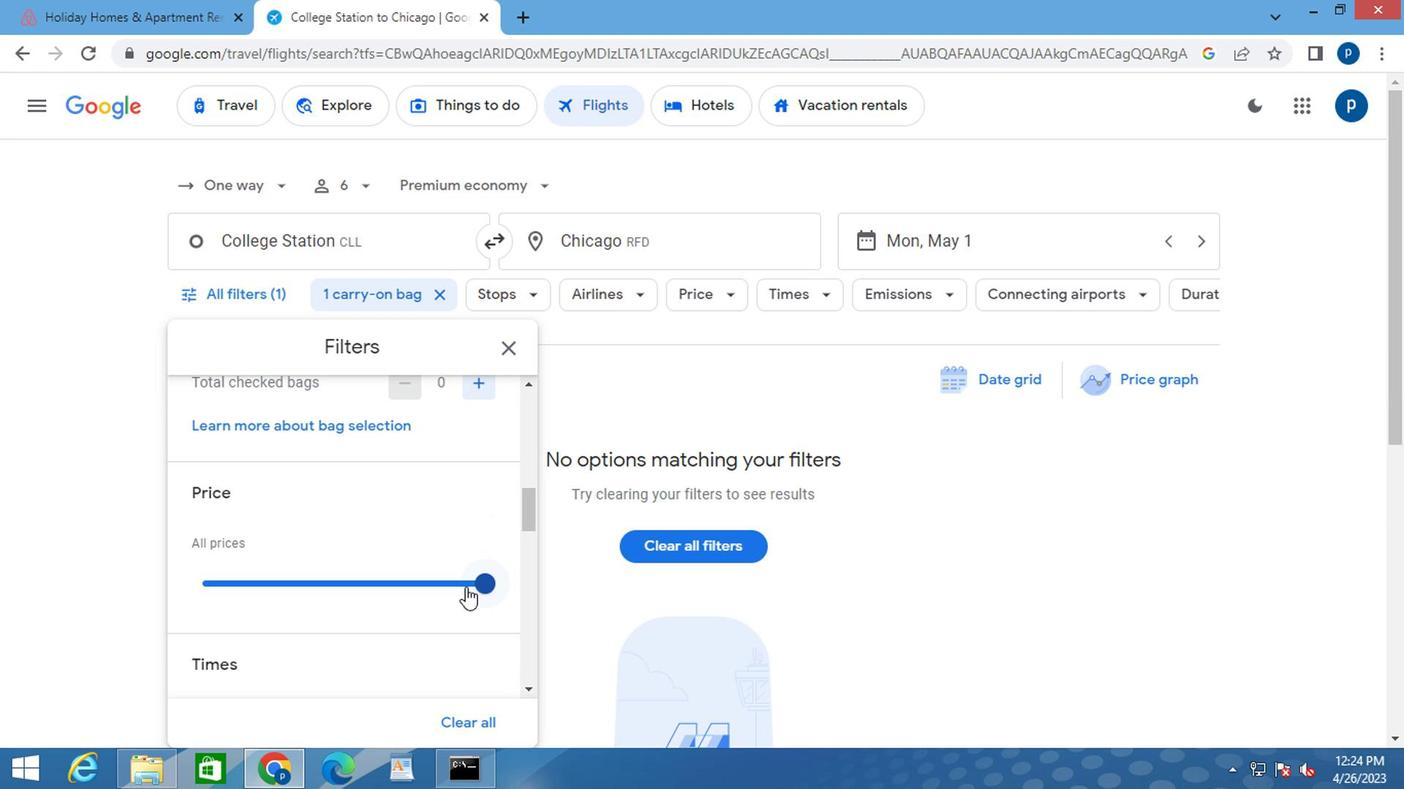 
Action: Mouse scrolled (404, 586) with delta (0, 0)
Screenshot: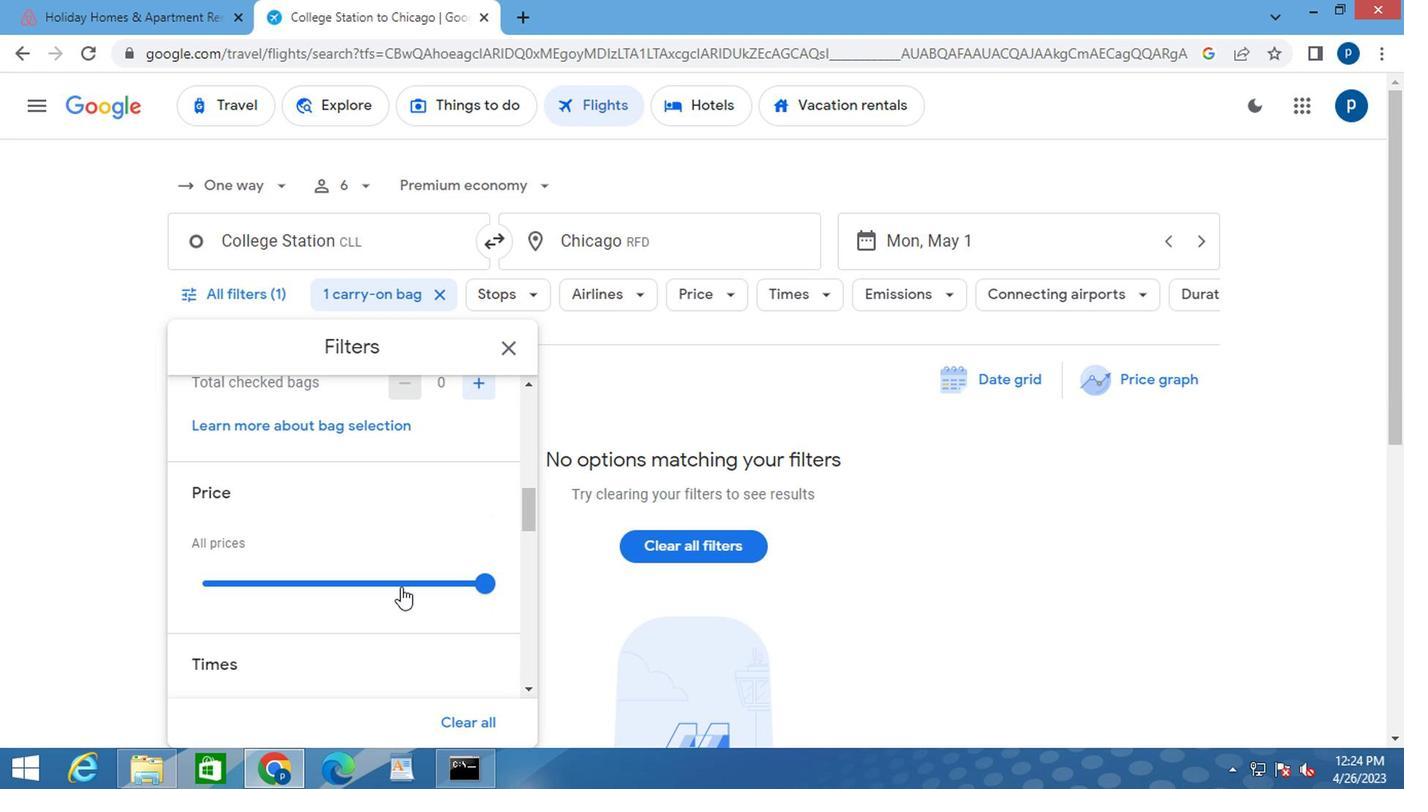 
Action: Mouse scrolled (404, 586) with delta (0, 0)
Screenshot: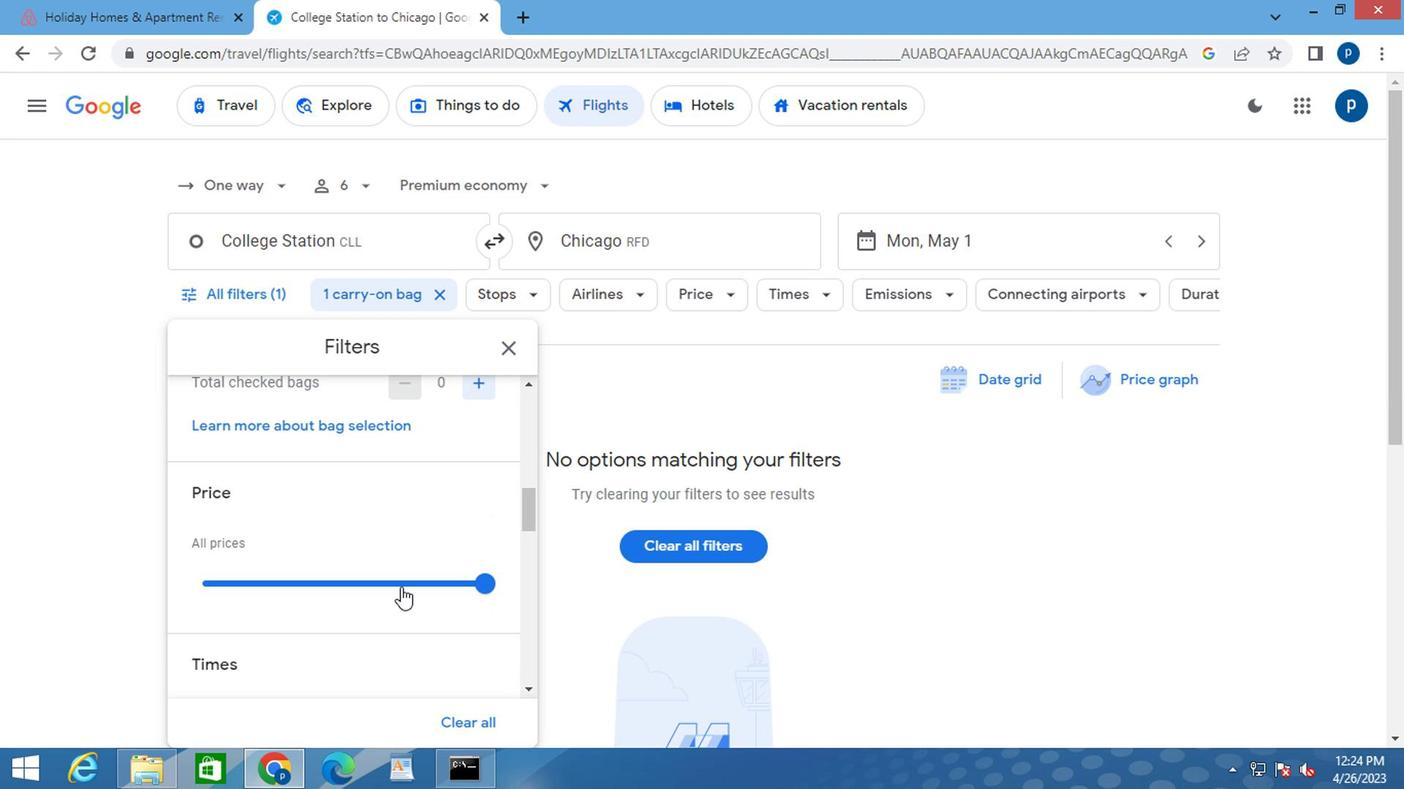 
Action: Mouse moved to (468, 607)
Screenshot: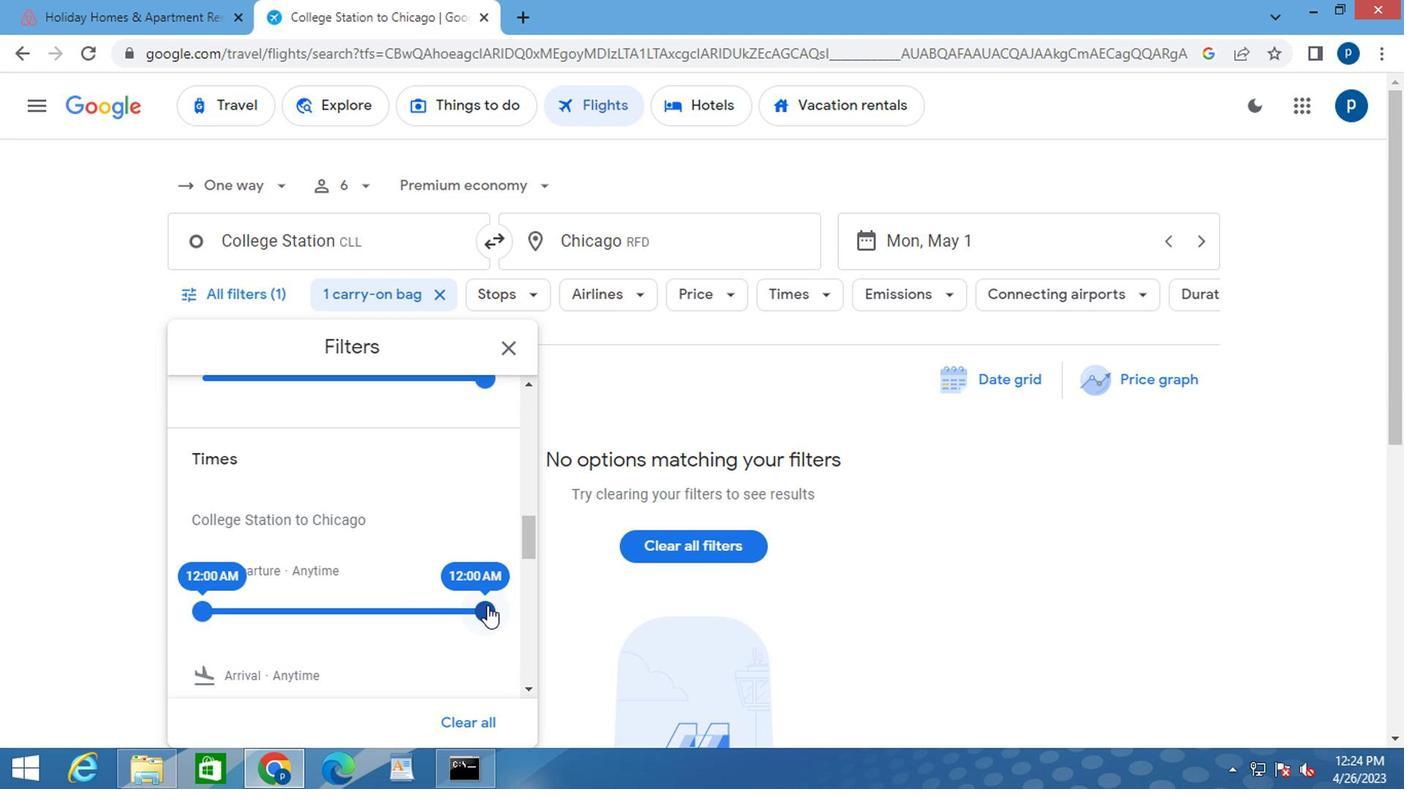 
Action: Mouse pressed left at (468, 607)
Screenshot: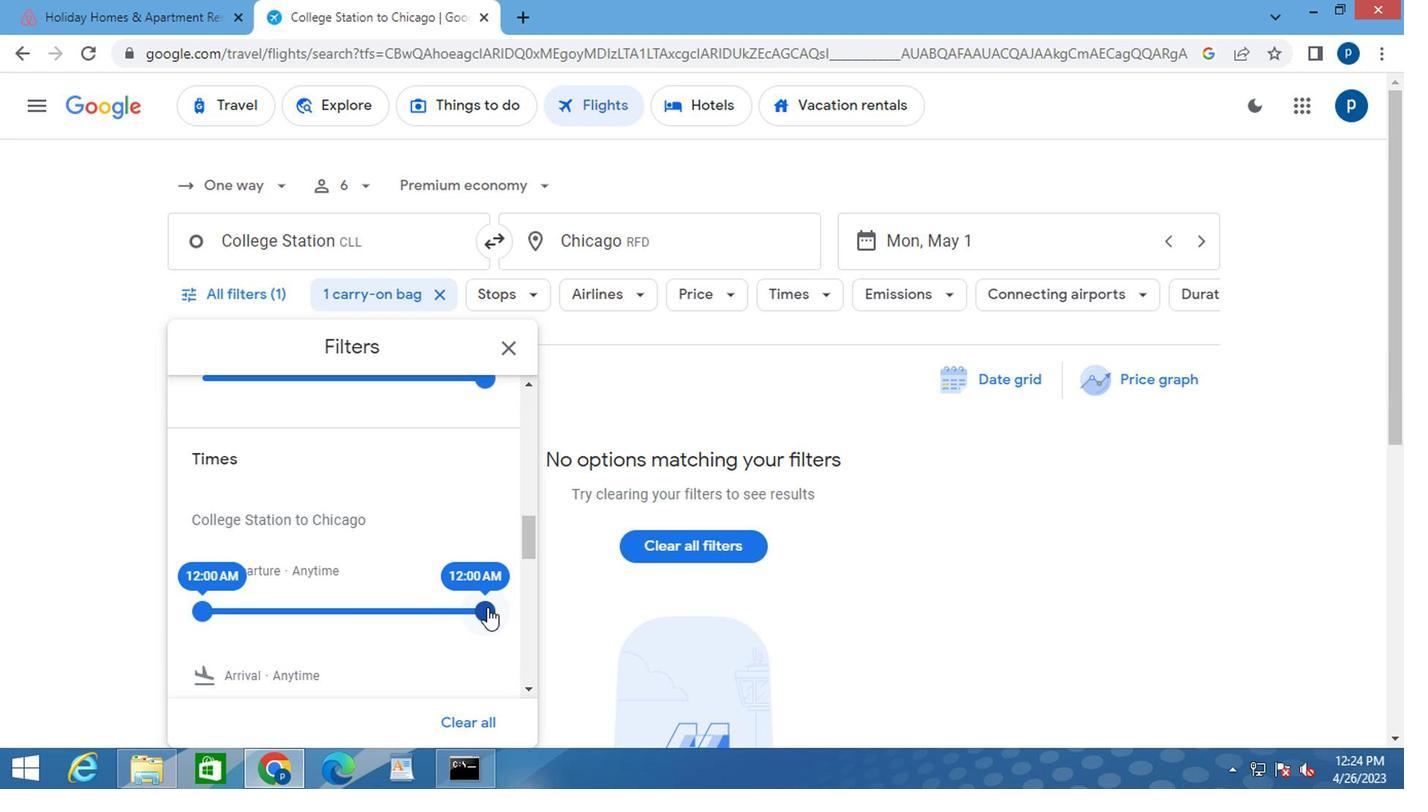 
Action: Mouse moved to (264, 606)
Screenshot: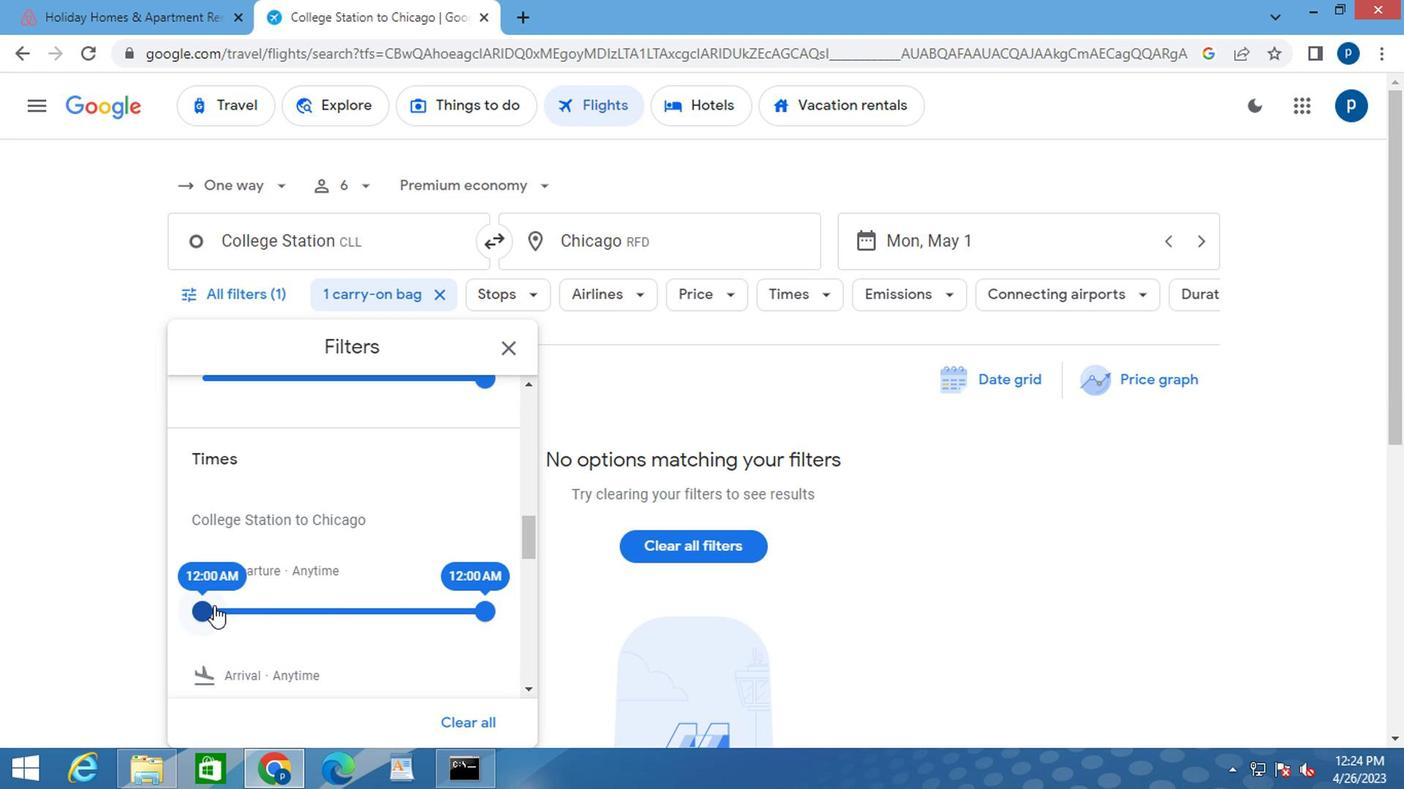
Action: Mouse pressed left at (264, 606)
Screenshot: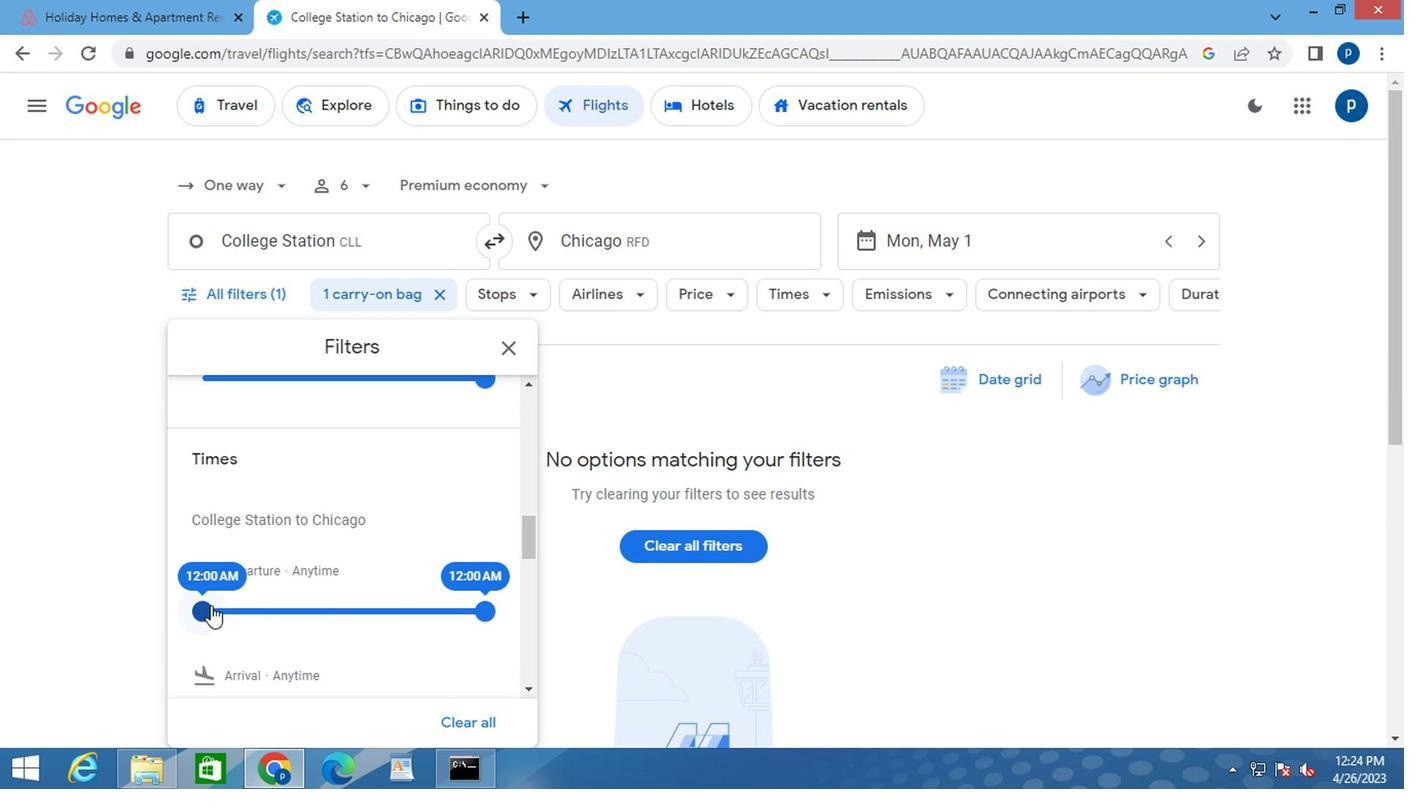 
Action: Mouse moved to (464, 607)
Screenshot: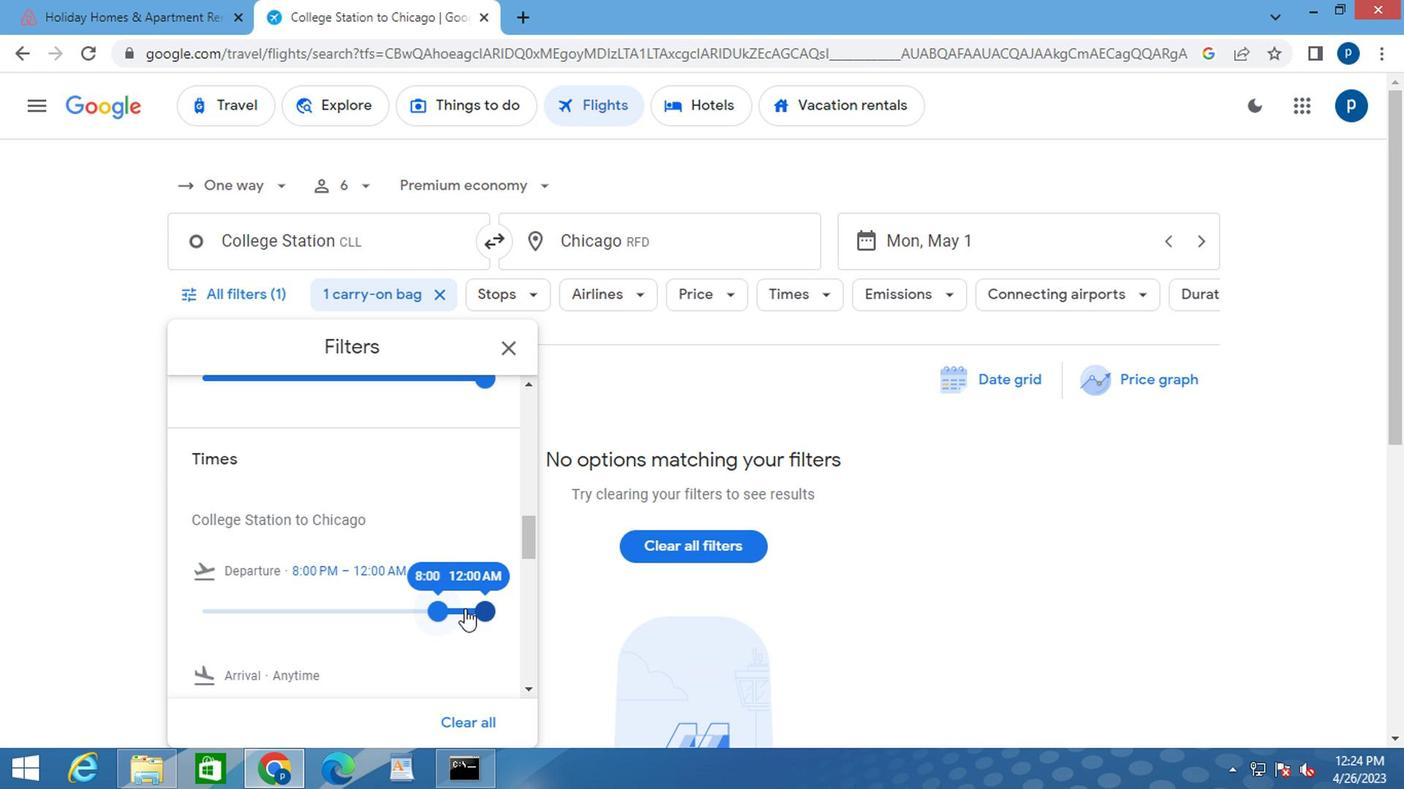 
Action: Mouse pressed left at (464, 607)
Screenshot: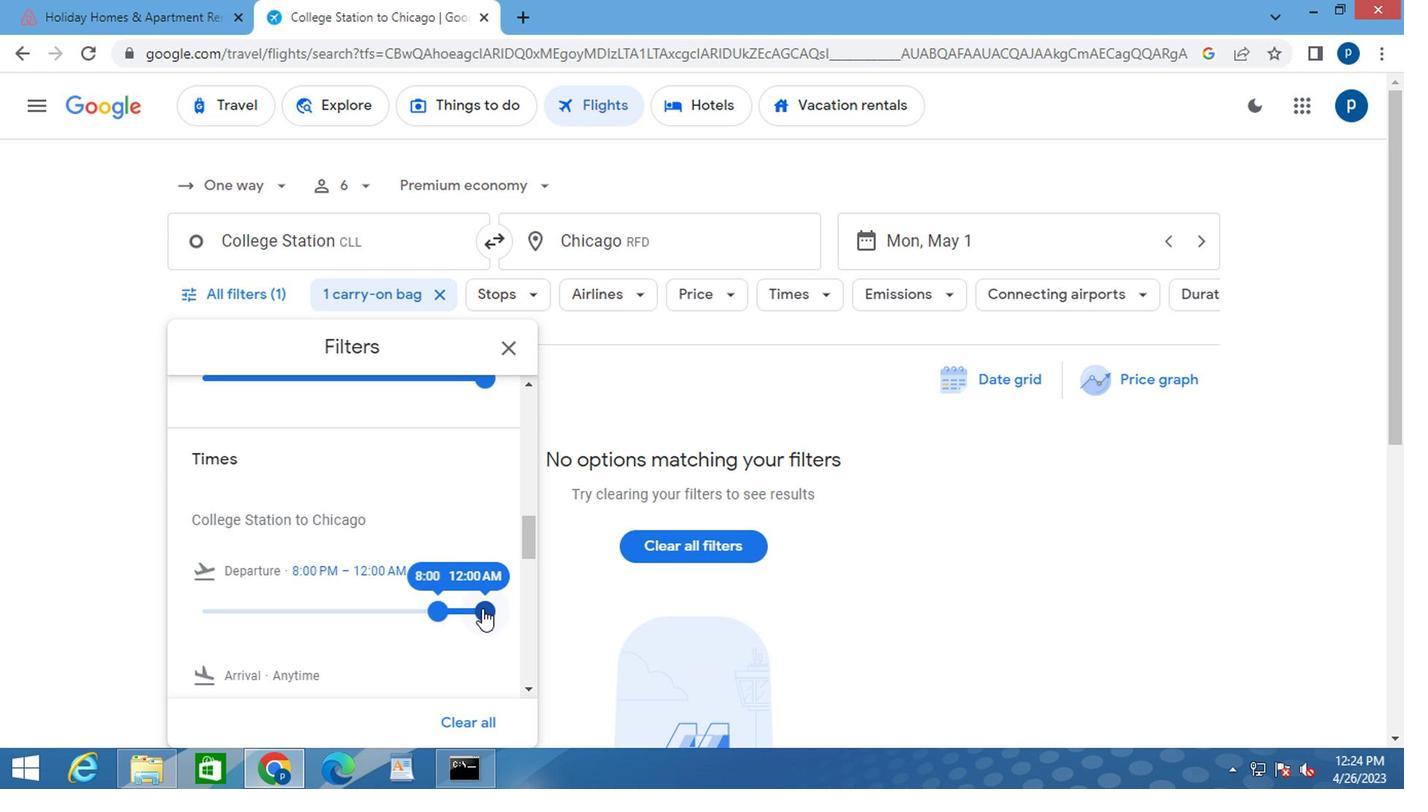 
Action: Mouse moved to (485, 367)
Screenshot: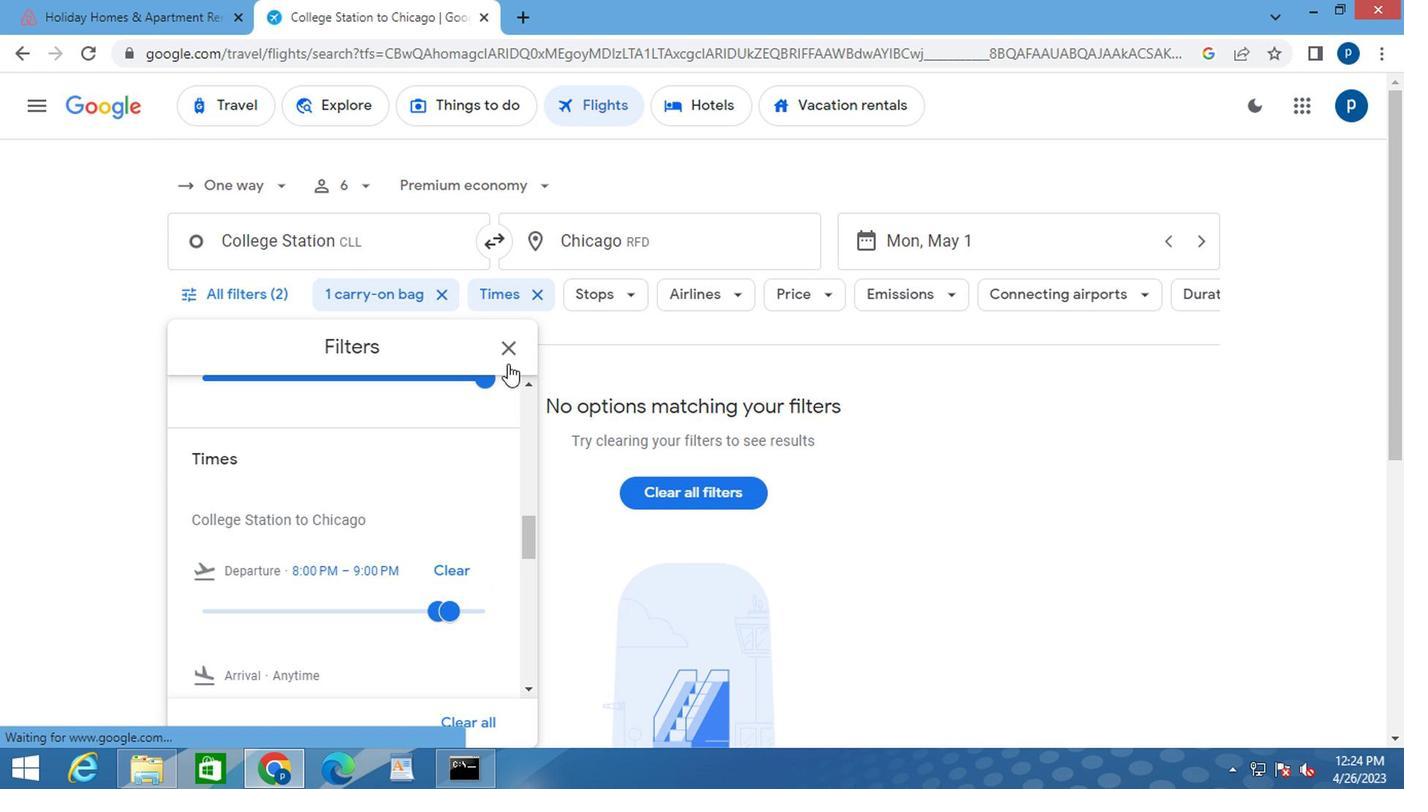 
Action: Mouse pressed left at (485, 367)
Screenshot: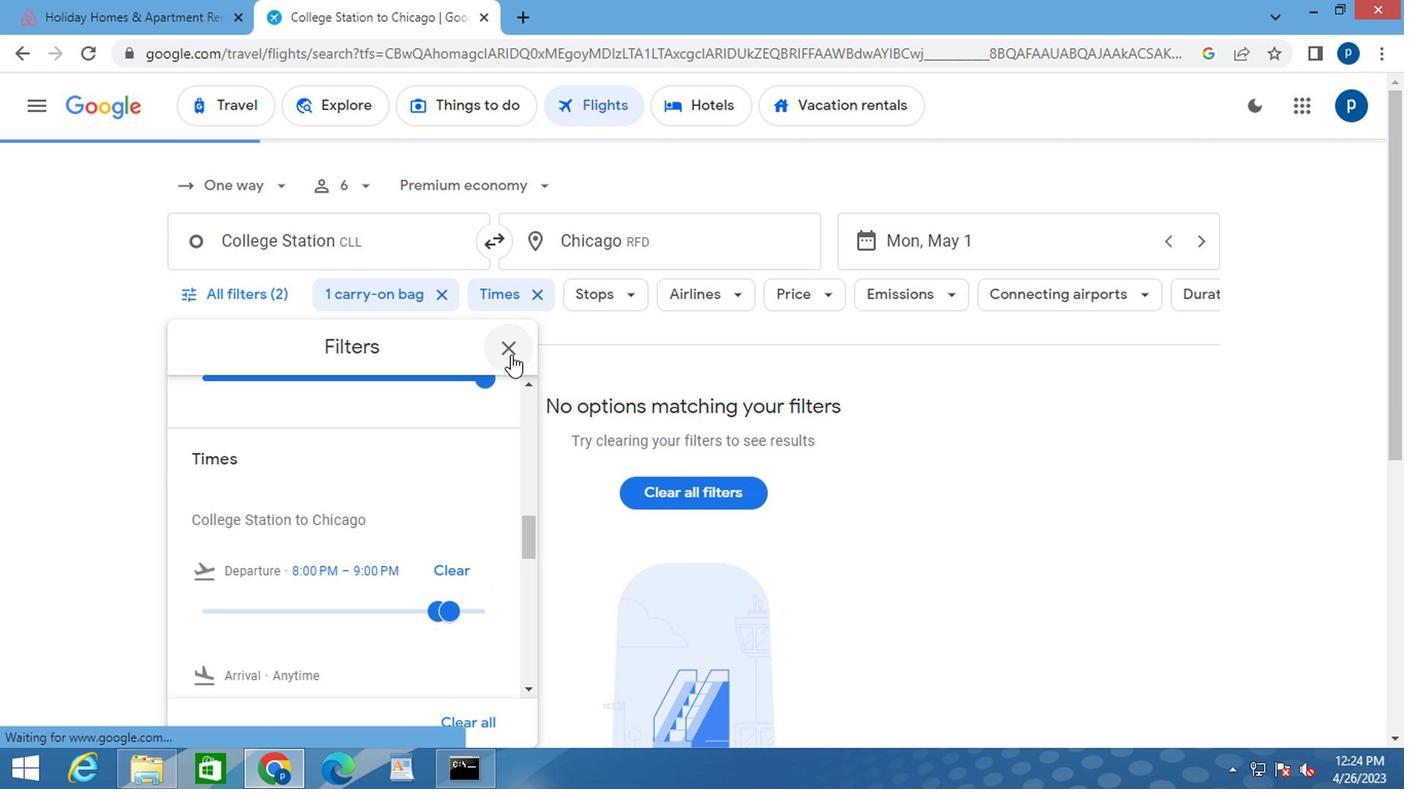 
Action: Mouse moved to (490, 365)
Screenshot: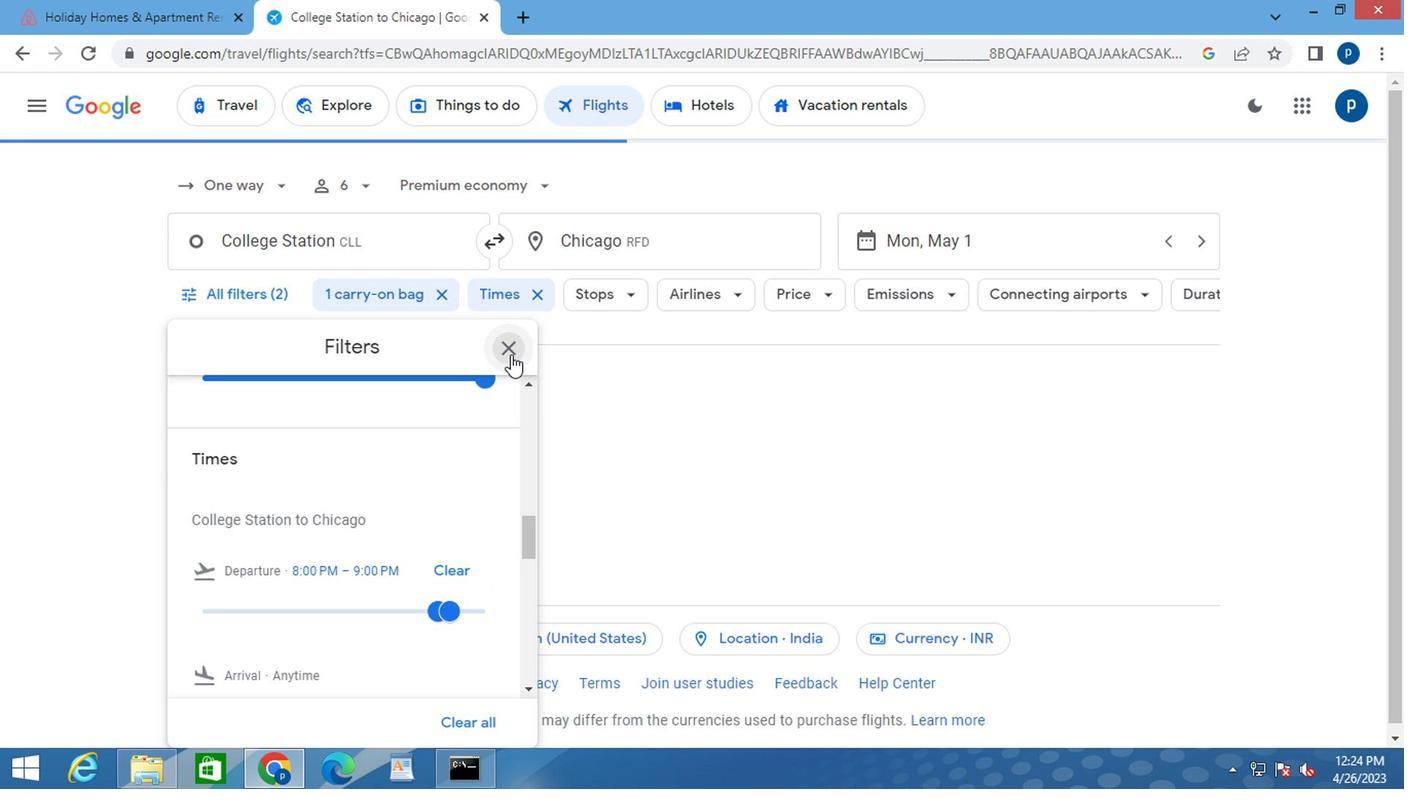 
